 Task: Look for space in Beāwar, India from 1st June, 2023 to 9th June, 2023 for 5 adults in price range Rs.6000 to Rs.12000. Place can be entire place with 3 bedrooms having 3 beds and 3 bathrooms. Property type can be house, flat, guest house. Booking option can be shelf check-in. Required host language is English.
Action: Mouse moved to (493, 106)
Screenshot: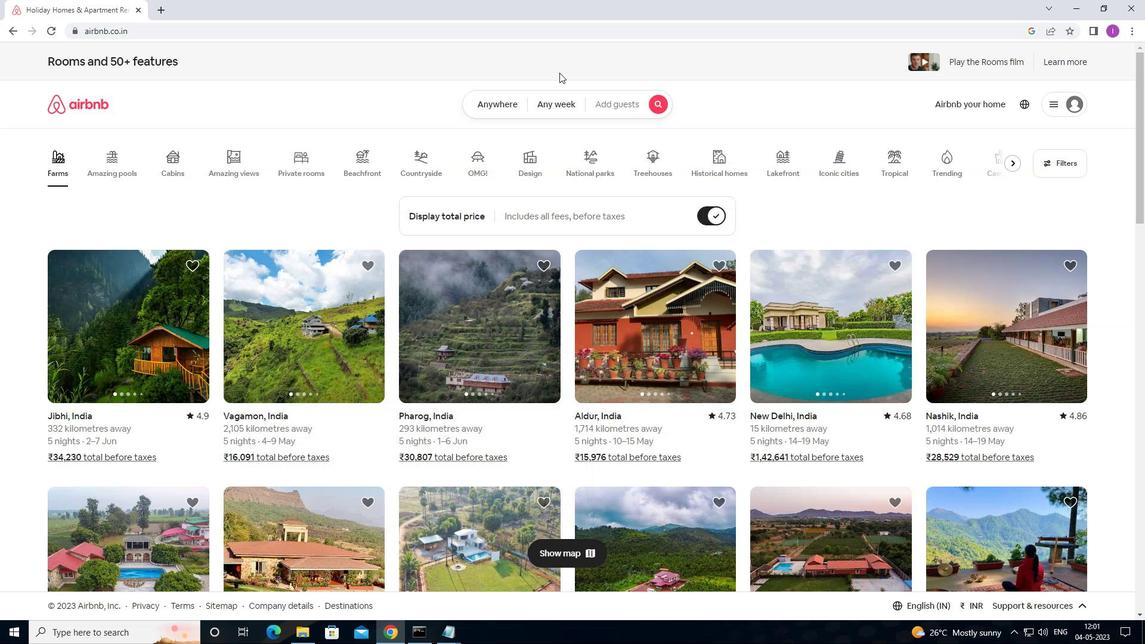 
Action: Mouse pressed left at (493, 106)
Screenshot: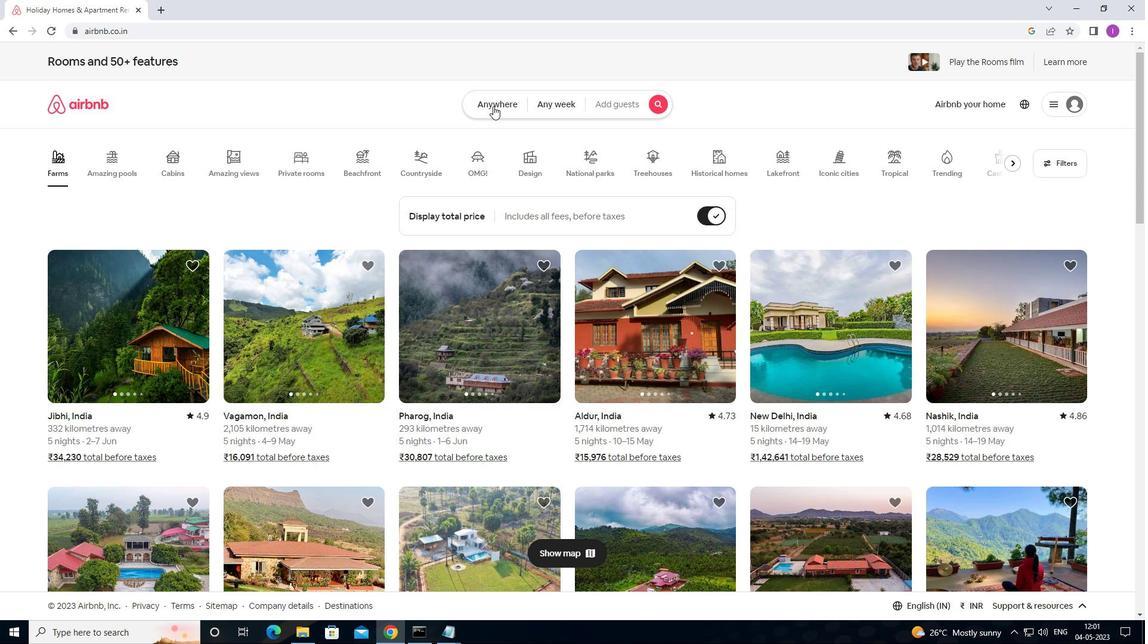 
Action: Mouse moved to (357, 155)
Screenshot: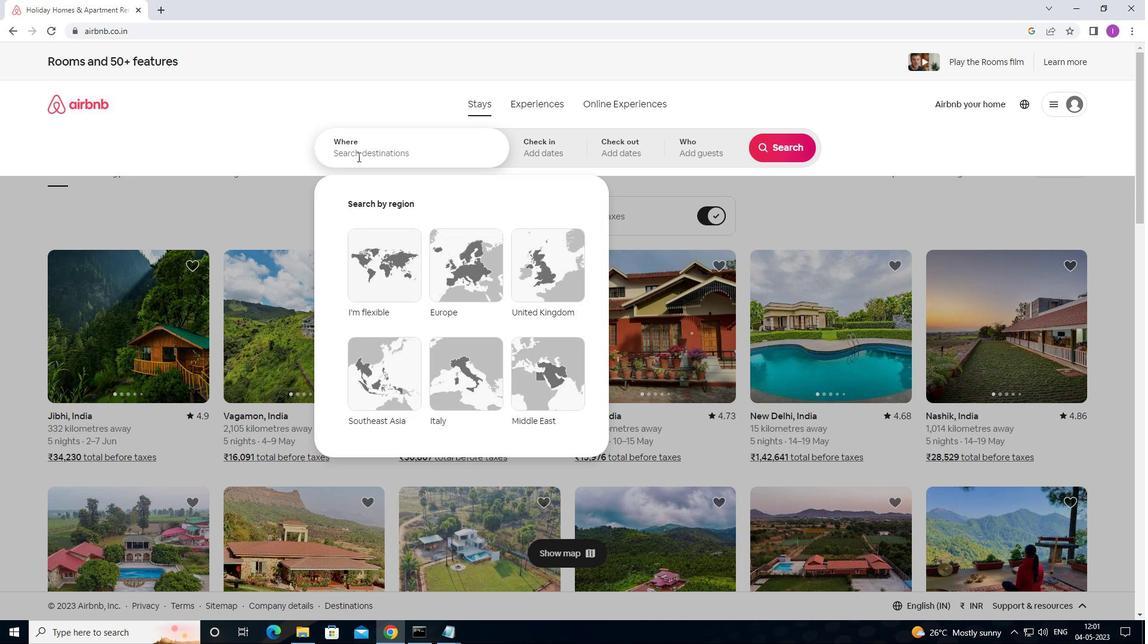 
Action: Mouse pressed left at (357, 155)
Screenshot: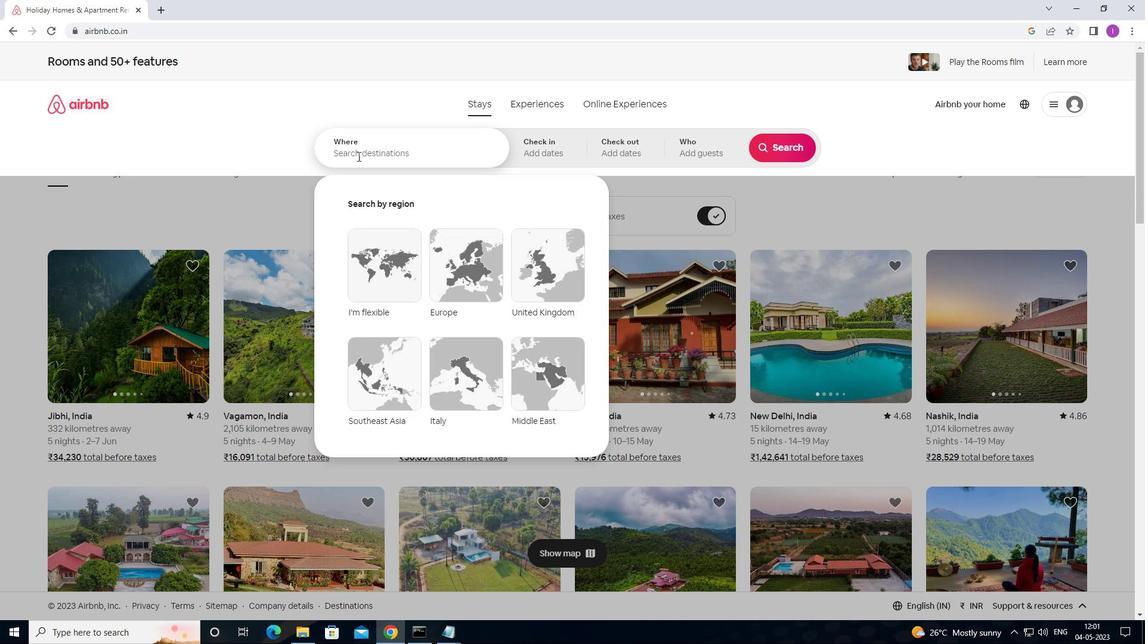 
Action: Mouse moved to (593, 132)
Screenshot: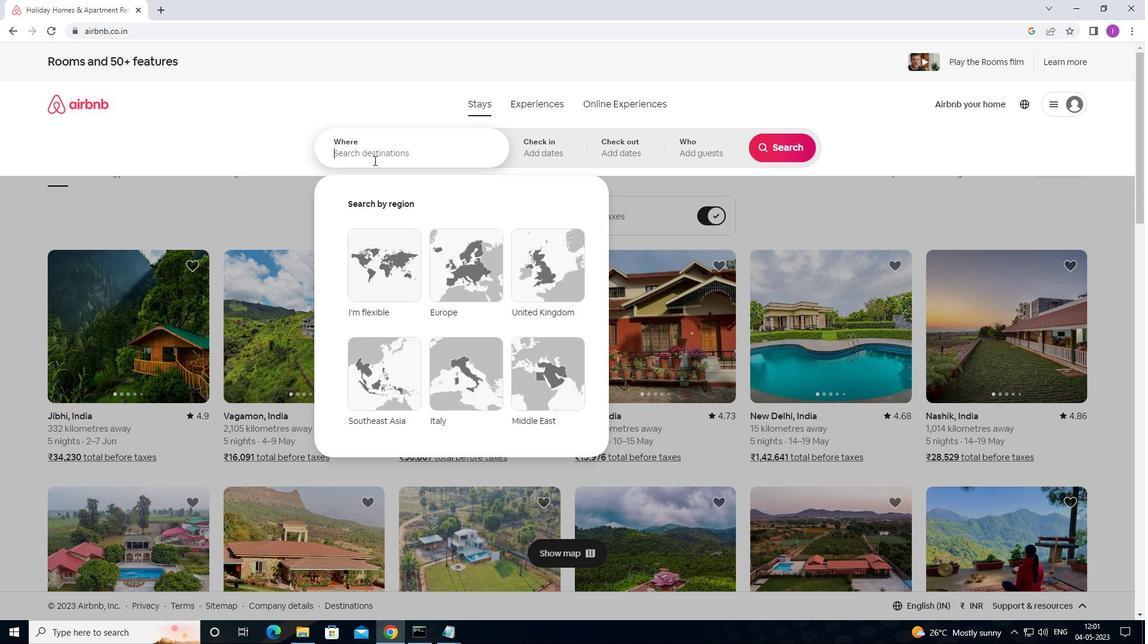 
Action: Key pressed <Key.shift>BEAWAR,<Key.shift>INDIA
Screenshot: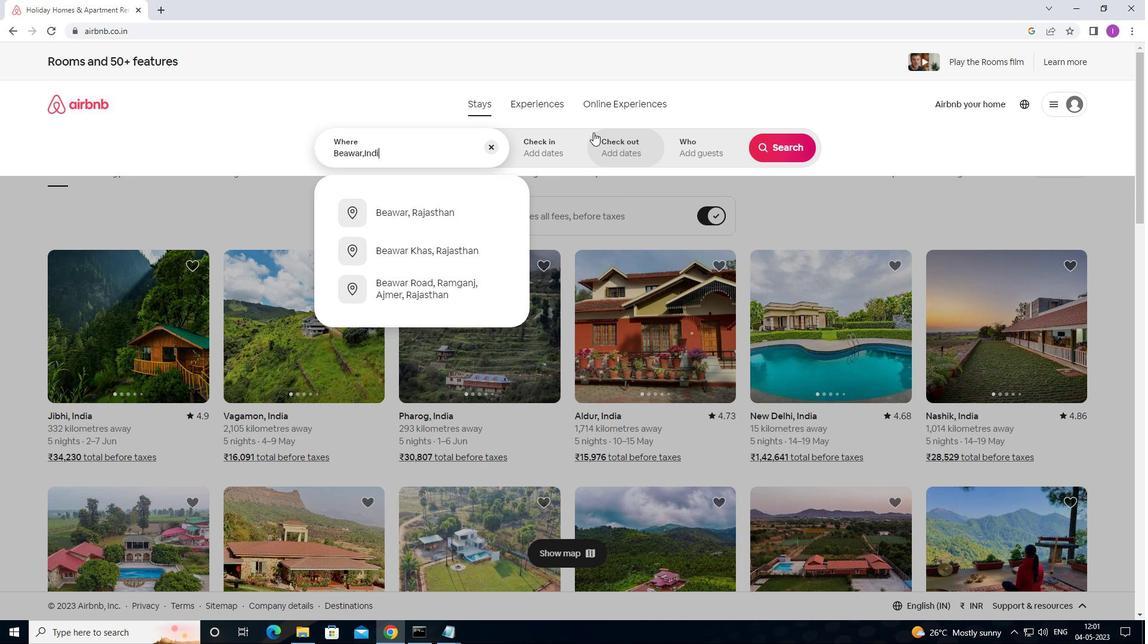 
Action: Mouse moved to (552, 149)
Screenshot: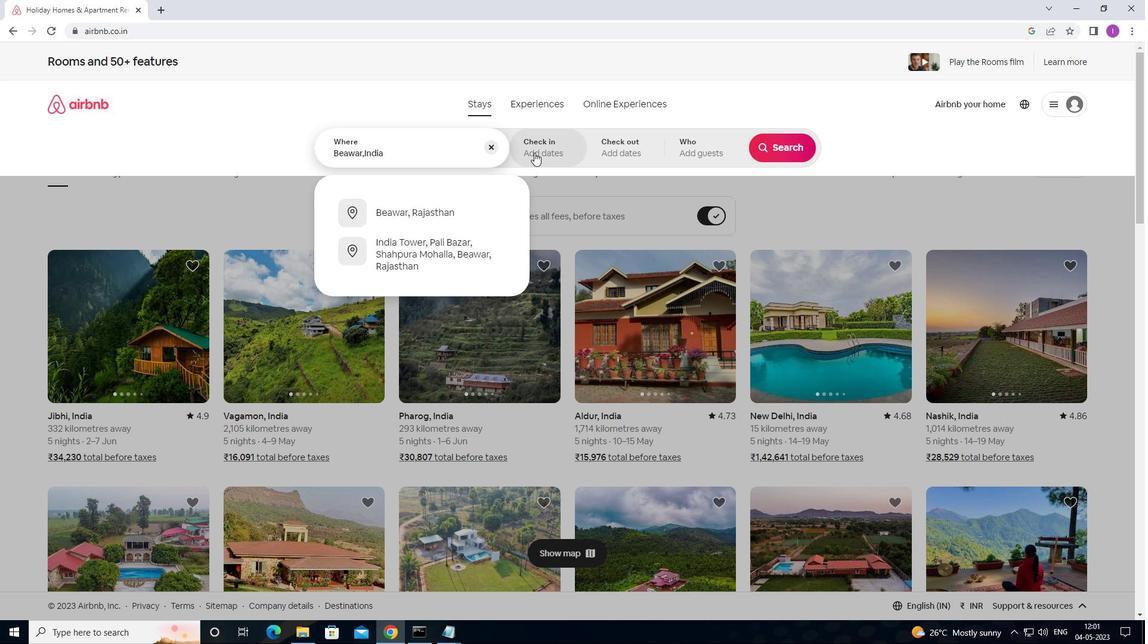 
Action: Mouse pressed left at (552, 149)
Screenshot: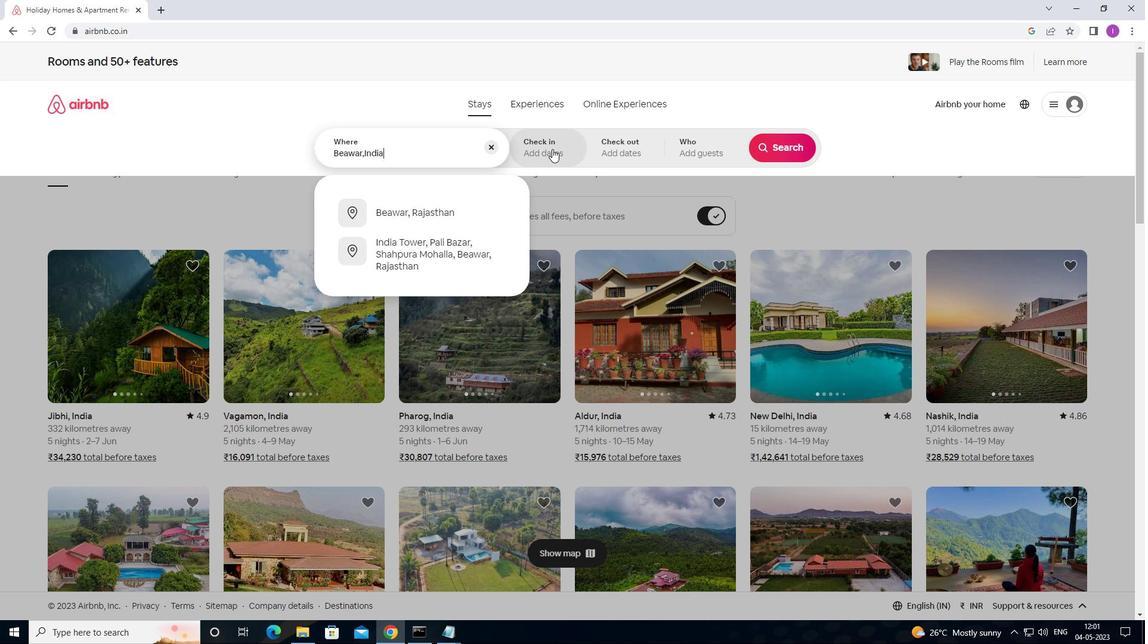 
Action: Mouse moved to (772, 241)
Screenshot: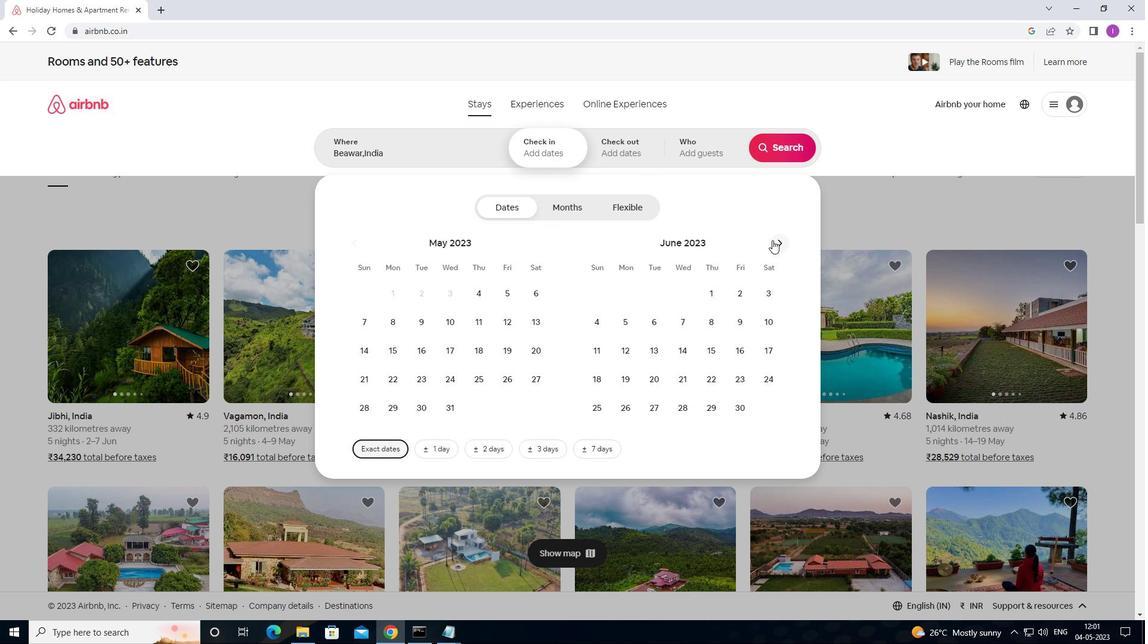 
Action: Mouse pressed left at (772, 241)
Screenshot: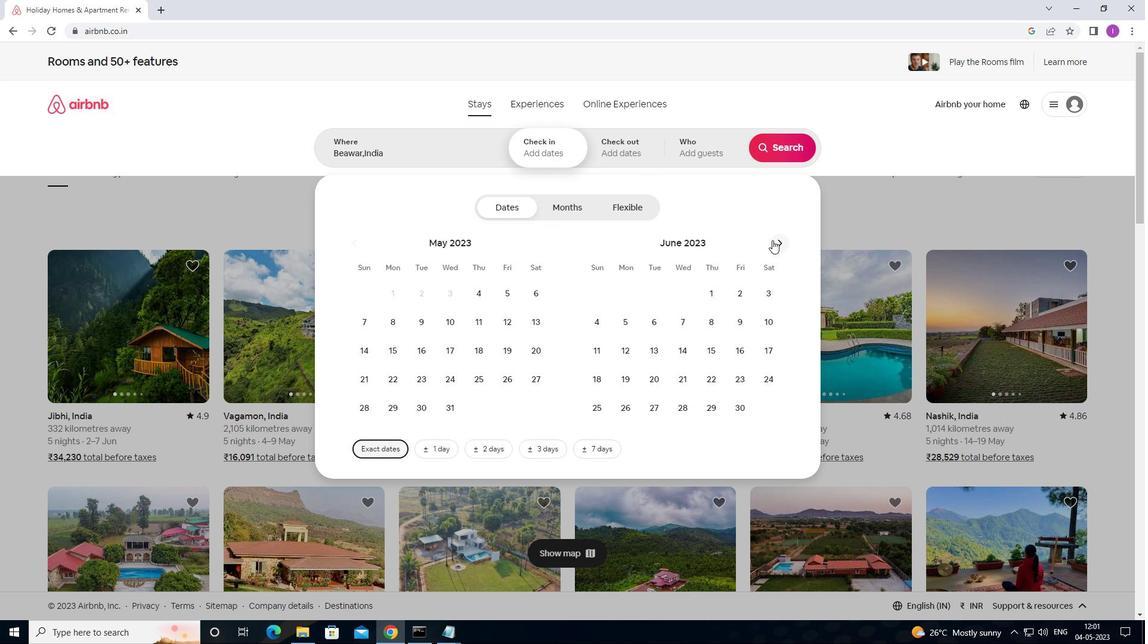
Action: Mouse moved to (475, 288)
Screenshot: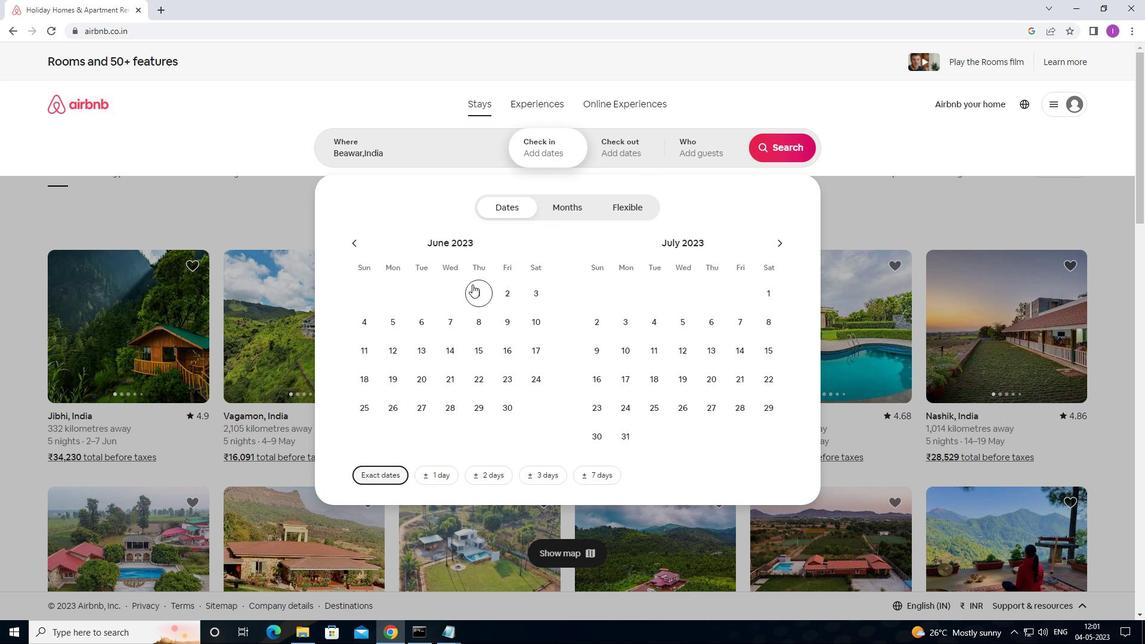 
Action: Mouse pressed left at (475, 288)
Screenshot: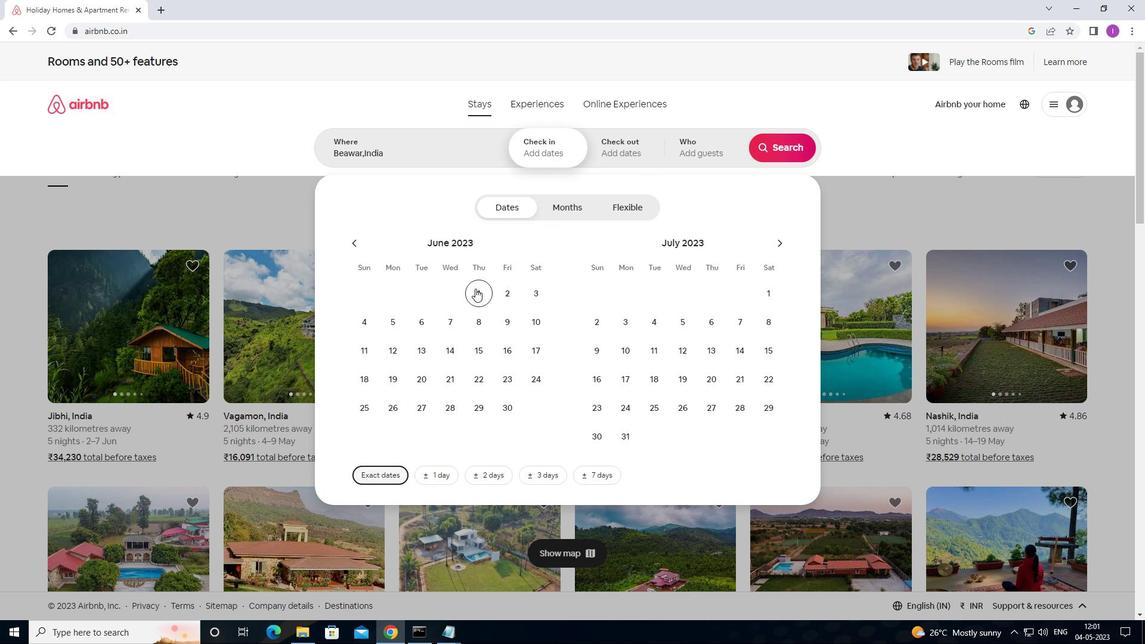 
Action: Mouse moved to (499, 328)
Screenshot: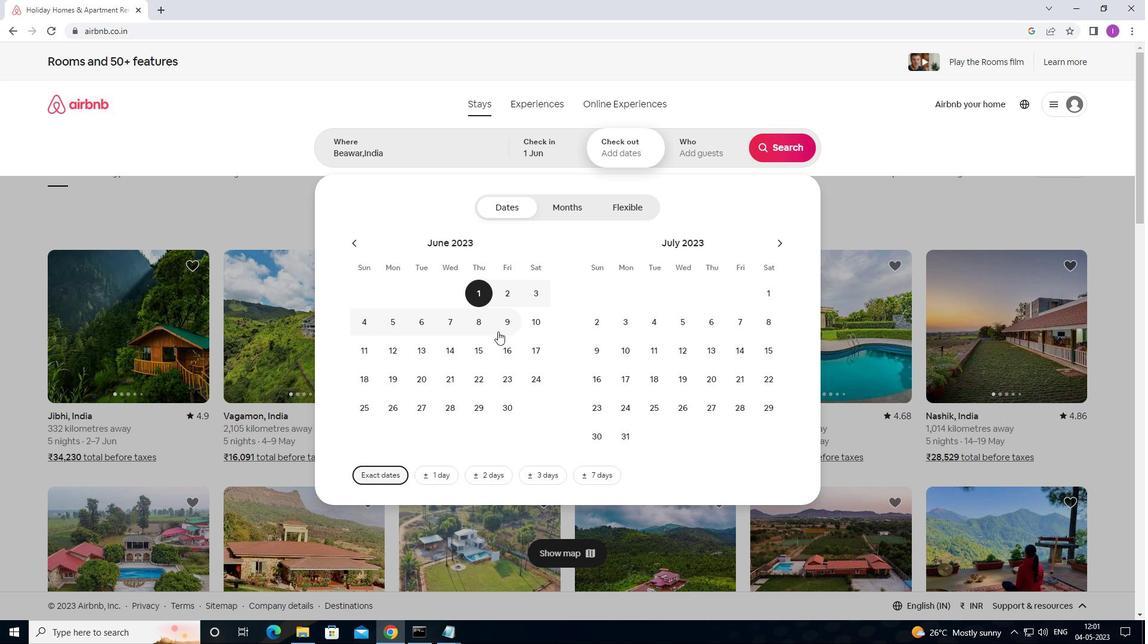 
Action: Mouse pressed left at (499, 328)
Screenshot: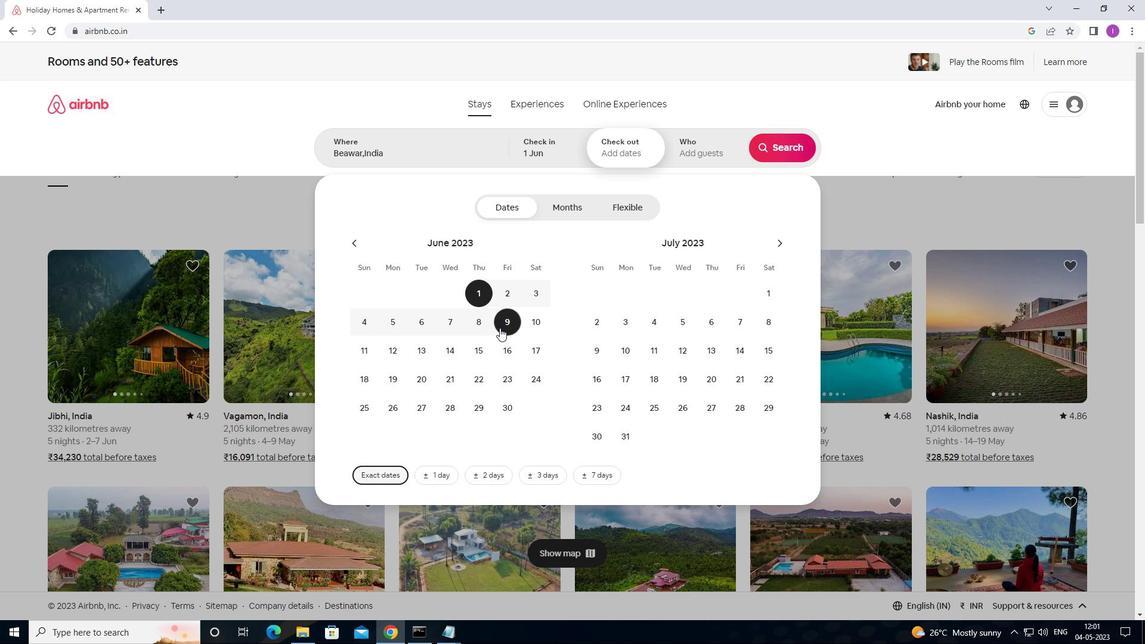 
Action: Mouse moved to (713, 157)
Screenshot: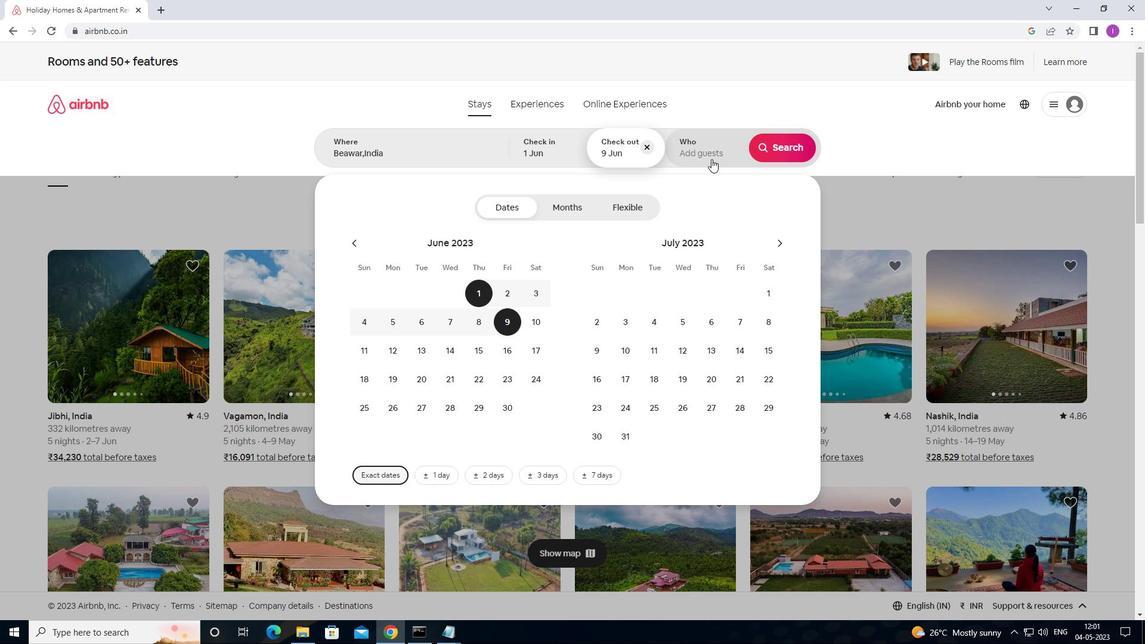 
Action: Mouse pressed left at (713, 157)
Screenshot: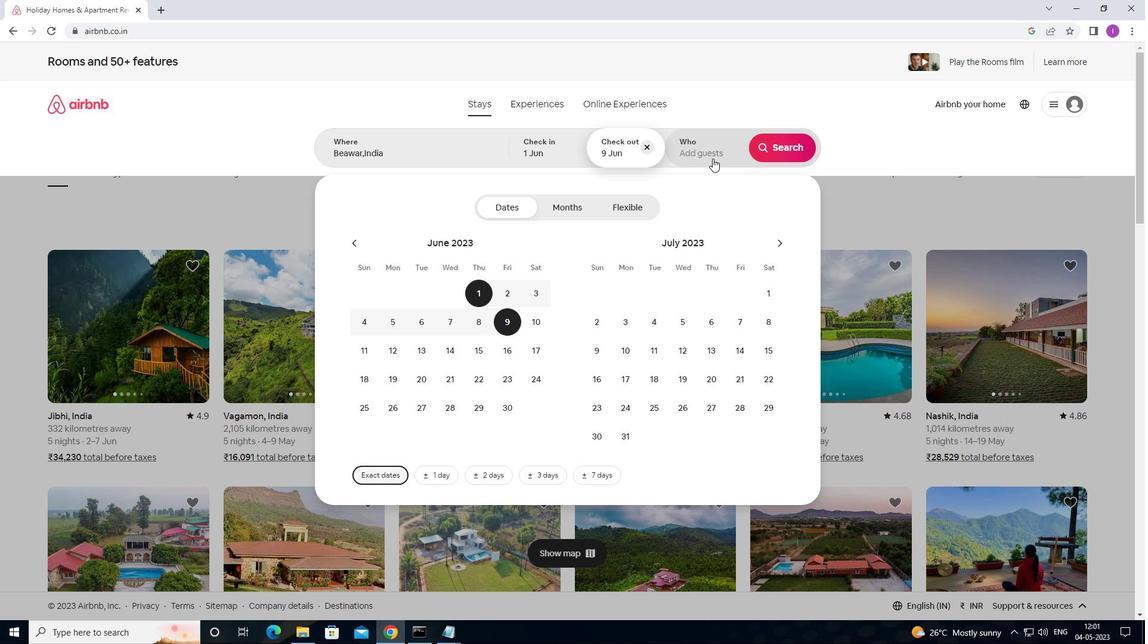 
Action: Mouse moved to (787, 209)
Screenshot: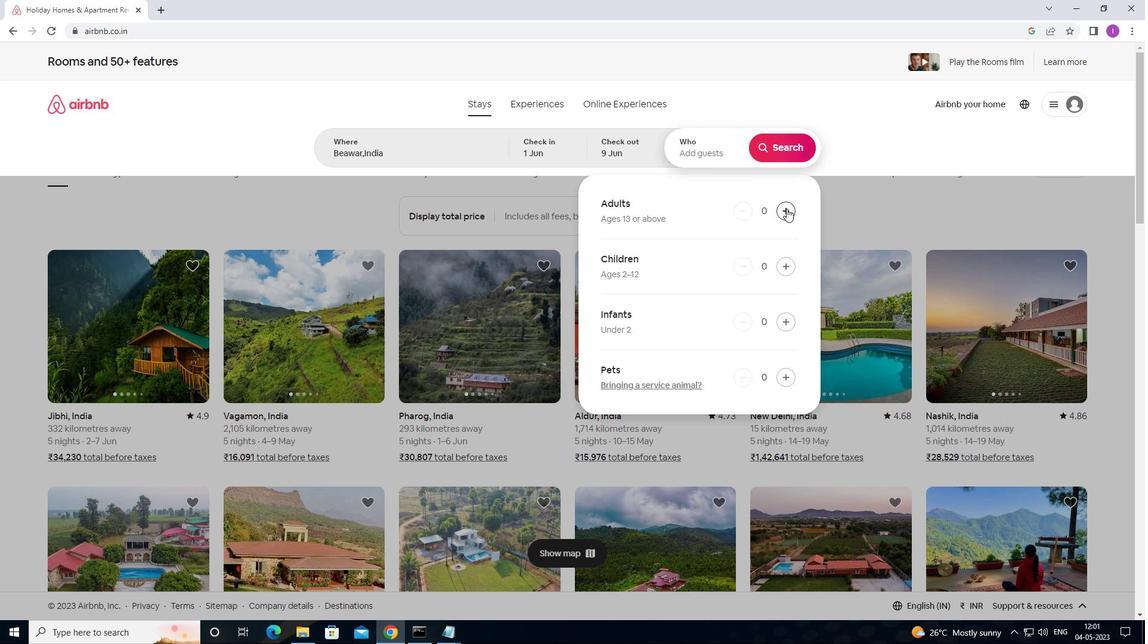 
Action: Mouse pressed left at (787, 209)
Screenshot: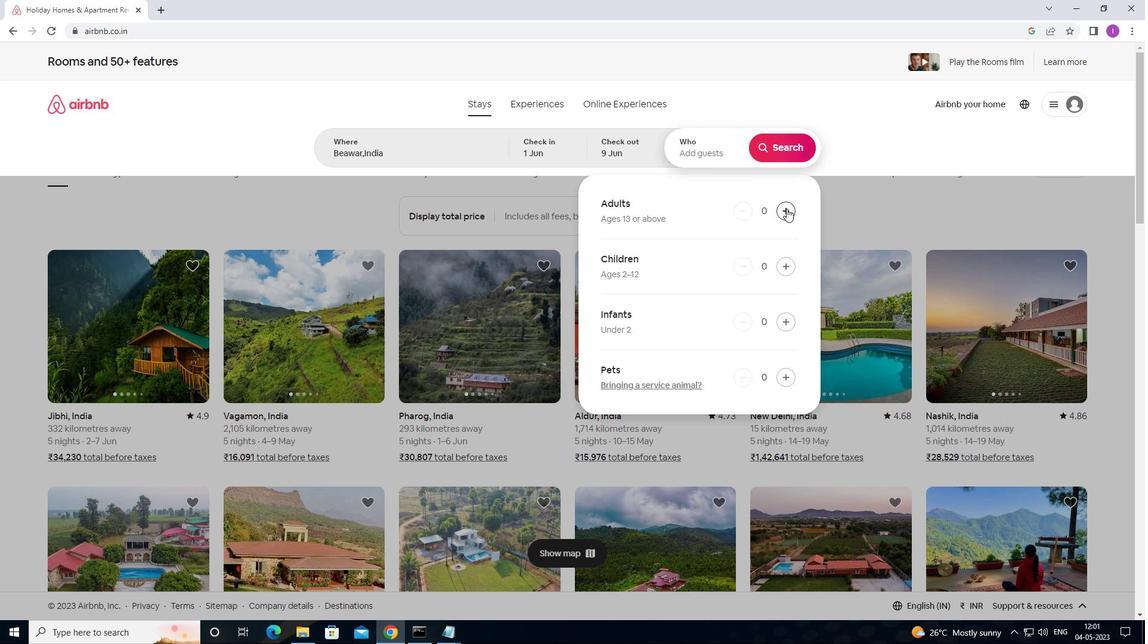 
Action: Mouse pressed left at (787, 209)
Screenshot: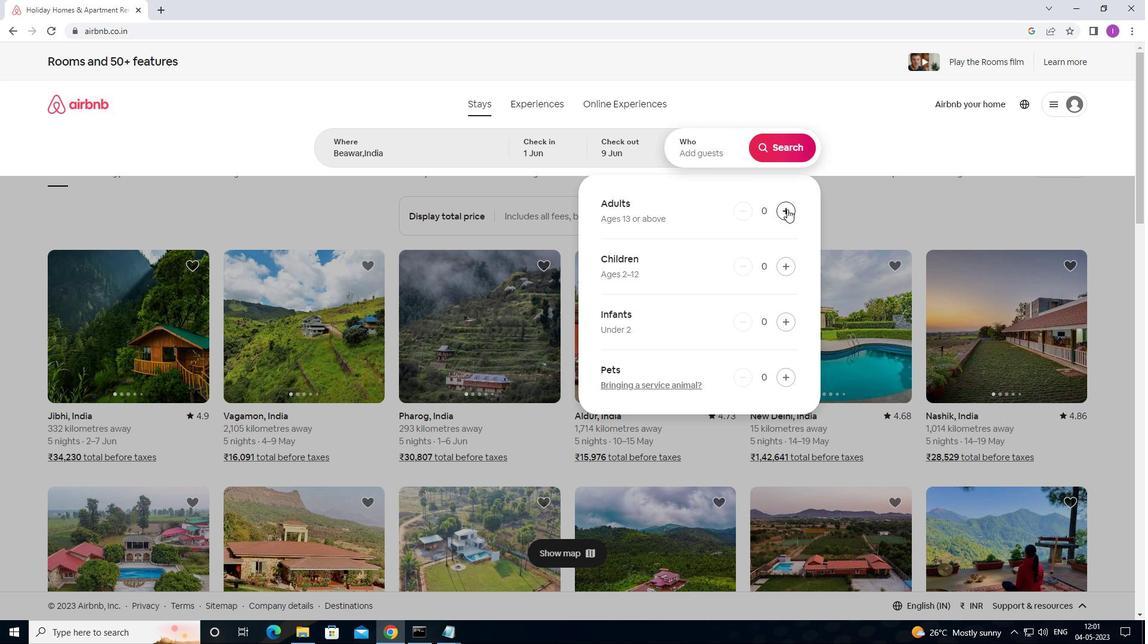 
Action: Mouse moved to (788, 209)
Screenshot: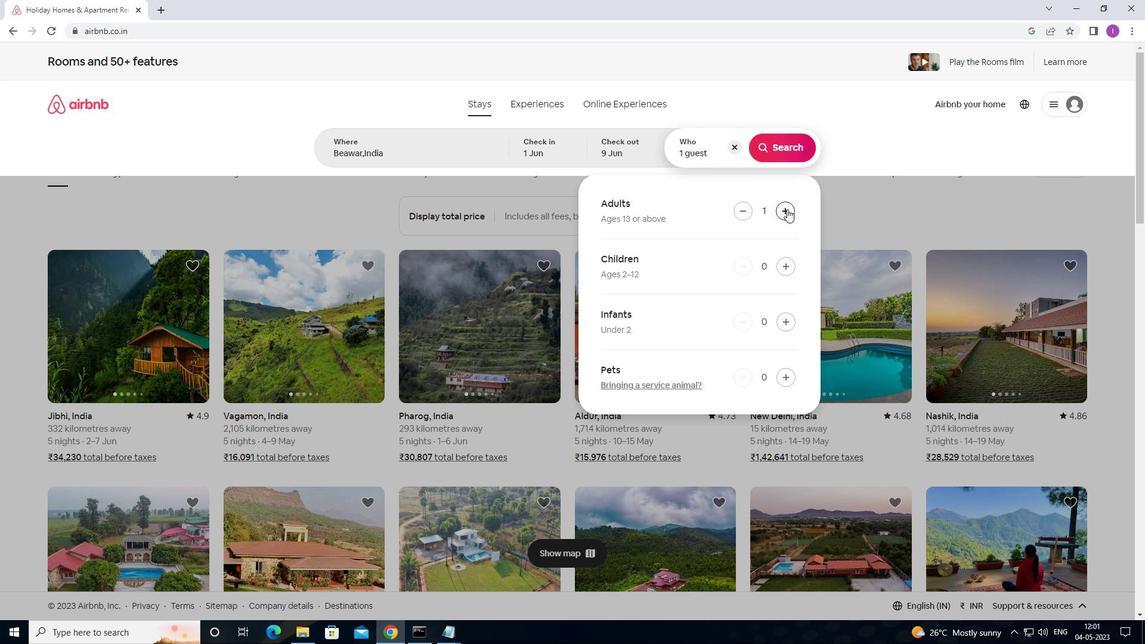 
Action: Mouse pressed left at (788, 209)
Screenshot: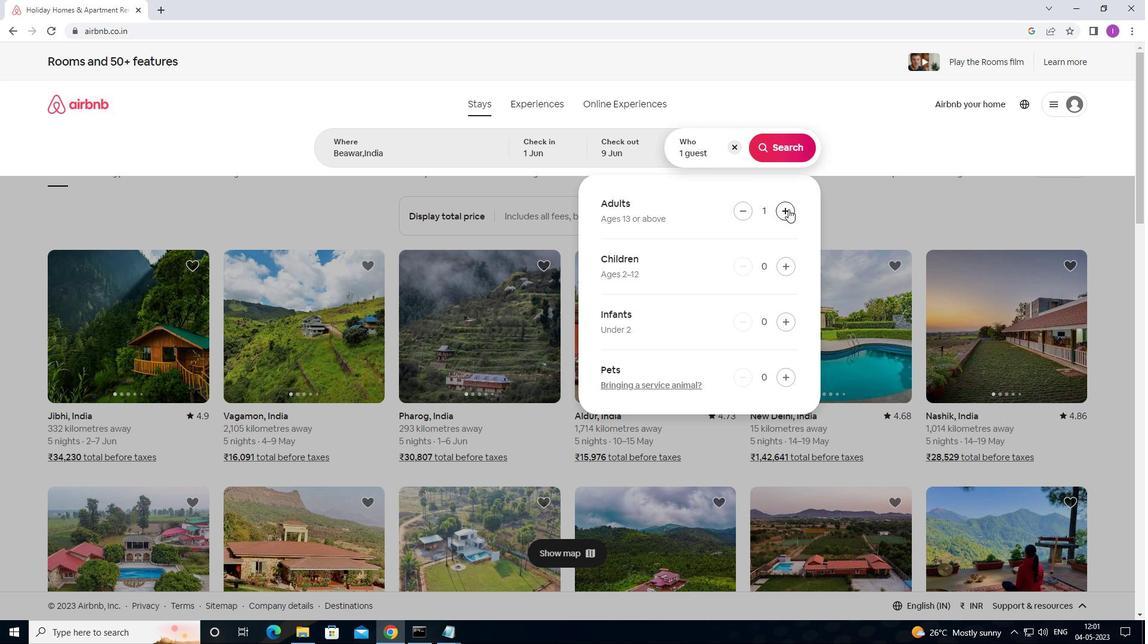 
Action: Mouse moved to (789, 209)
Screenshot: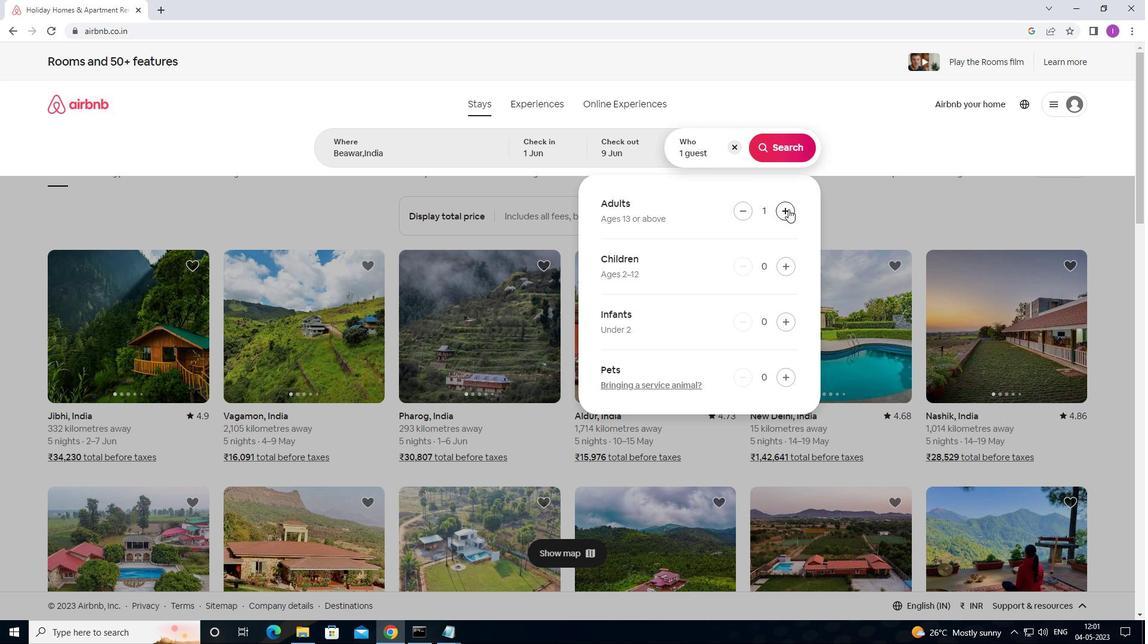 
Action: Mouse pressed left at (789, 209)
Screenshot: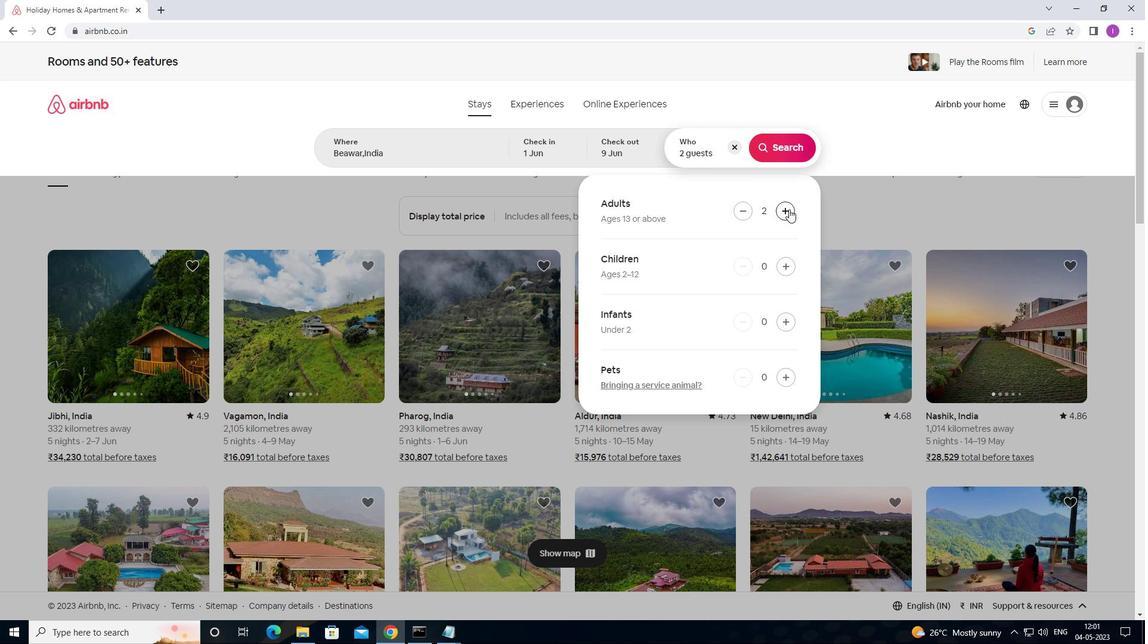 
Action: Mouse moved to (789, 207)
Screenshot: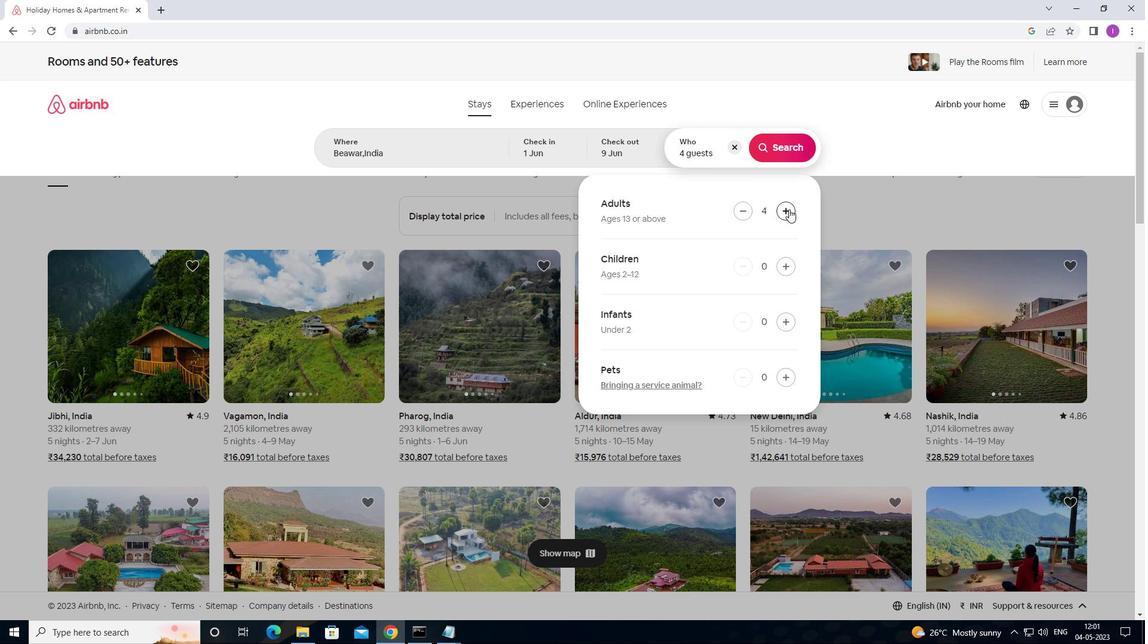 
Action: Mouse pressed left at (789, 207)
Screenshot: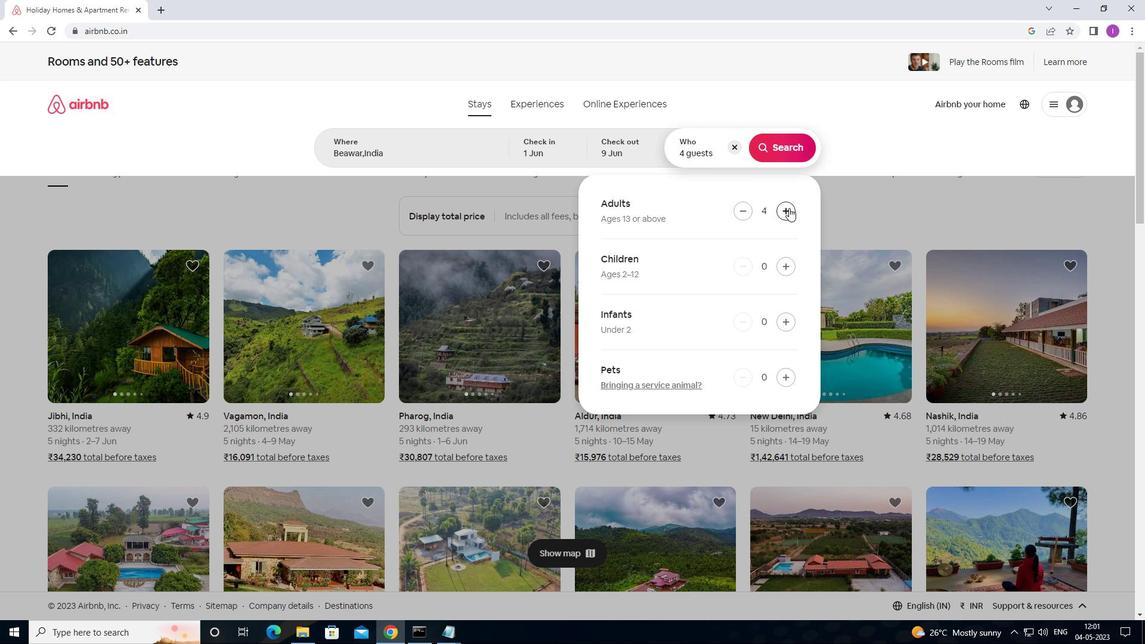 
Action: Mouse moved to (782, 156)
Screenshot: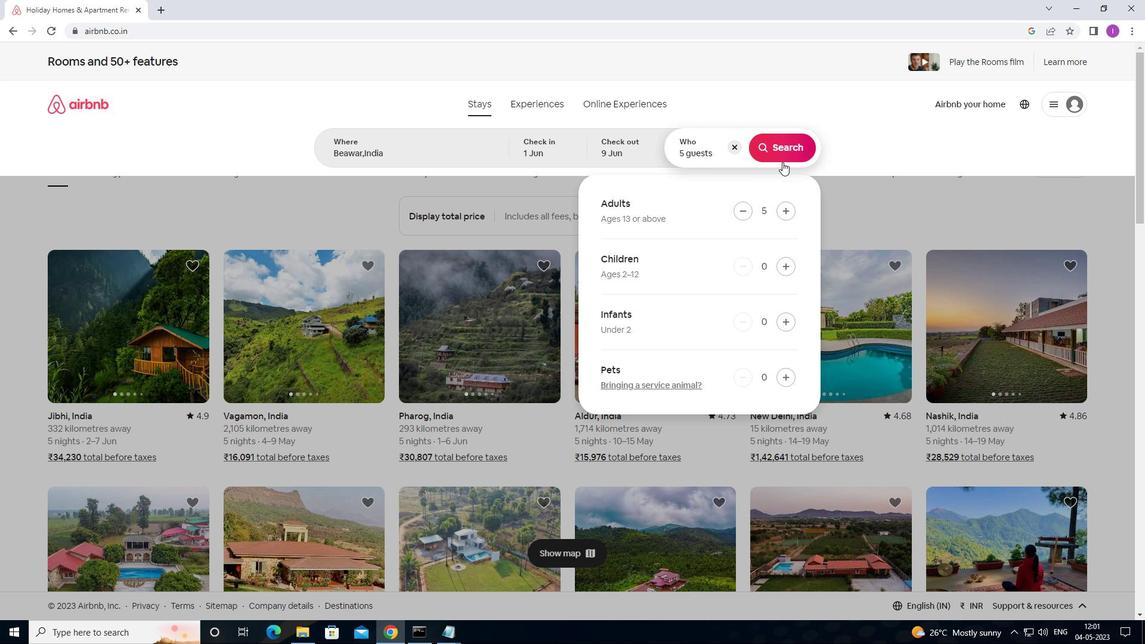 
Action: Mouse pressed left at (782, 156)
Screenshot: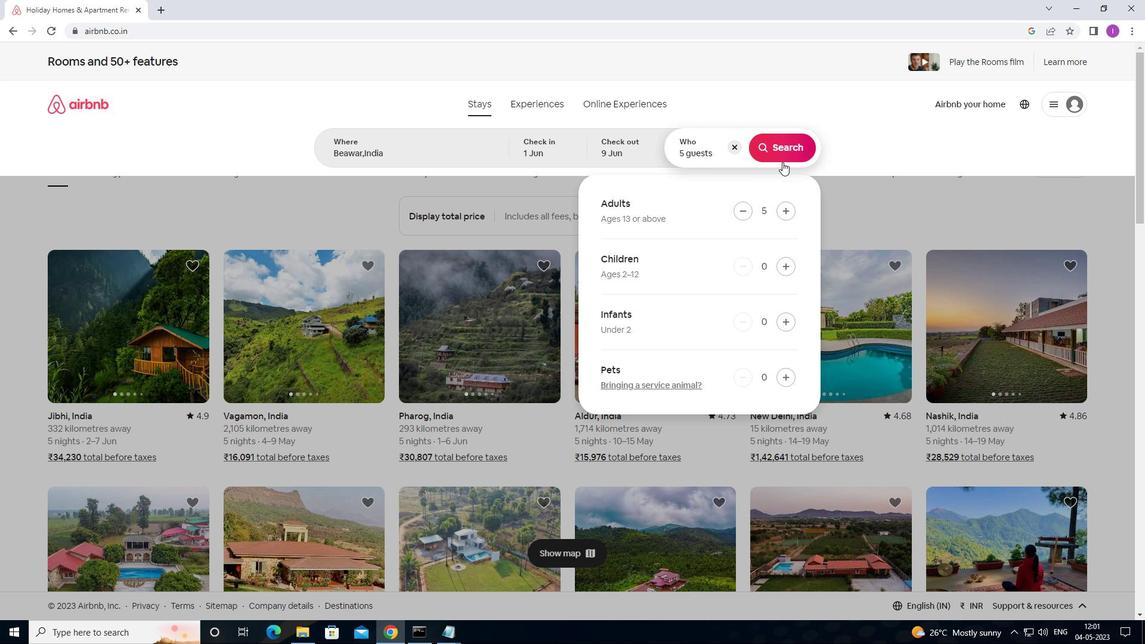 
Action: Mouse moved to (1089, 125)
Screenshot: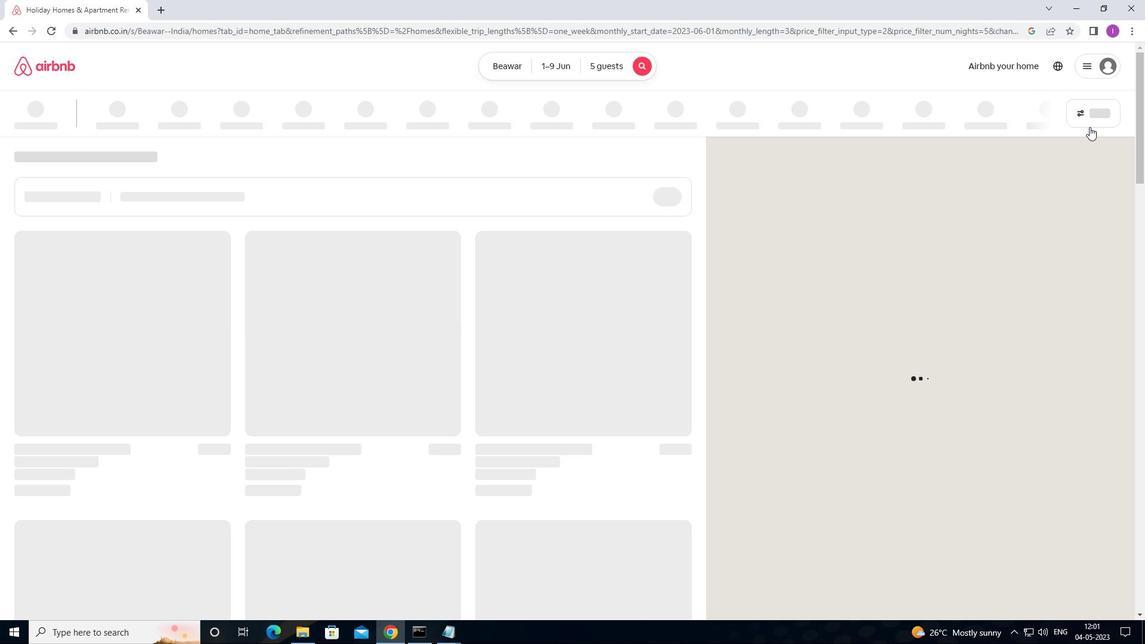 
Action: Mouse pressed left at (1089, 125)
Screenshot: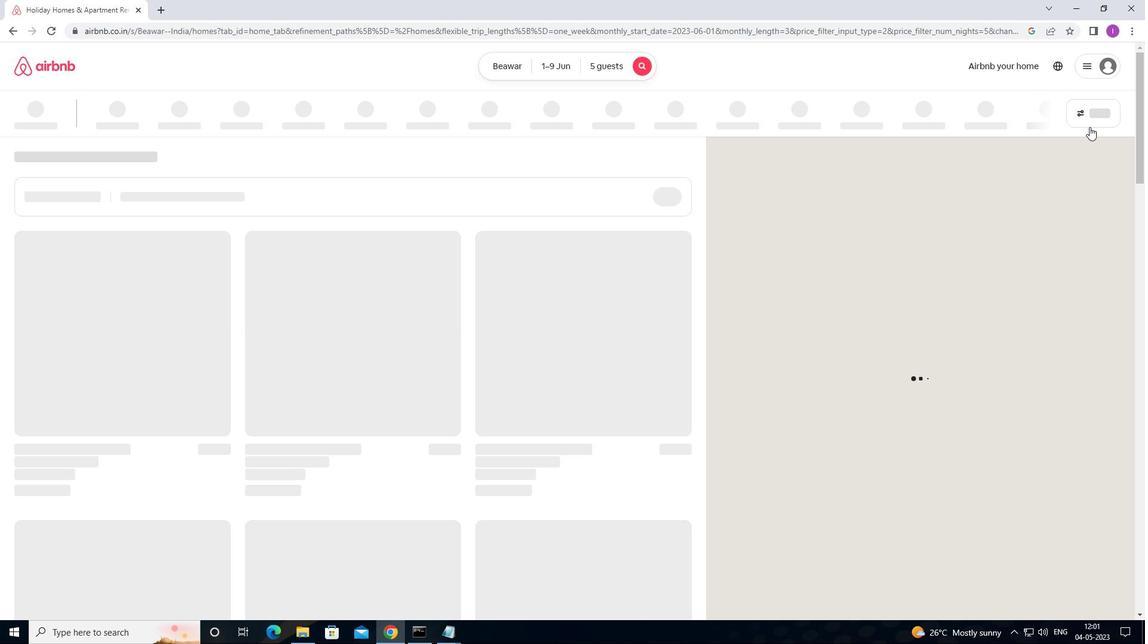 
Action: Mouse moved to (442, 265)
Screenshot: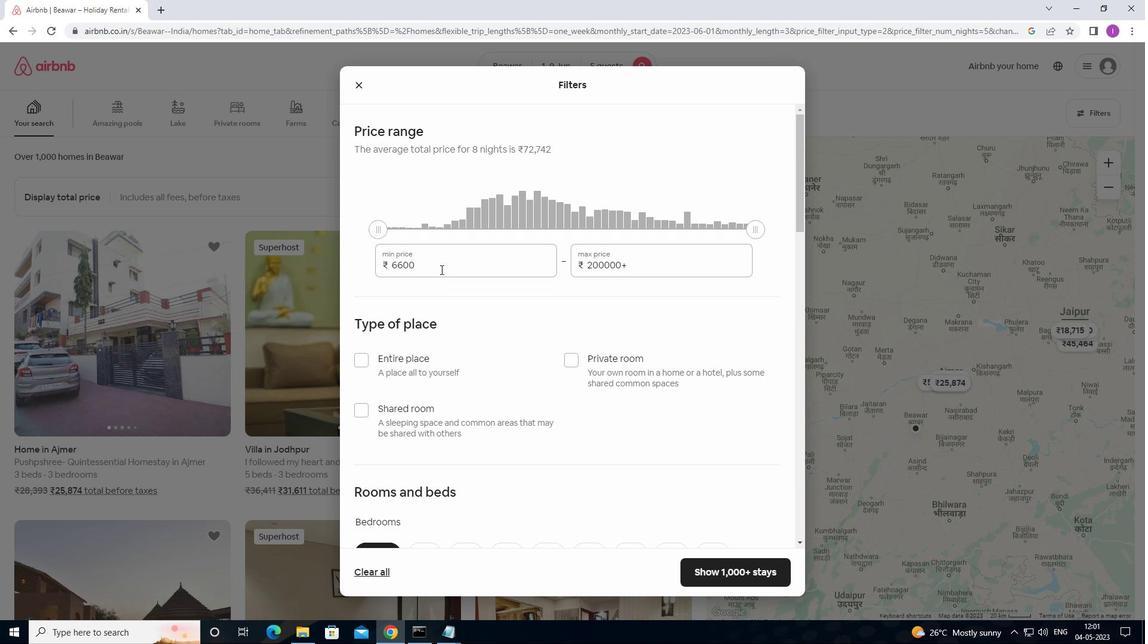 
Action: Mouse pressed left at (442, 265)
Screenshot: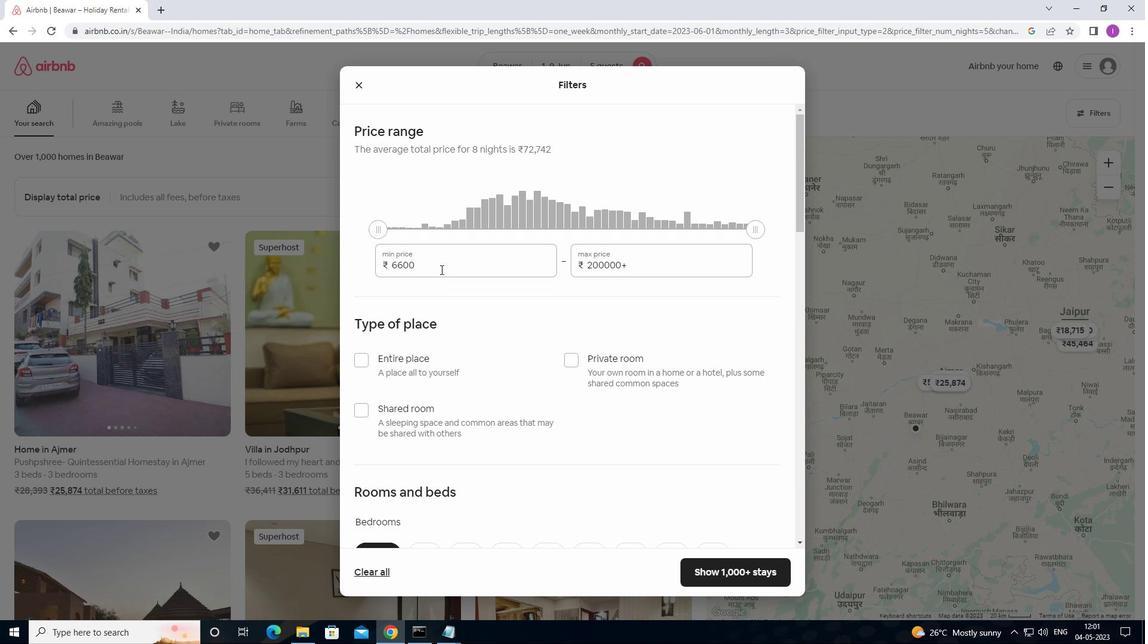 
Action: Mouse moved to (496, 261)
Screenshot: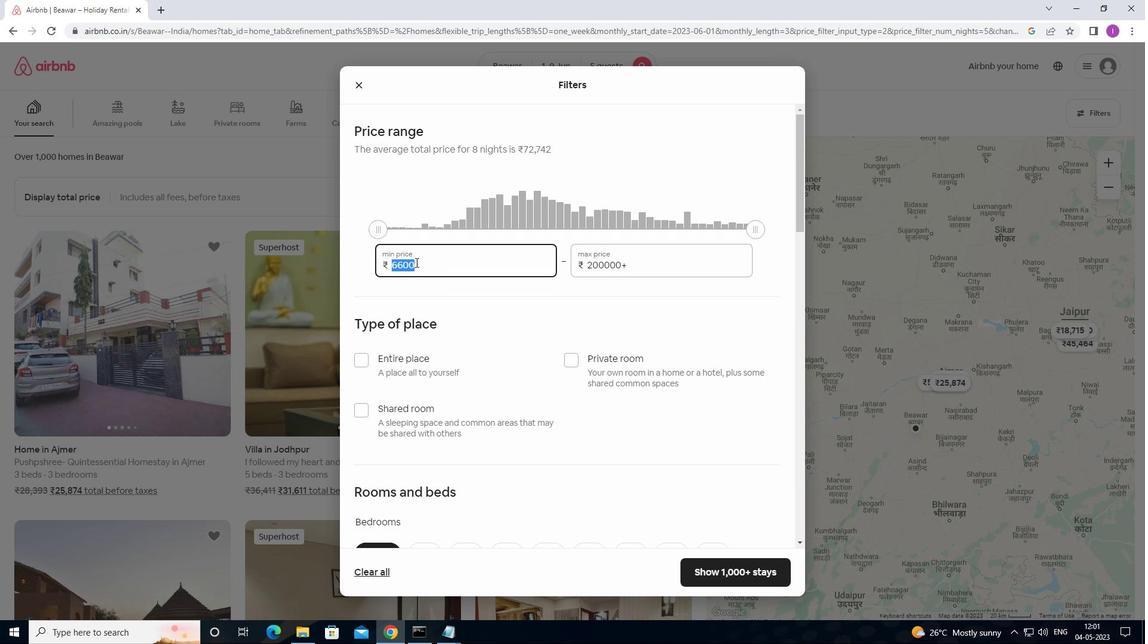 
Action: Key pressed 6000
Screenshot: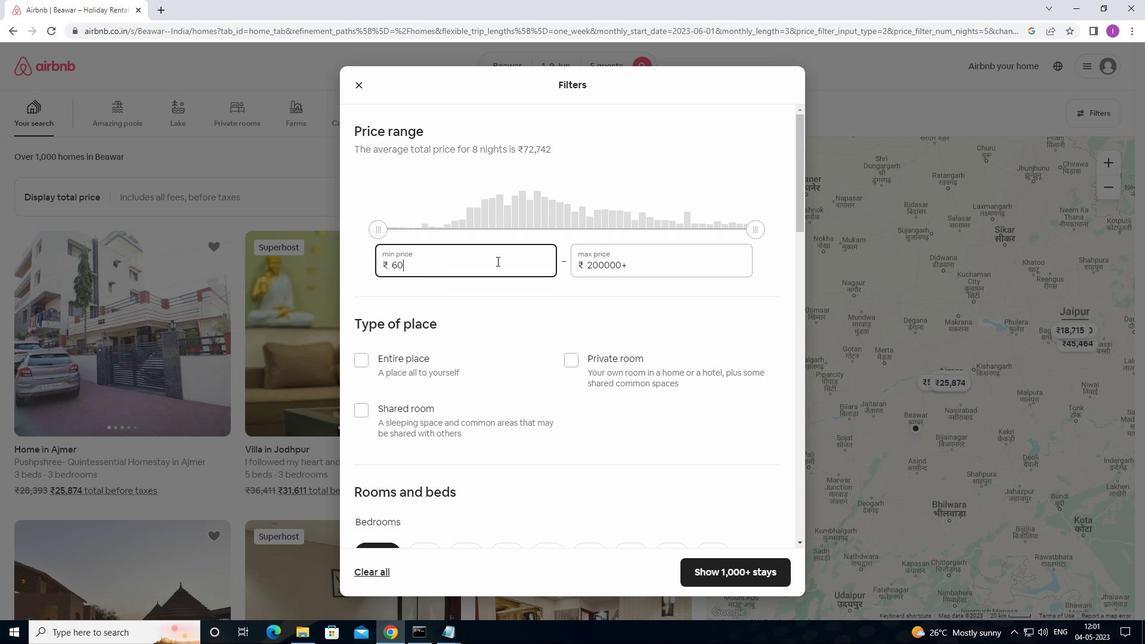 
Action: Mouse moved to (632, 263)
Screenshot: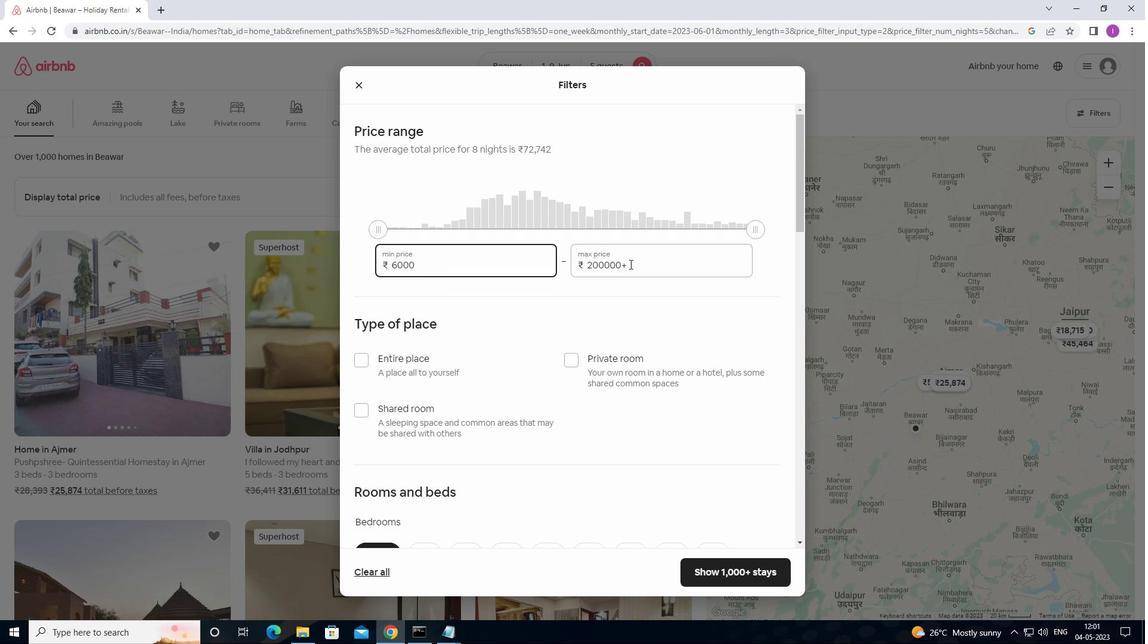 
Action: Mouse pressed left at (632, 263)
Screenshot: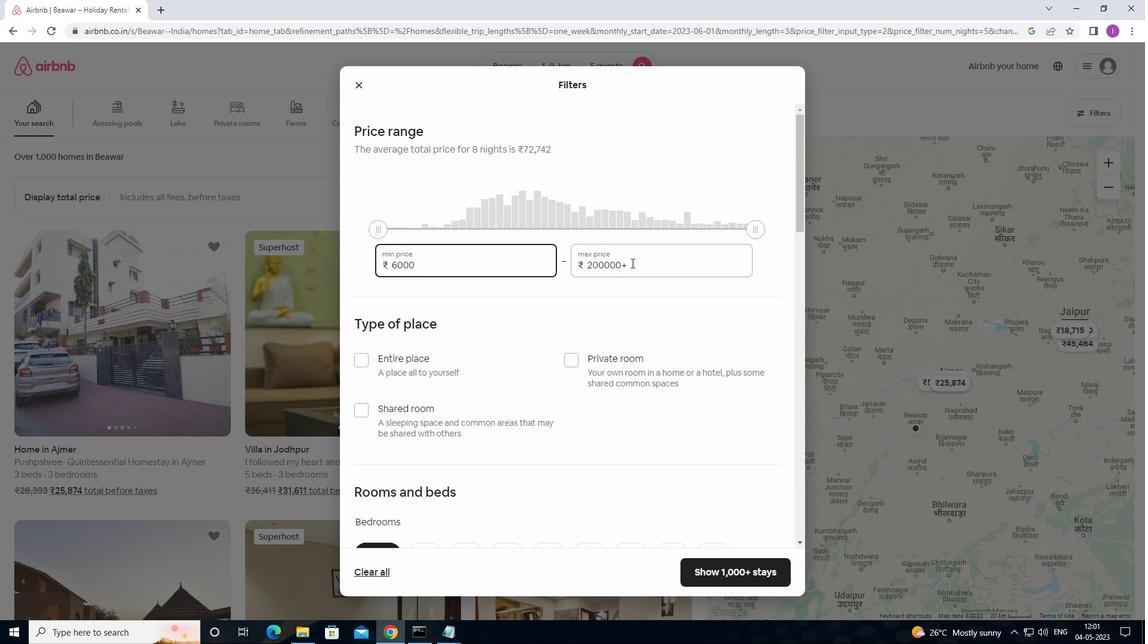 
Action: Mouse moved to (573, 261)
Screenshot: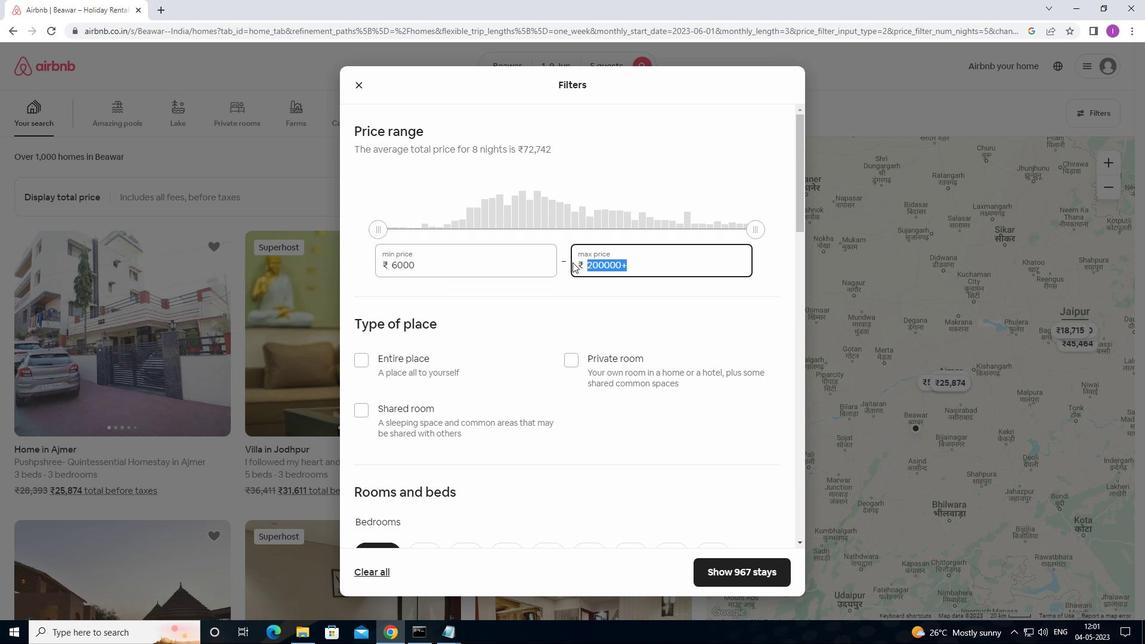 
Action: Key pressed 12000
Screenshot: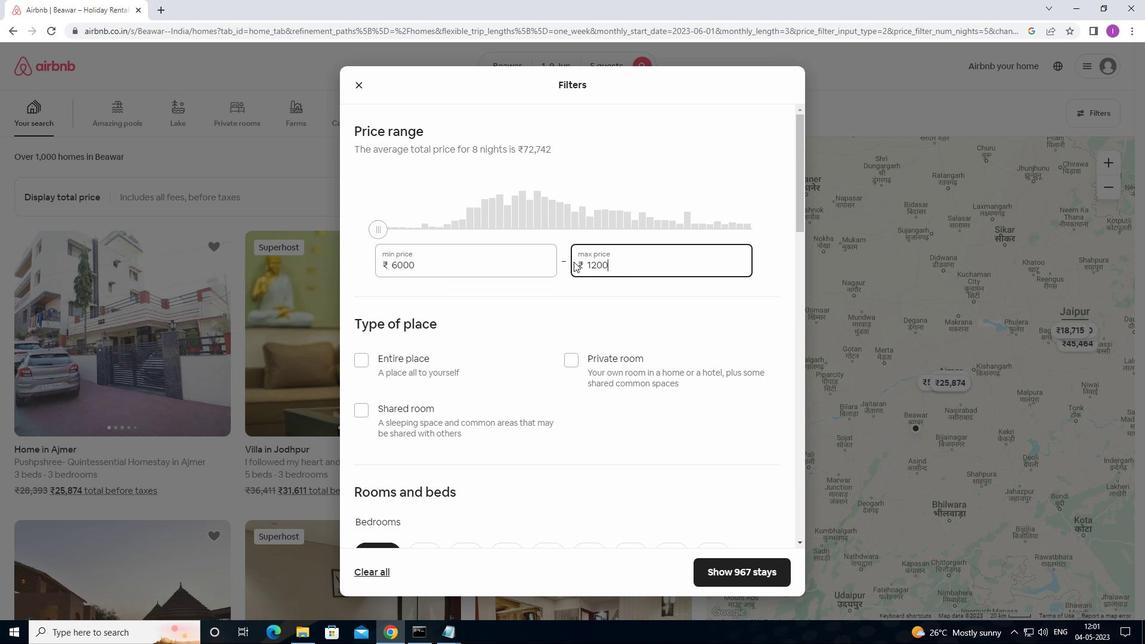 
Action: Mouse moved to (644, 290)
Screenshot: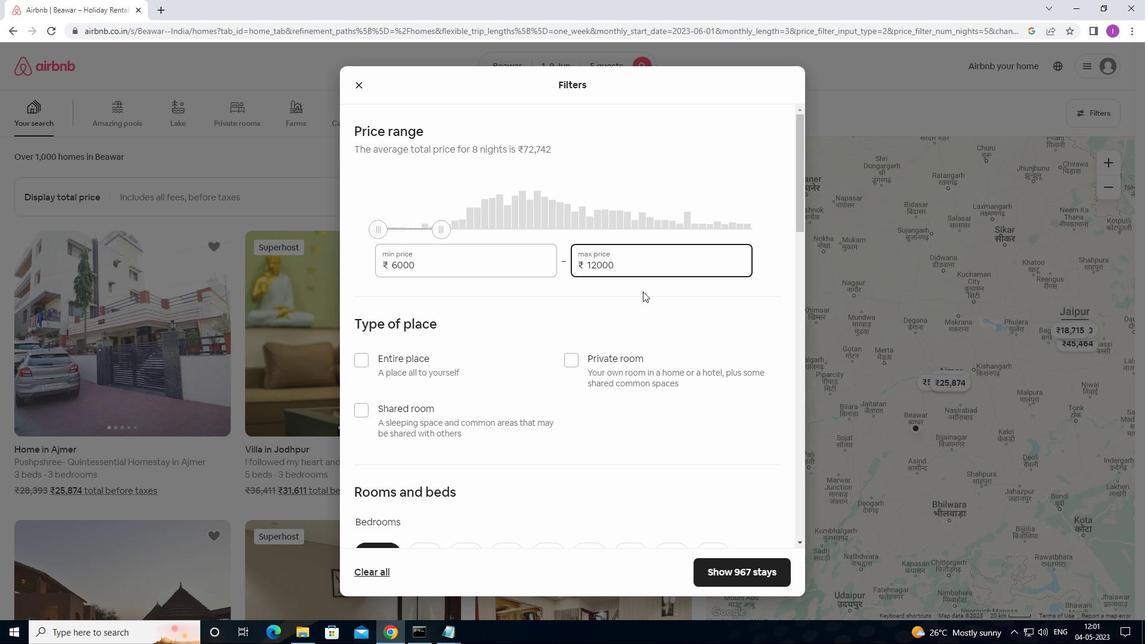 
Action: Mouse scrolled (644, 289) with delta (0, 0)
Screenshot: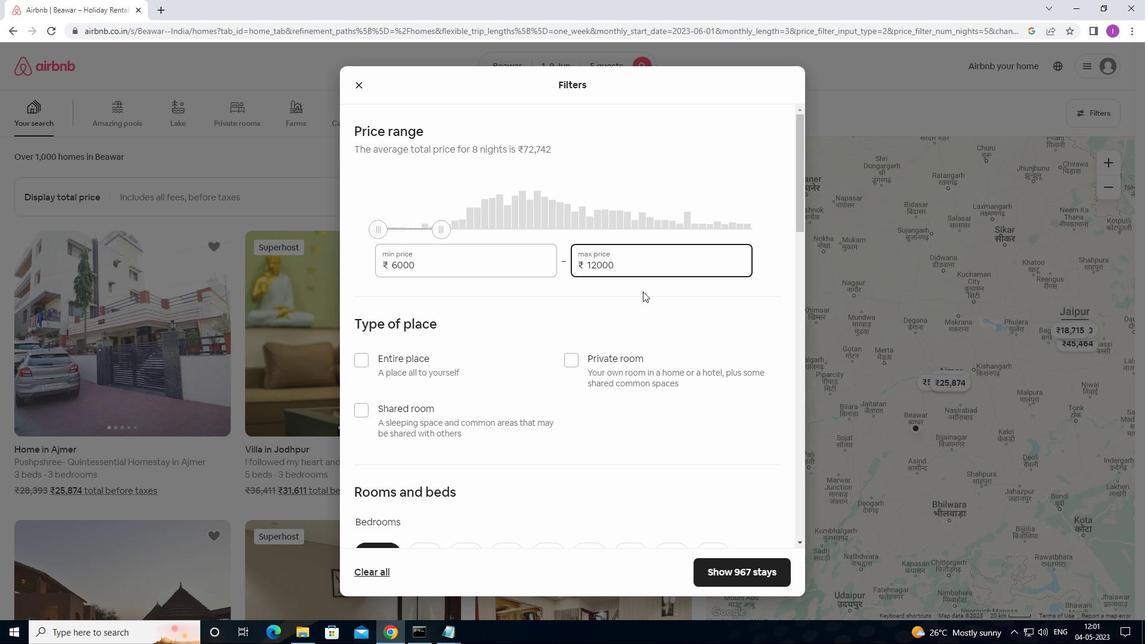 
Action: Mouse moved to (365, 298)
Screenshot: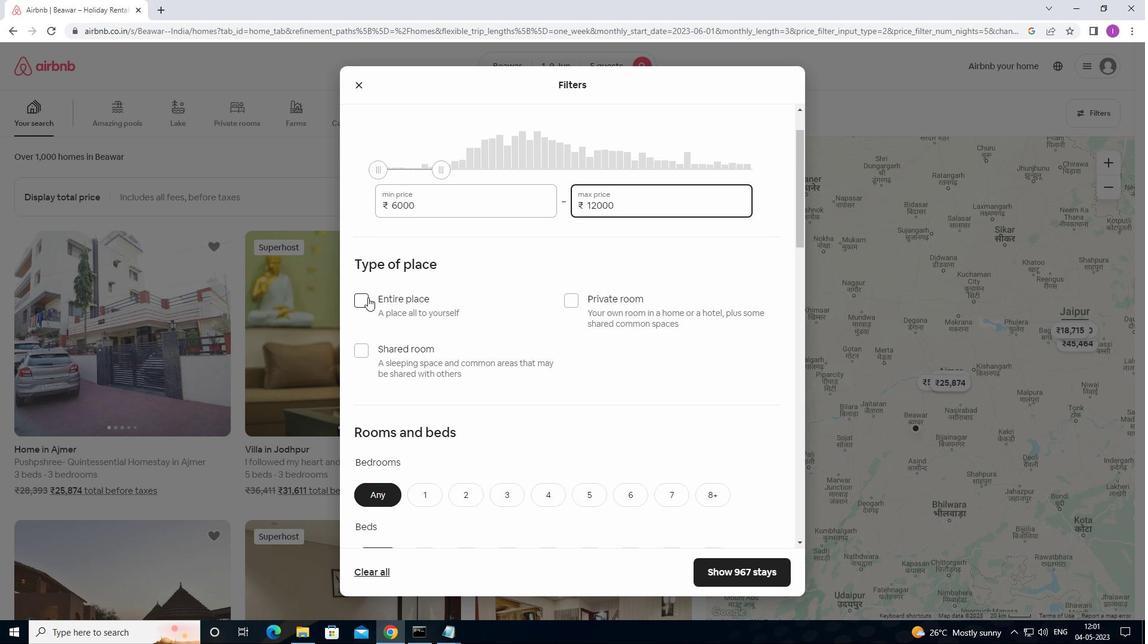 
Action: Mouse pressed left at (365, 298)
Screenshot: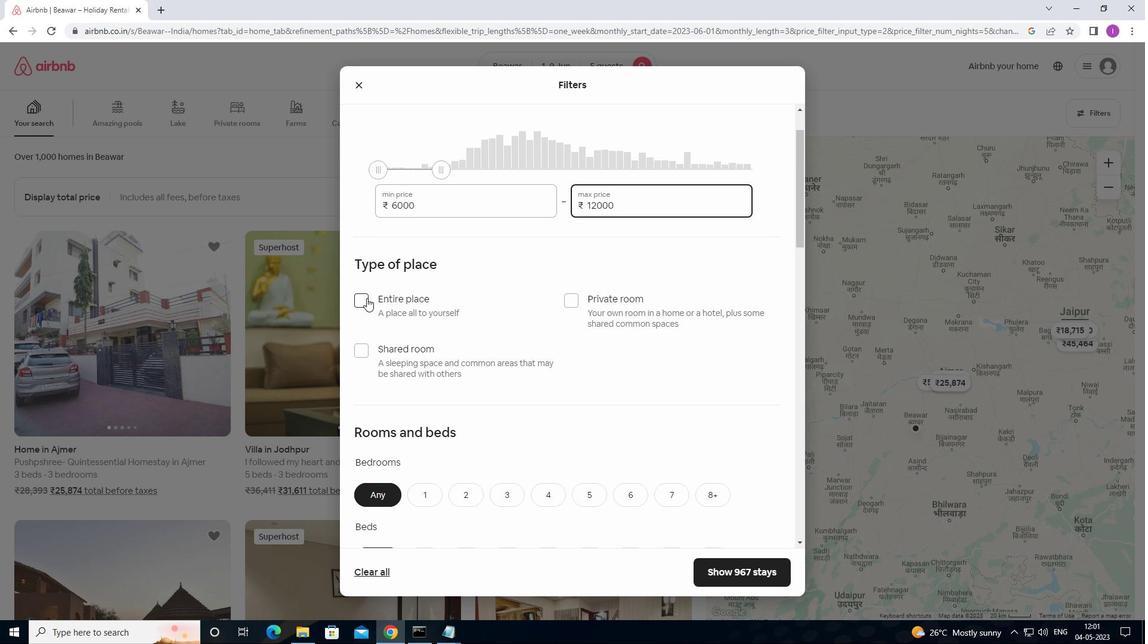 
Action: Mouse moved to (550, 344)
Screenshot: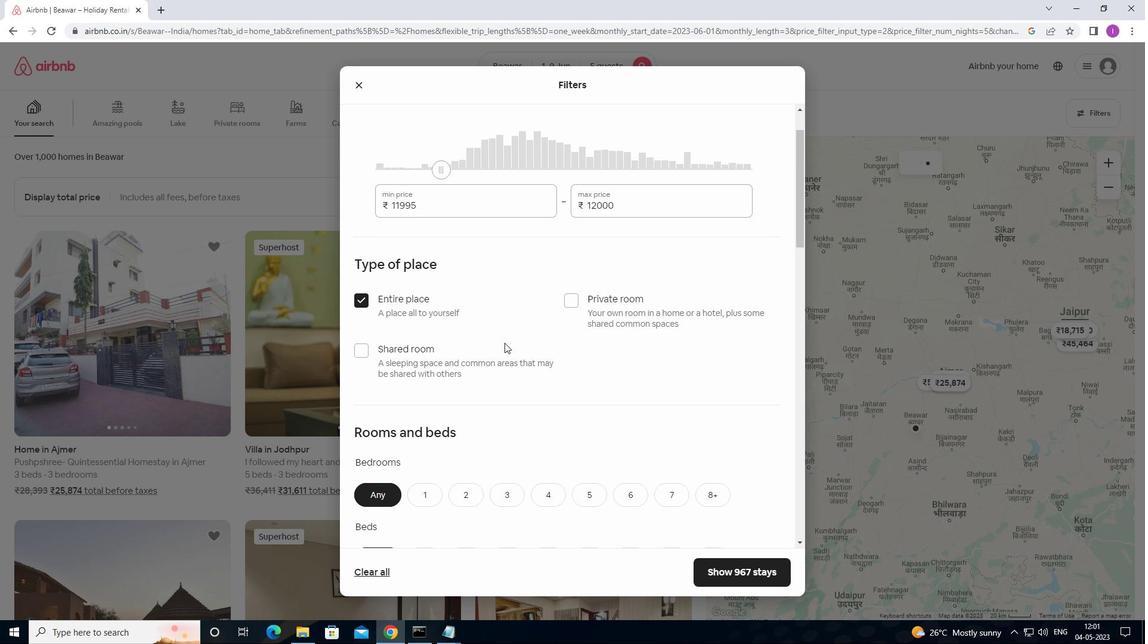 
Action: Mouse scrolled (550, 343) with delta (0, 0)
Screenshot: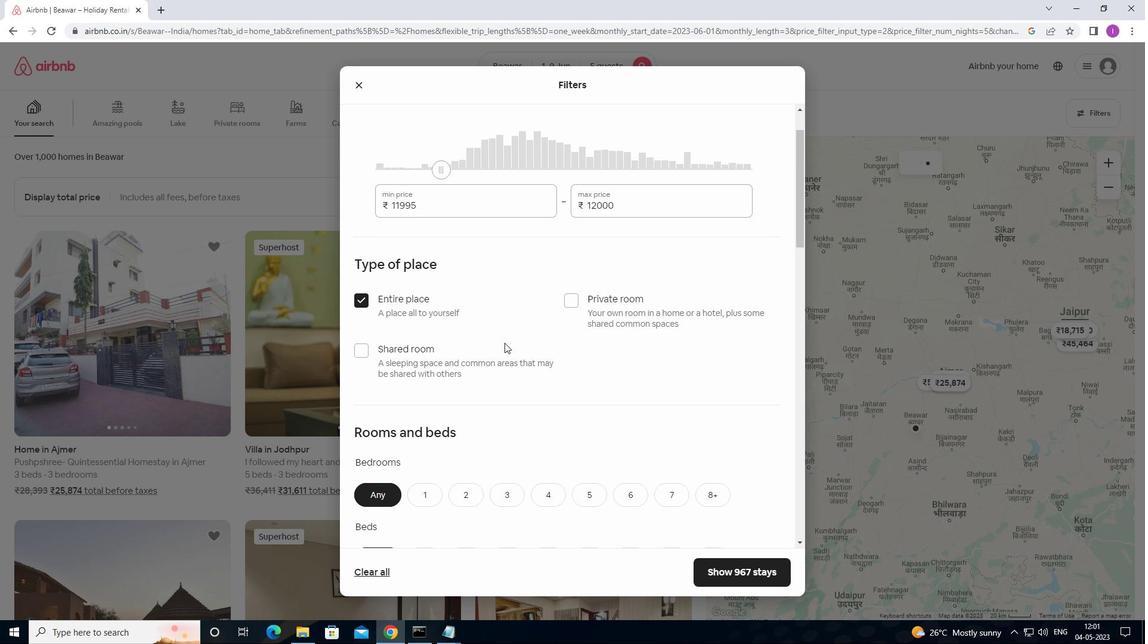 
Action: Mouse moved to (563, 349)
Screenshot: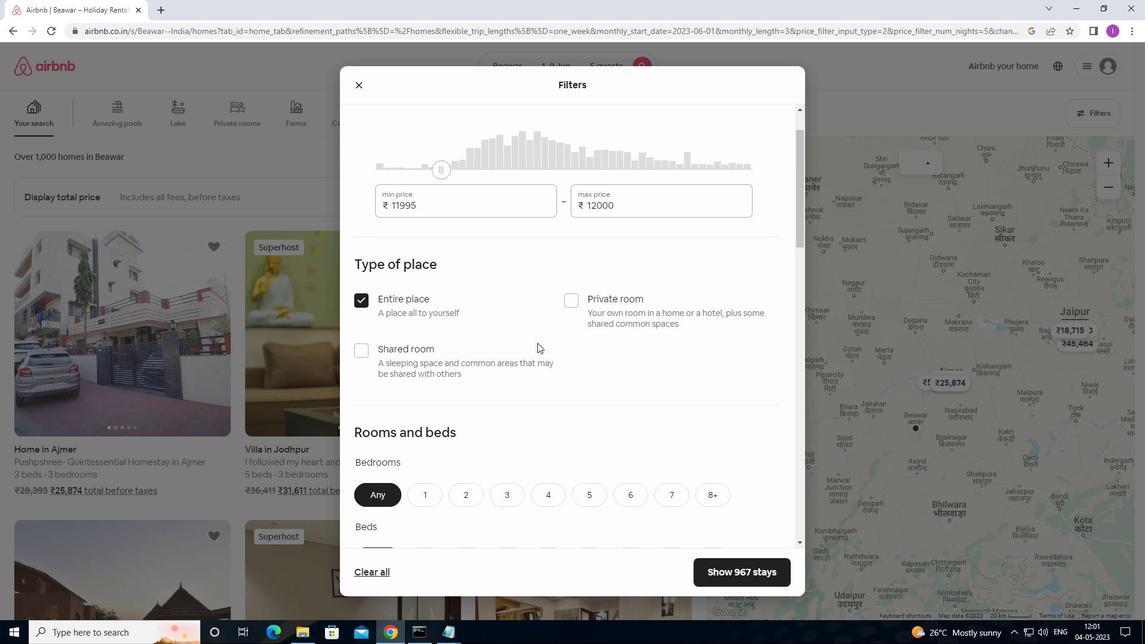 
Action: Mouse scrolled (563, 348) with delta (0, 0)
Screenshot: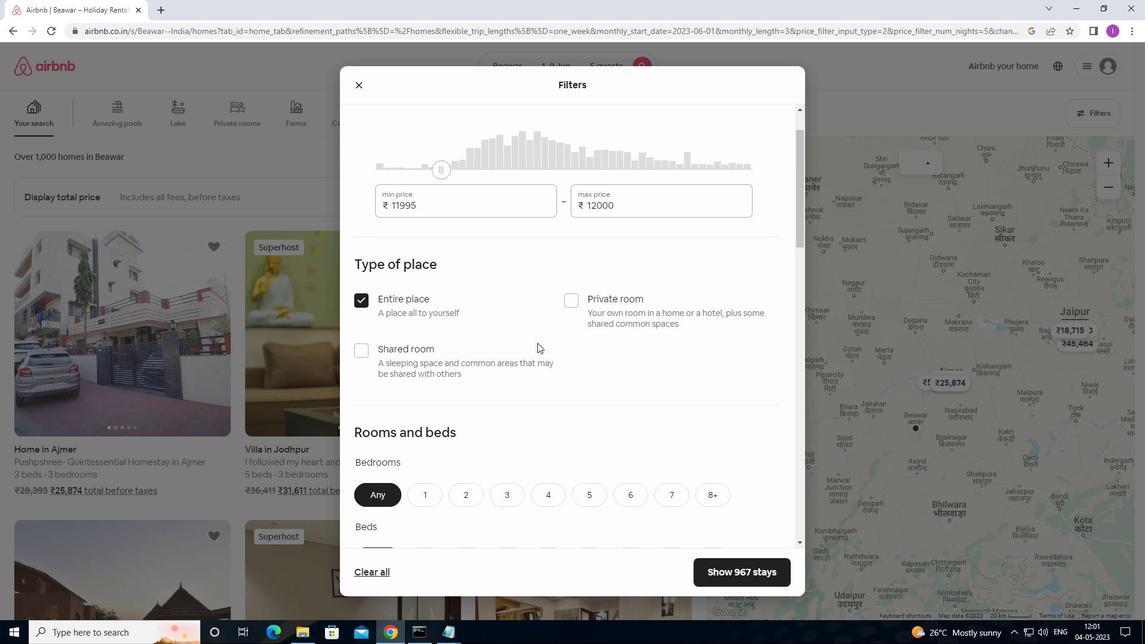 
Action: Mouse moved to (569, 350)
Screenshot: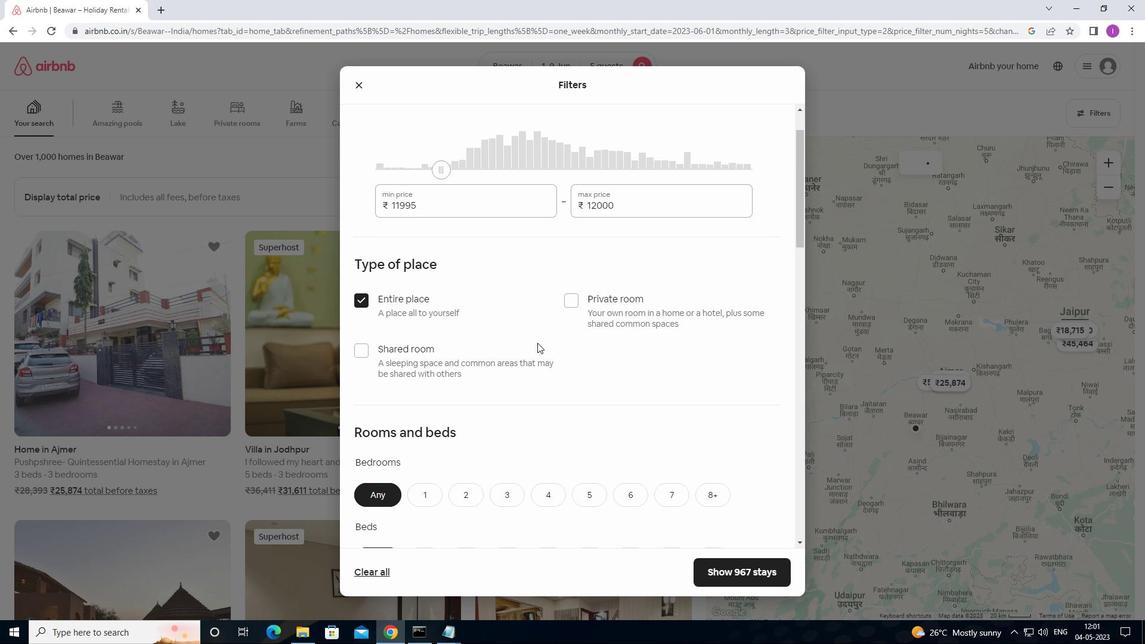 
Action: Mouse scrolled (569, 350) with delta (0, 0)
Screenshot: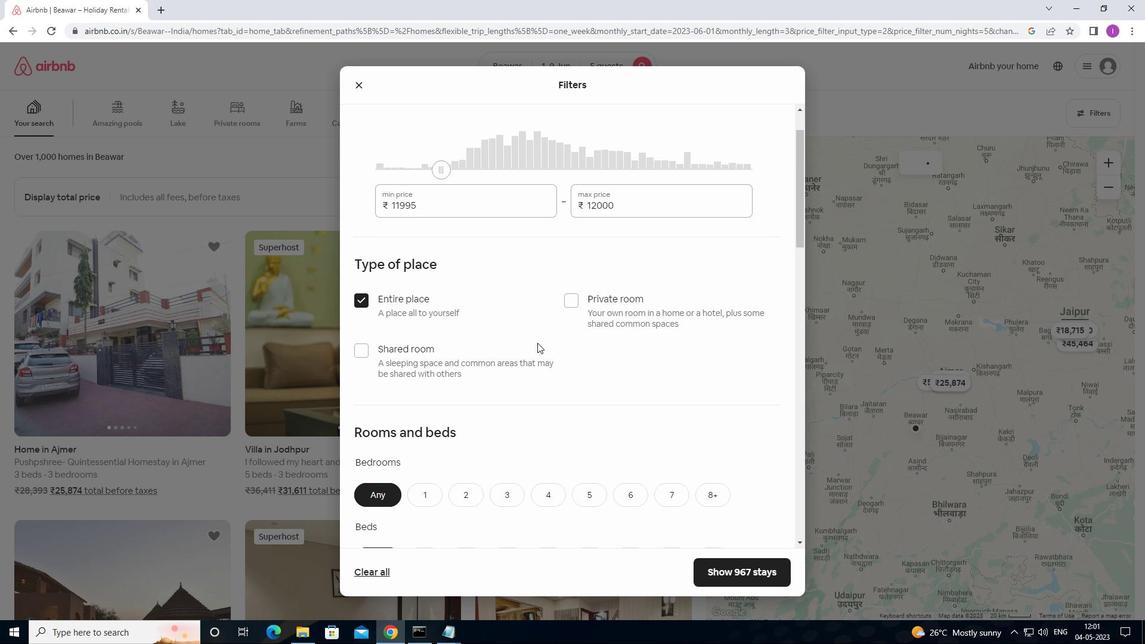 
Action: Mouse moved to (510, 321)
Screenshot: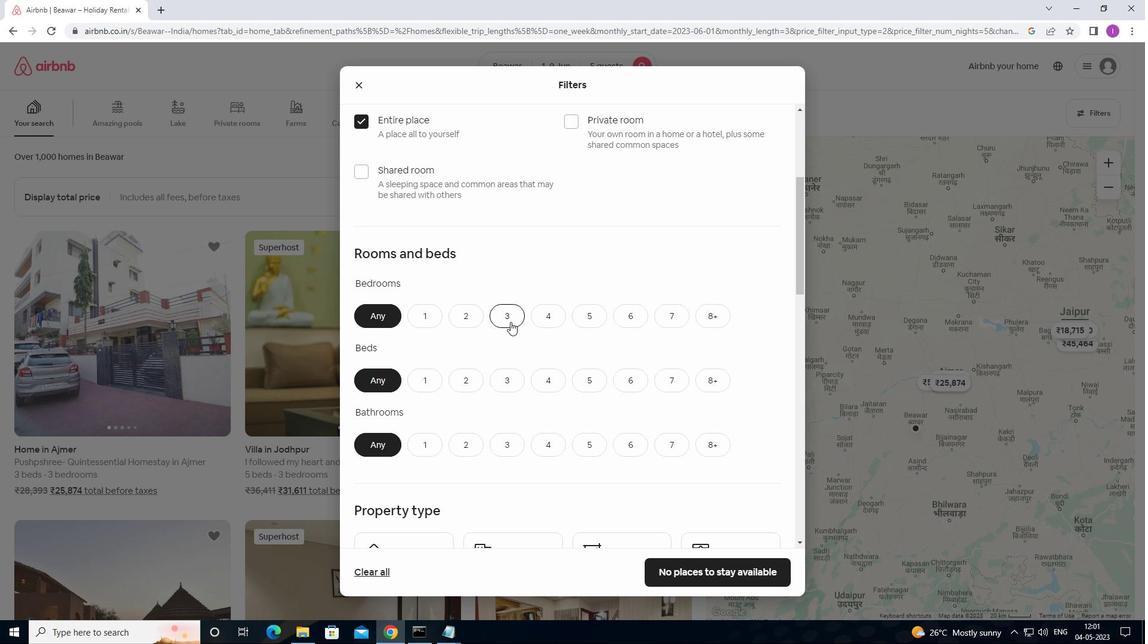 
Action: Mouse pressed left at (510, 321)
Screenshot: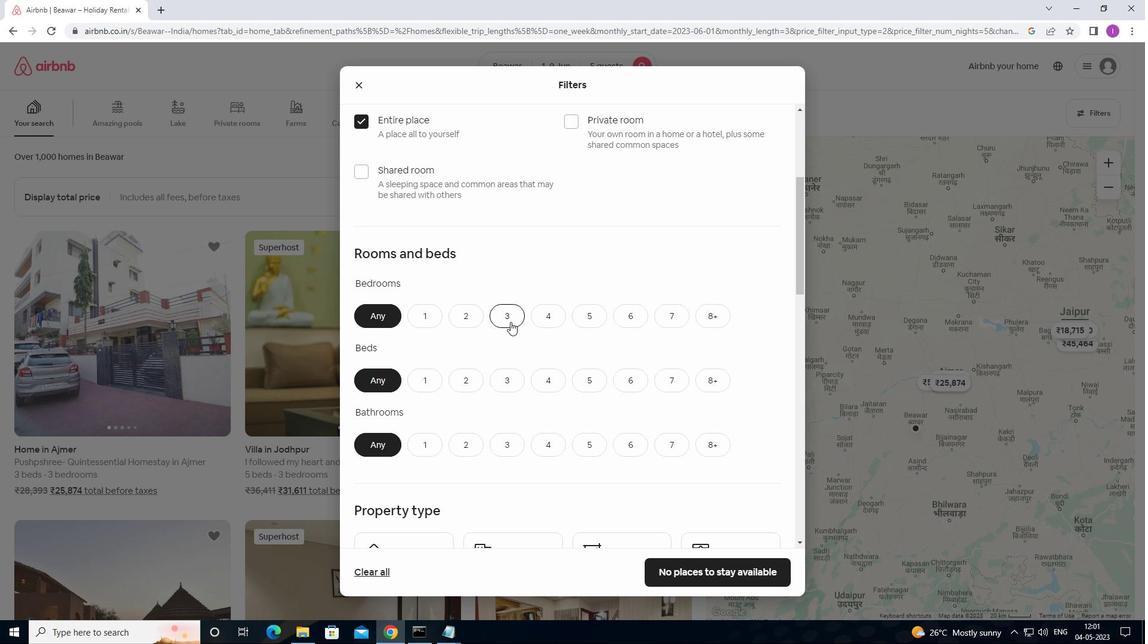 
Action: Mouse moved to (516, 382)
Screenshot: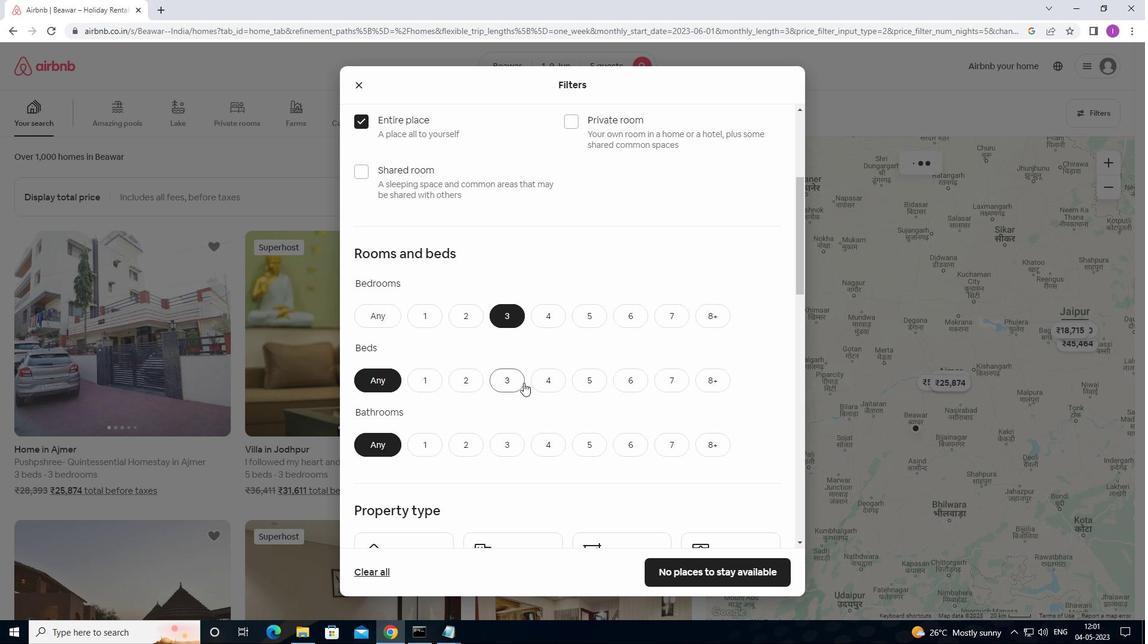 
Action: Mouse pressed left at (516, 382)
Screenshot: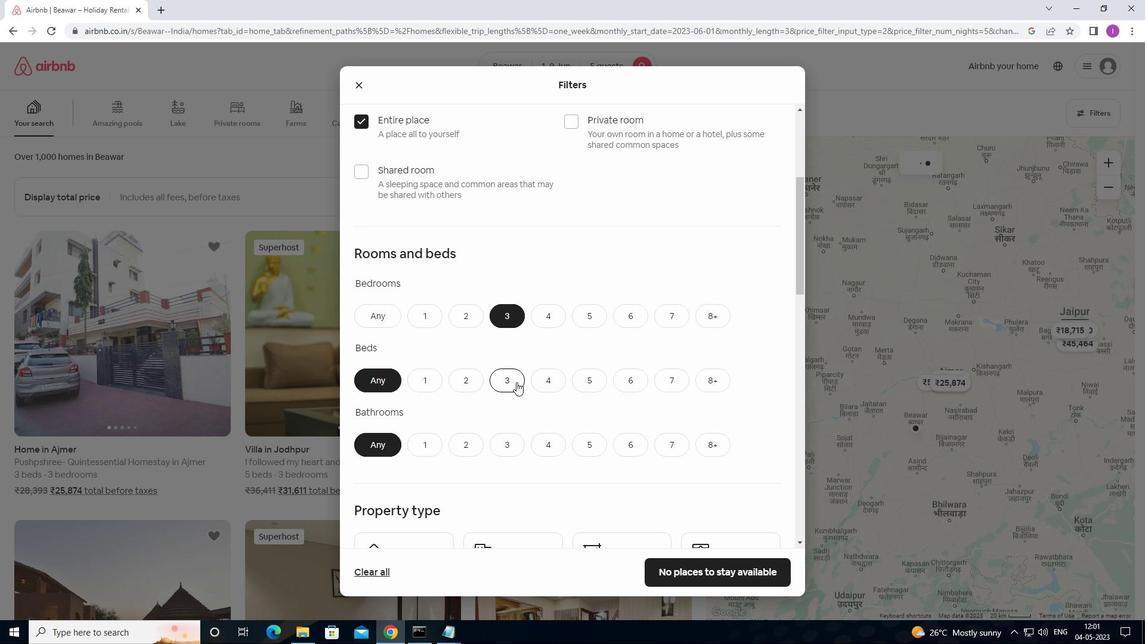 
Action: Mouse moved to (514, 444)
Screenshot: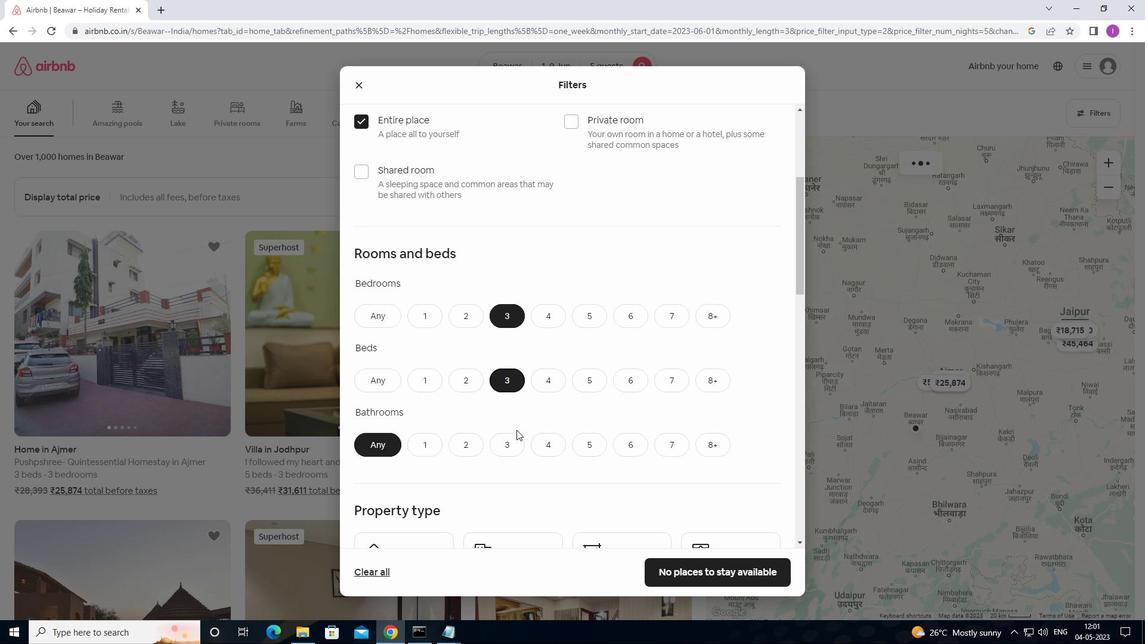 
Action: Mouse pressed left at (514, 444)
Screenshot: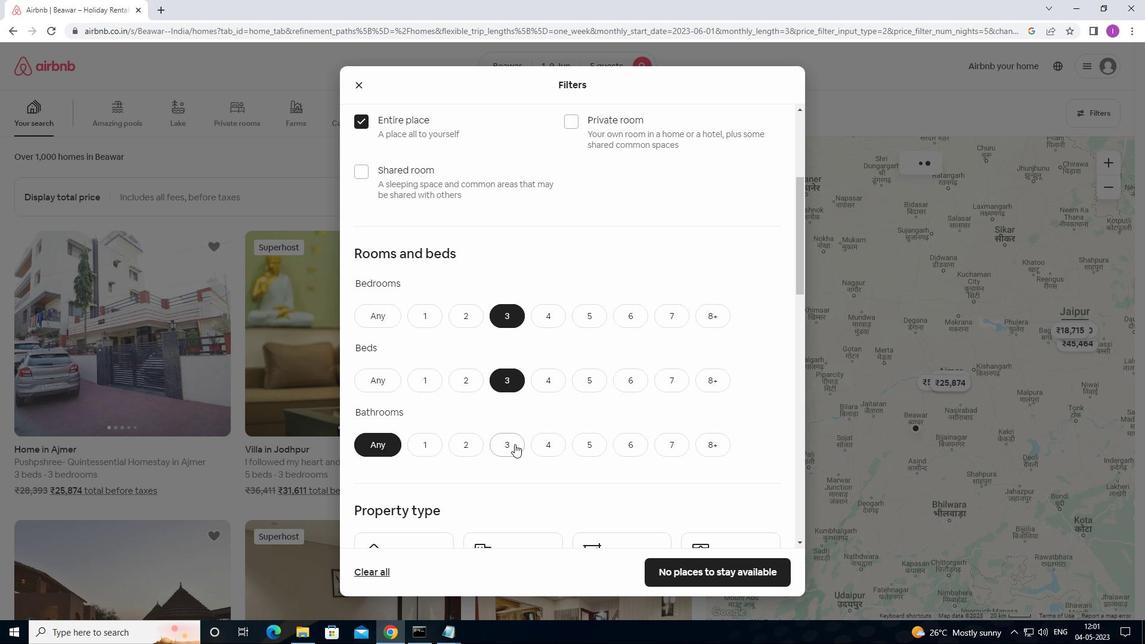 
Action: Mouse moved to (584, 411)
Screenshot: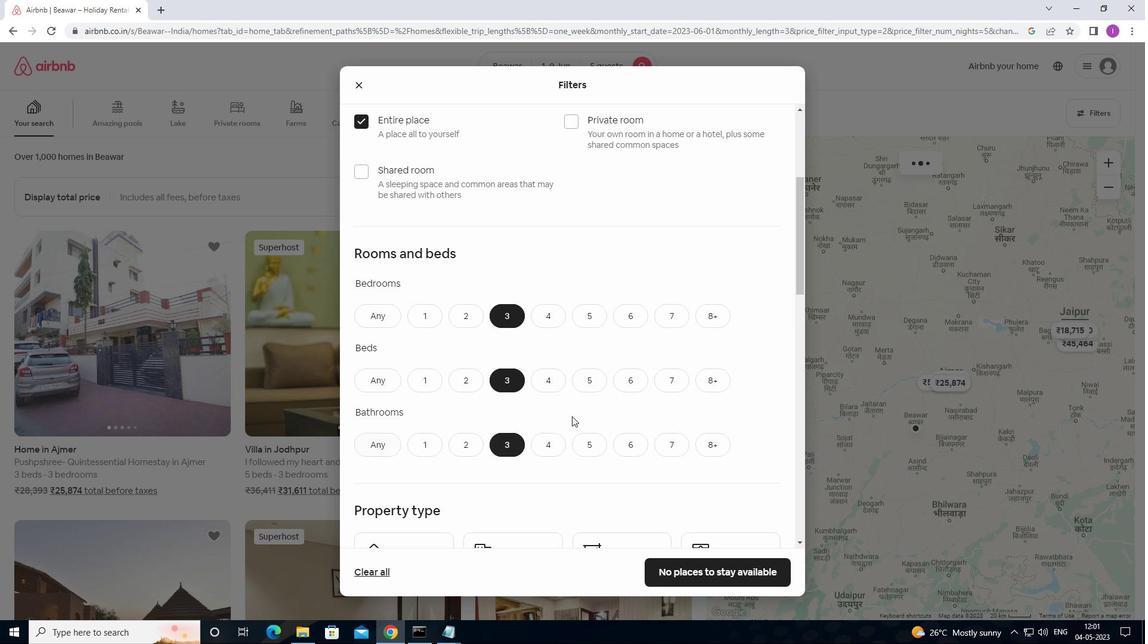 
Action: Mouse scrolled (584, 411) with delta (0, 0)
Screenshot: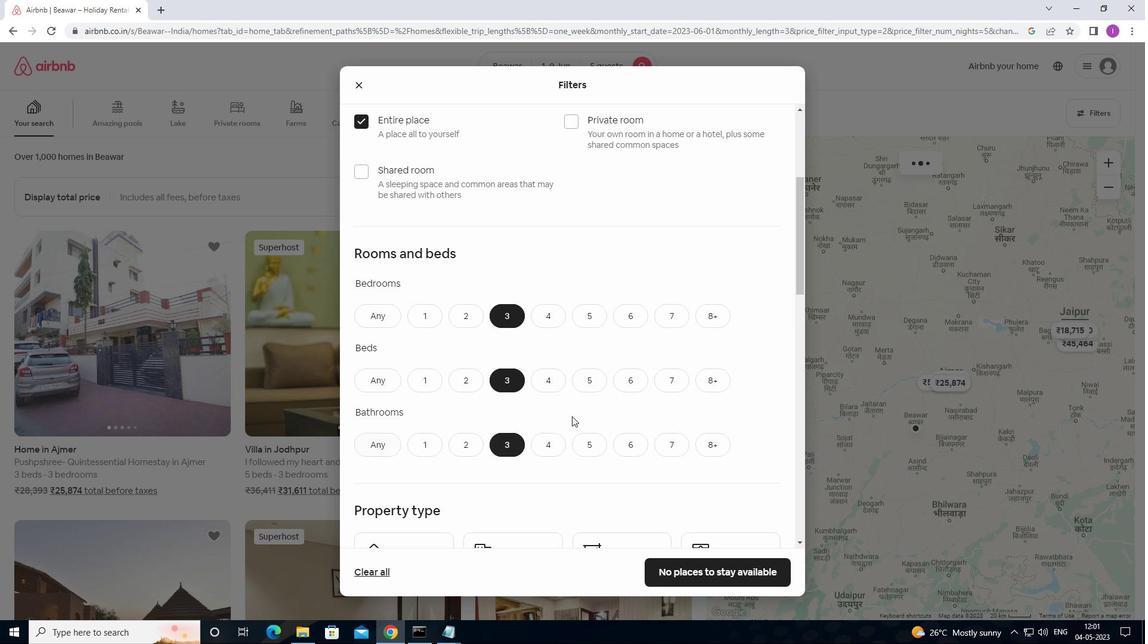 
Action: Mouse moved to (586, 411)
Screenshot: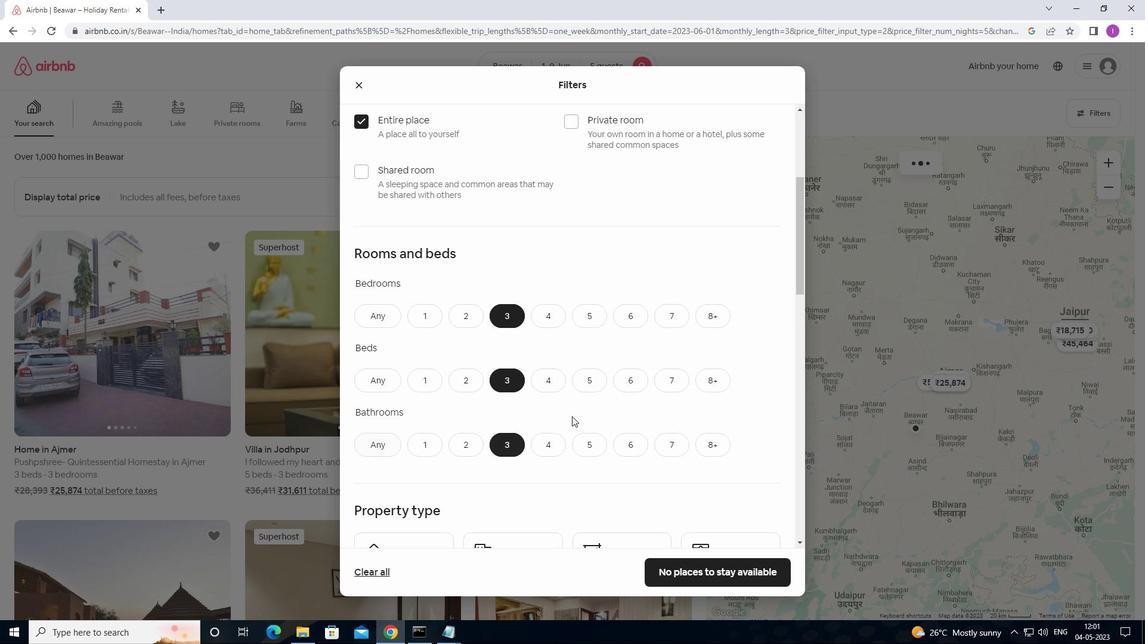 
Action: Mouse scrolled (586, 411) with delta (0, 0)
Screenshot: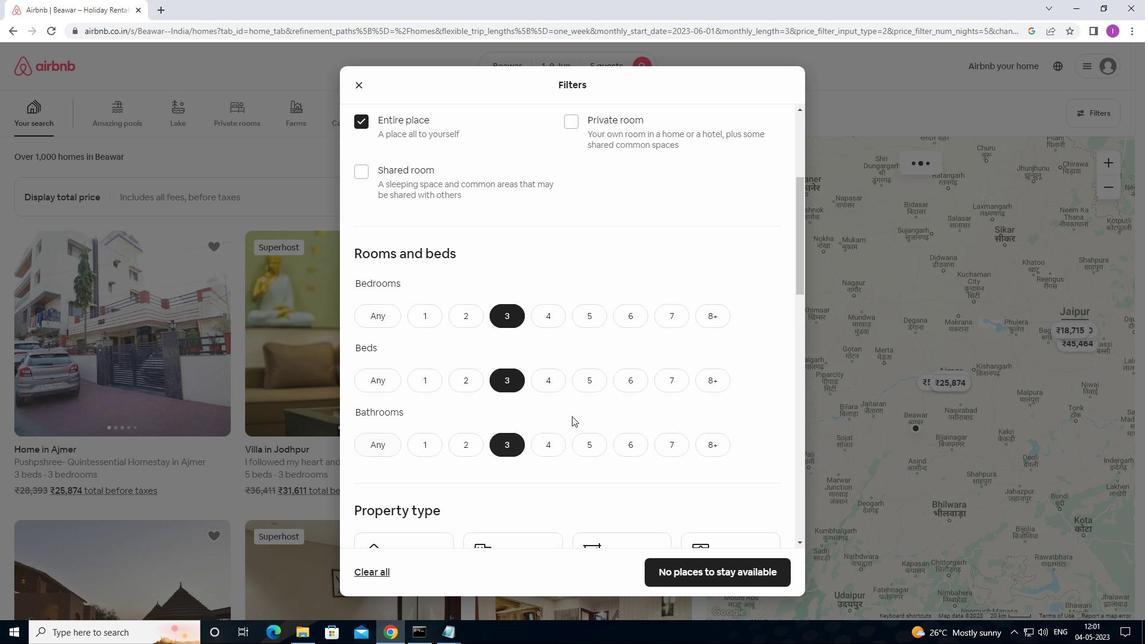 
Action: Mouse moved to (587, 411)
Screenshot: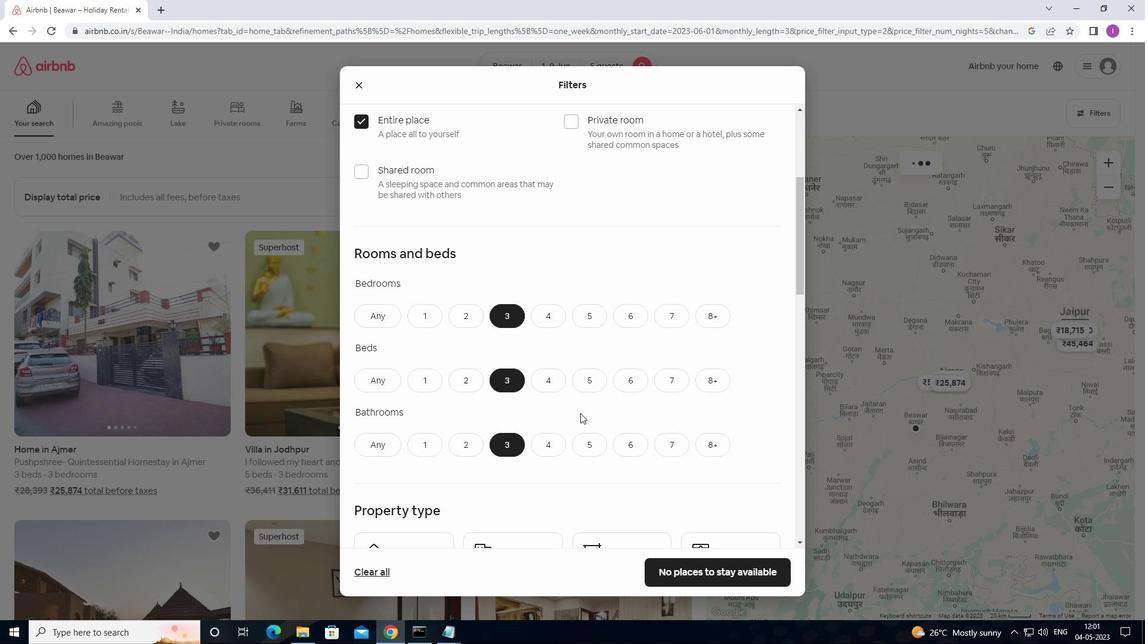 
Action: Mouse scrolled (587, 411) with delta (0, 0)
Screenshot: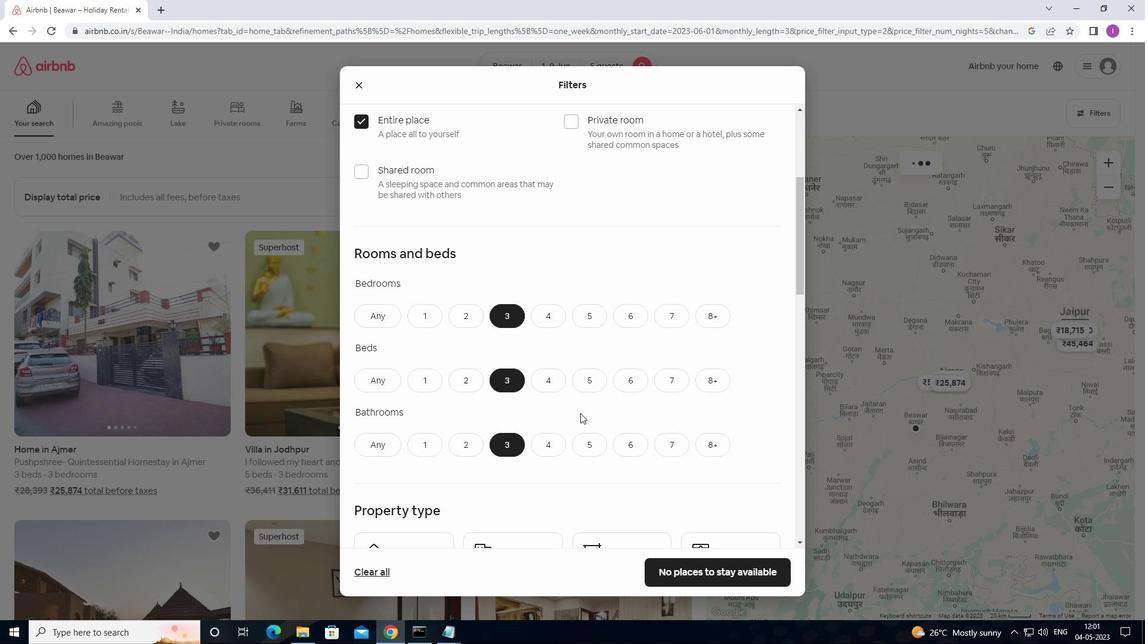 
Action: Mouse moved to (416, 394)
Screenshot: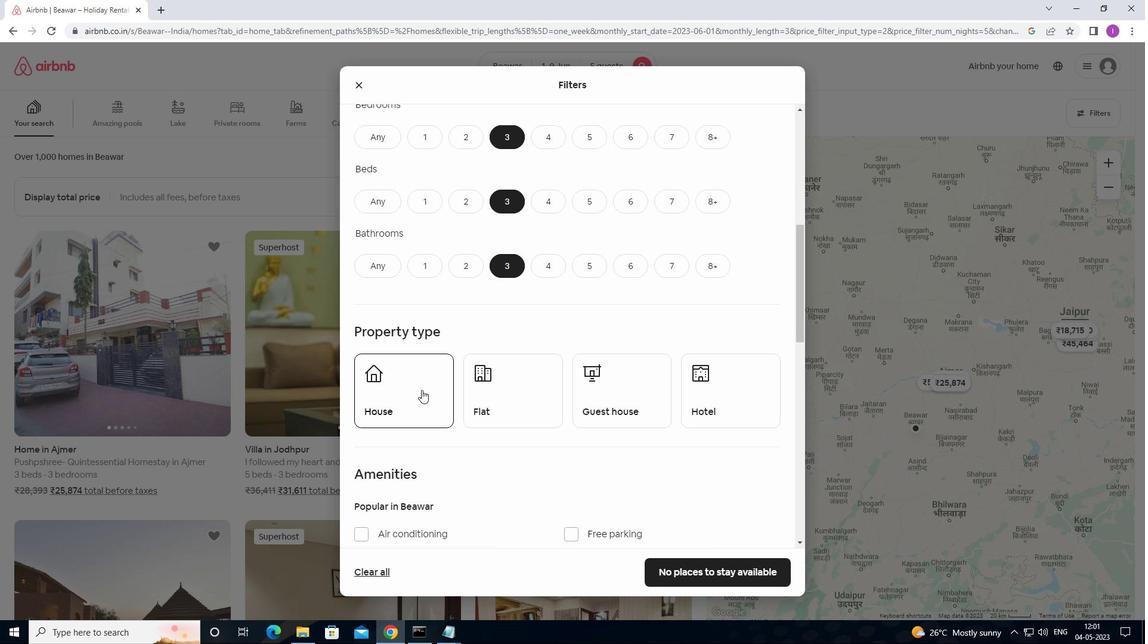 
Action: Mouse pressed left at (416, 394)
Screenshot: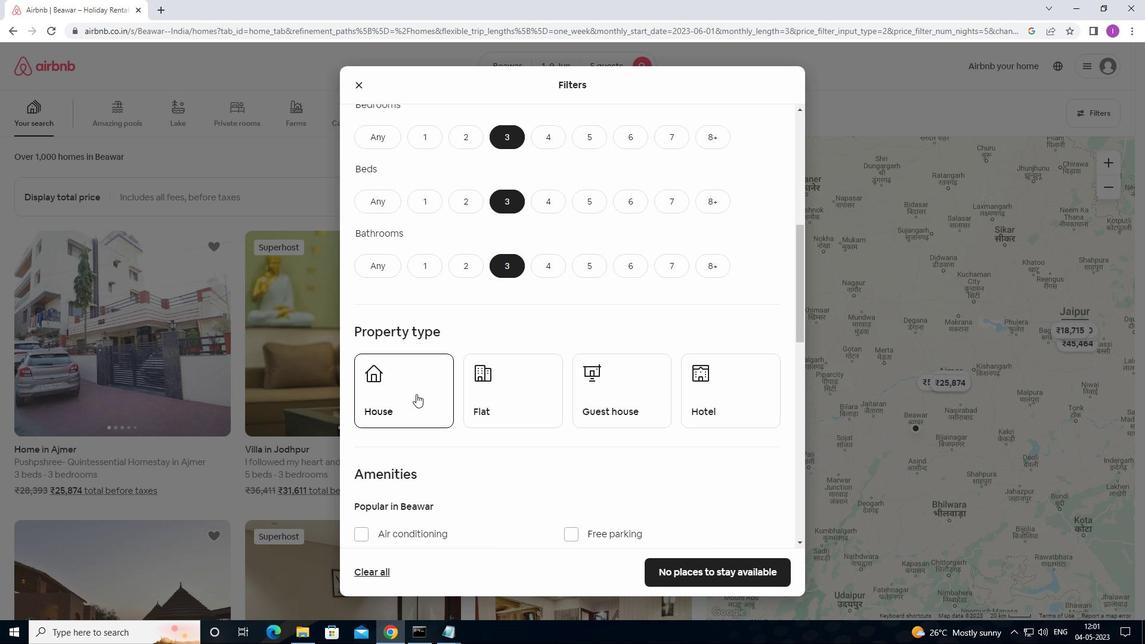 
Action: Mouse moved to (499, 386)
Screenshot: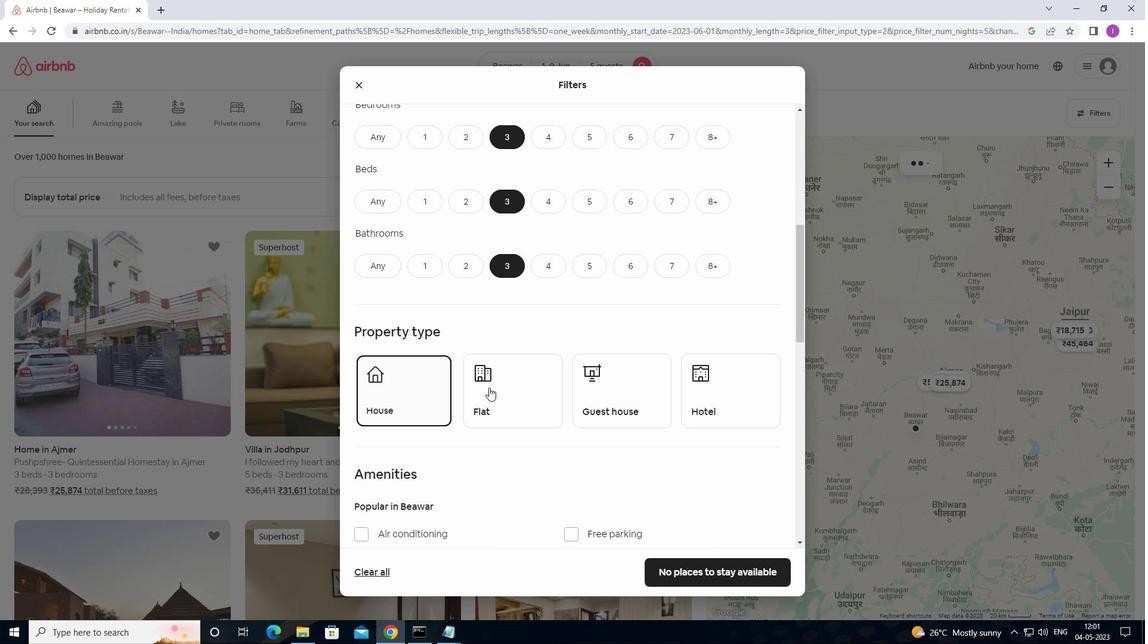 
Action: Mouse pressed left at (499, 386)
Screenshot: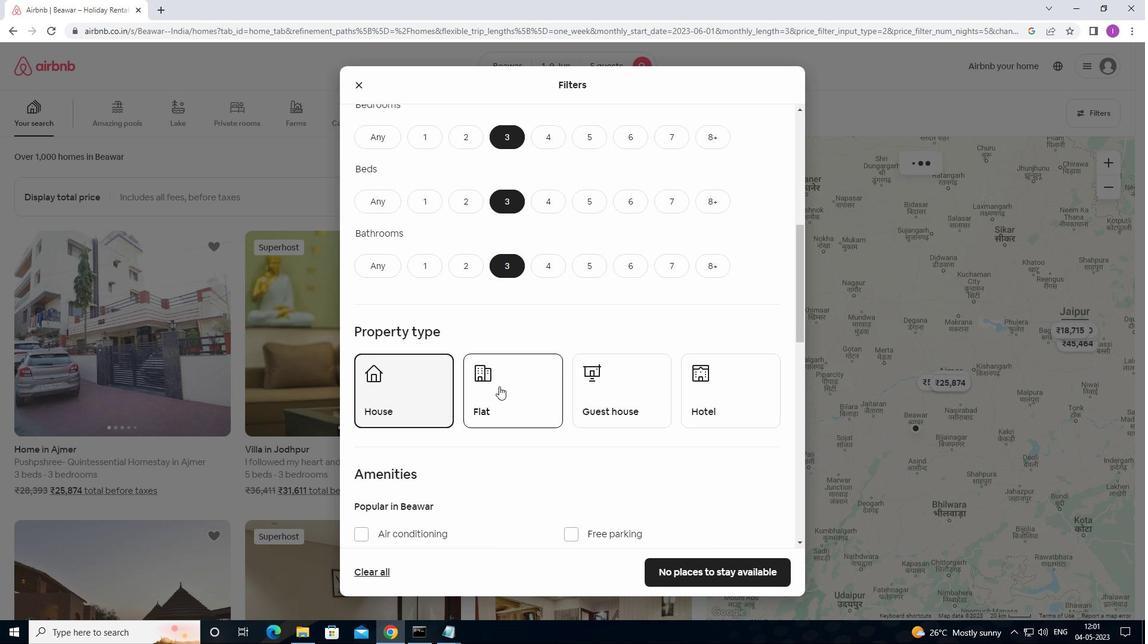 
Action: Mouse moved to (602, 386)
Screenshot: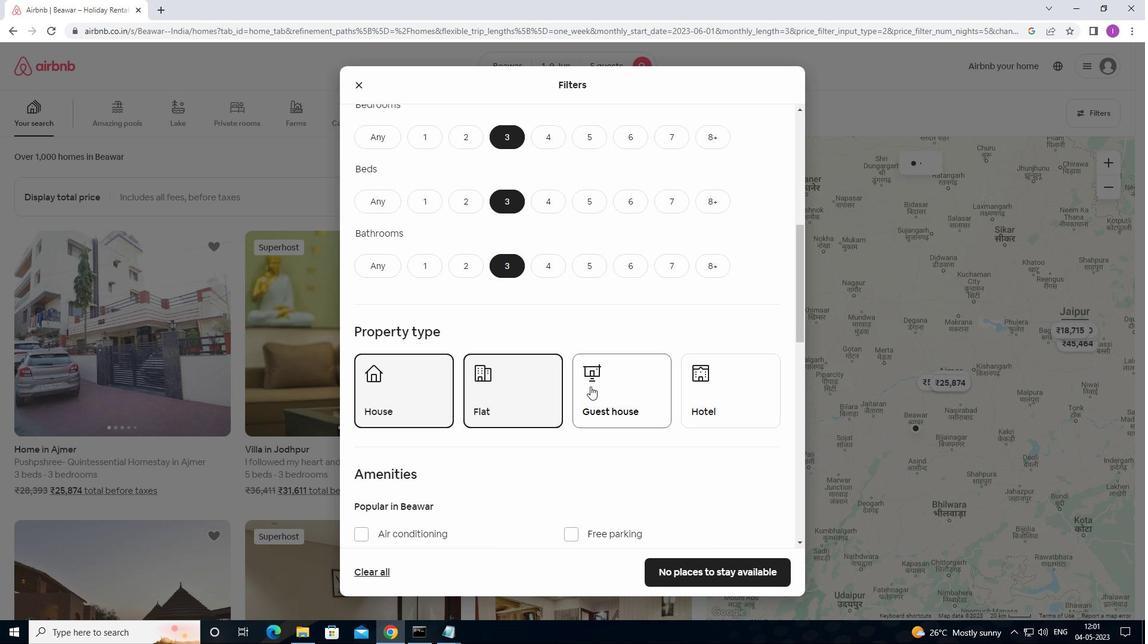 
Action: Mouse pressed left at (602, 386)
Screenshot: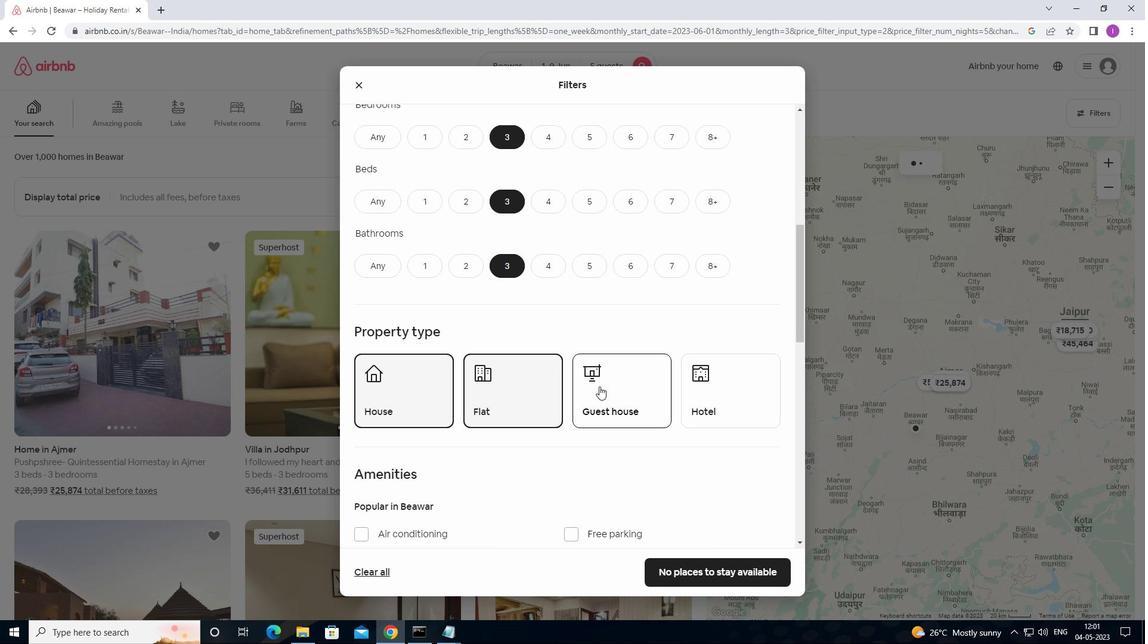 
Action: Mouse moved to (737, 389)
Screenshot: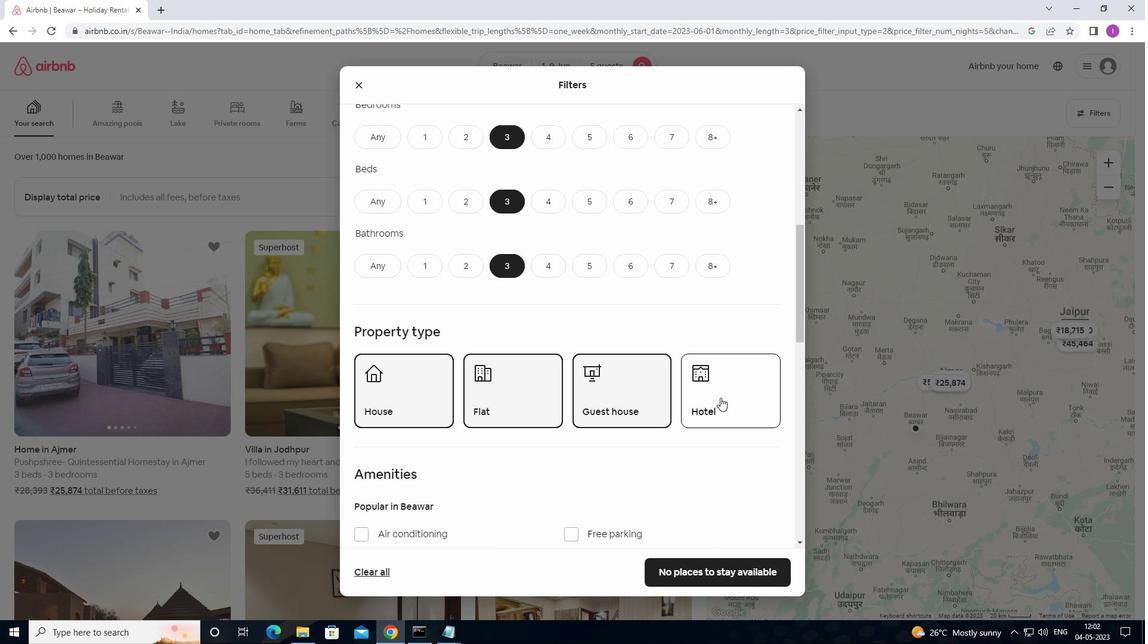 
Action: Mouse scrolled (737, 388) with delta (0, 0)
Screenshot: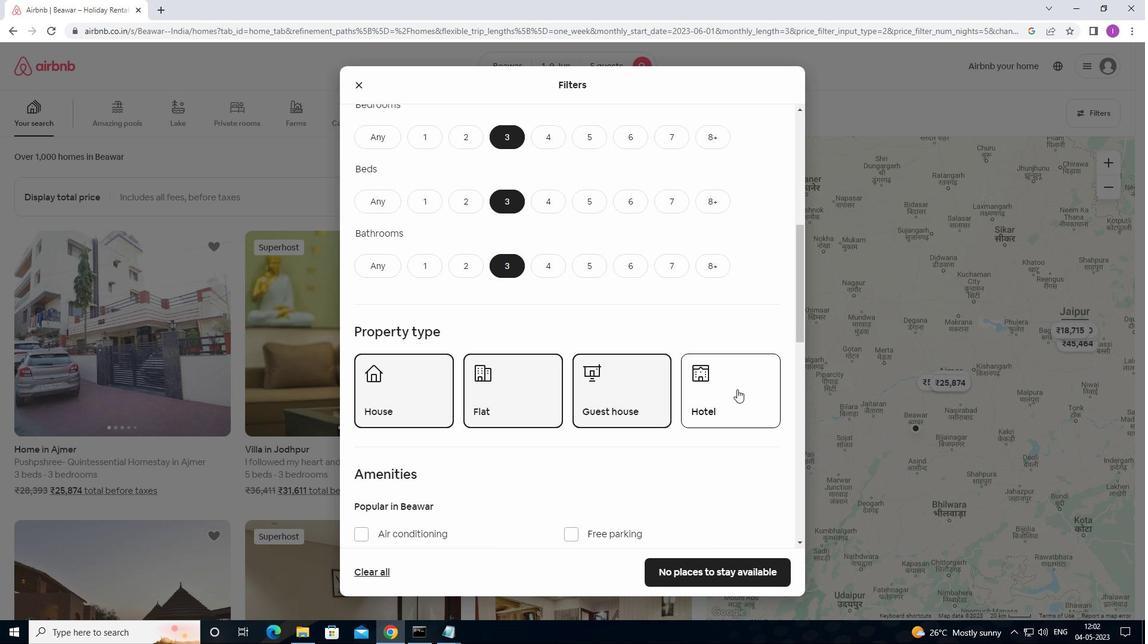 
Action: Mouse scrolled (737, 388) with delta (0, 0)
Screenshot: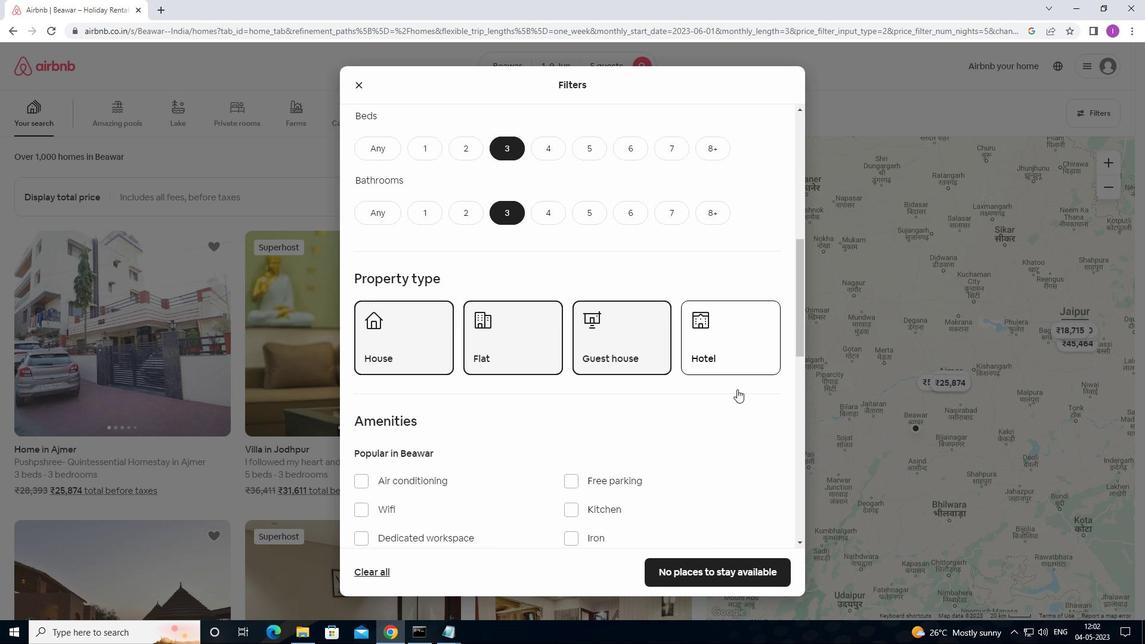 
Action: Mouse scrolled (737, 388) with delta (0, 0)
Screenshot: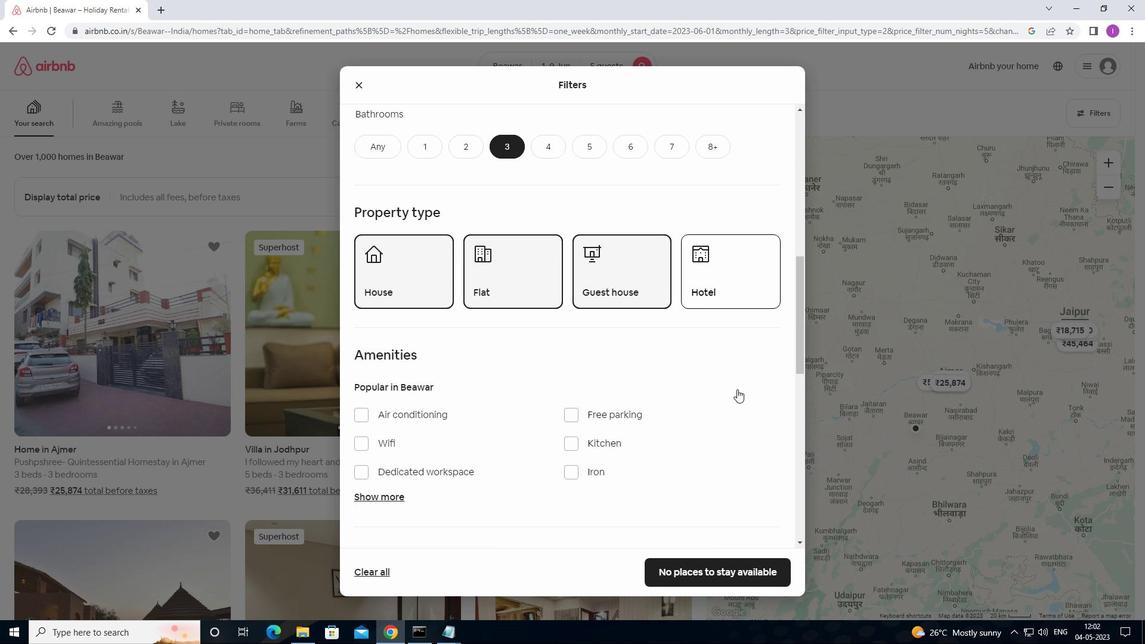 
Action: Mouse scrolled (737, 388) with delta (0, 0)
Screenshot: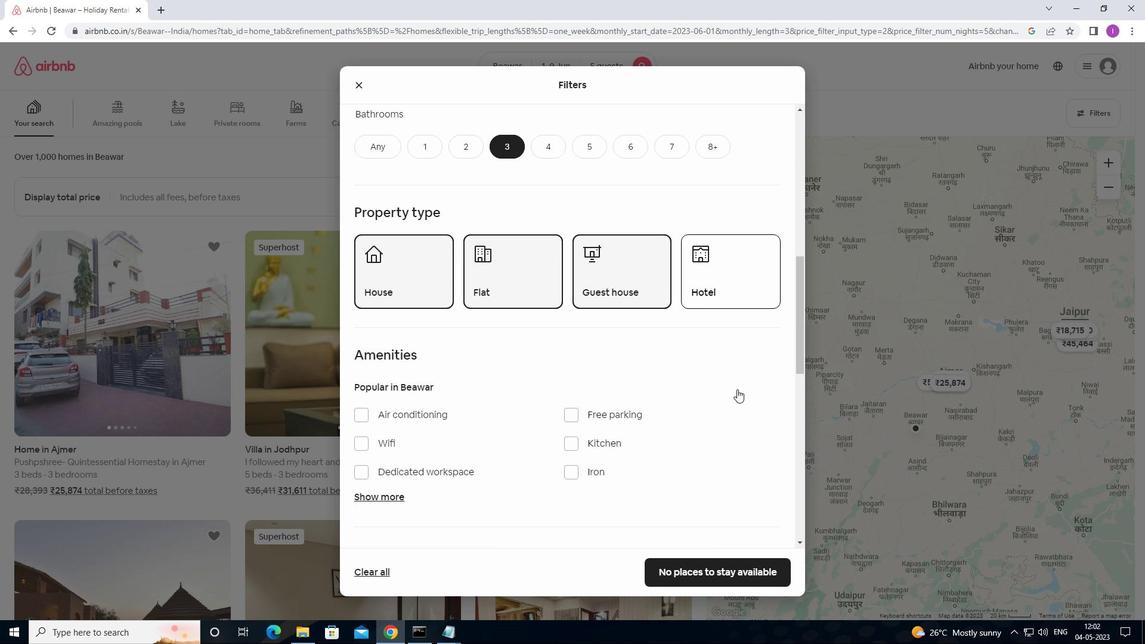 
Action: Mouse moved to (763, 499)
Screenshot: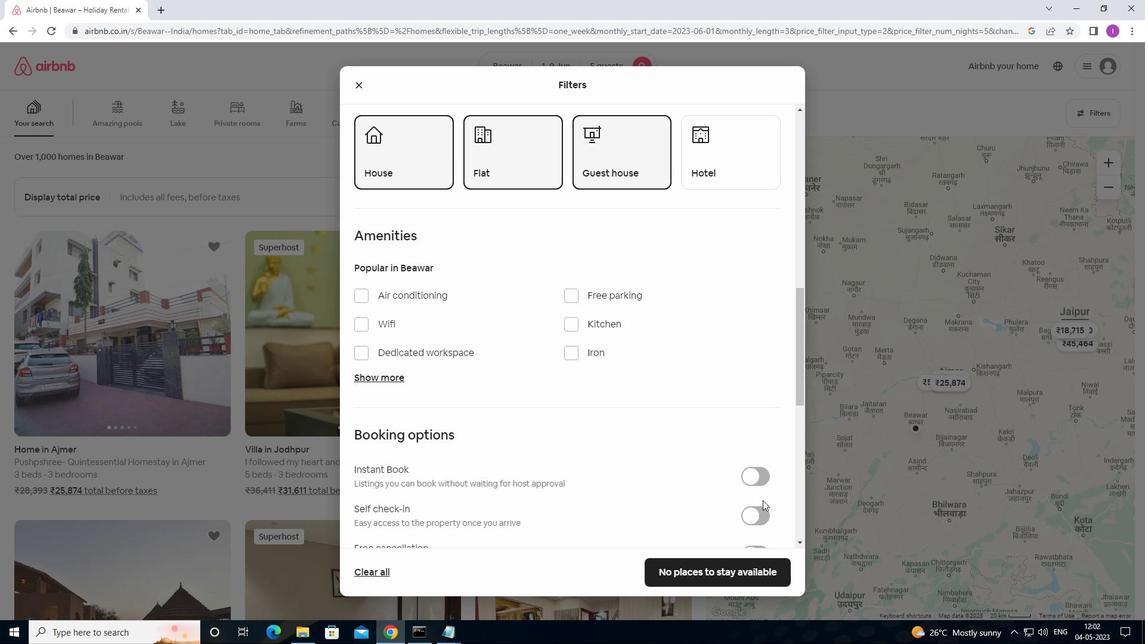 
Action: Mouse scrolled (763, 498) with delta (0, 0)
Screenshot: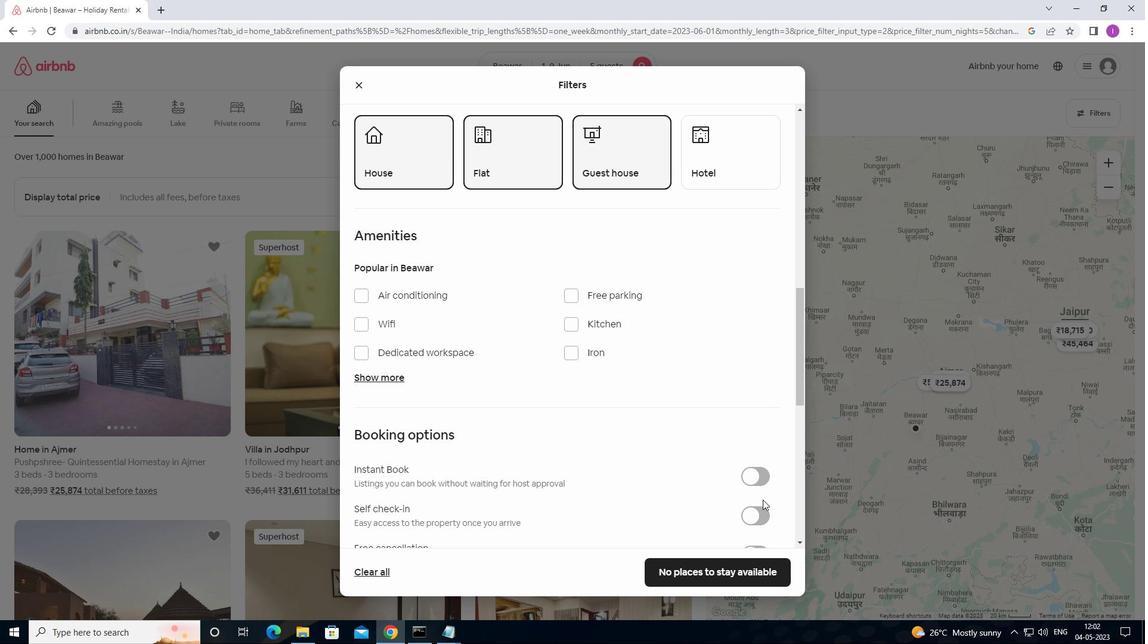 
Action: Mouse scrolled (763, 498) with delta (0, 0)
Screenshot: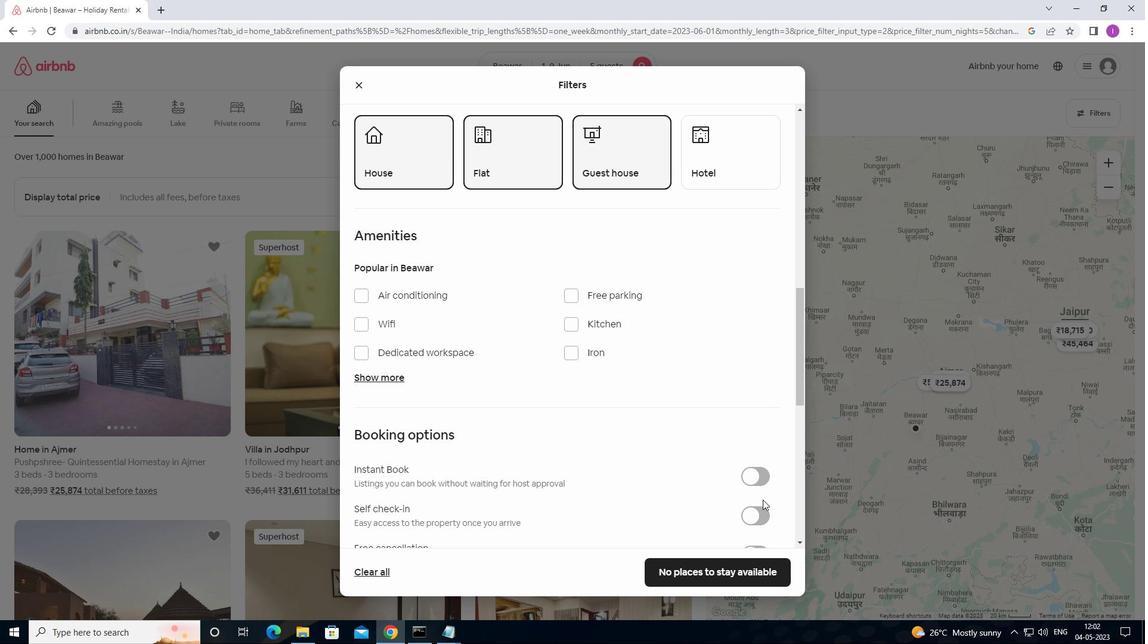 
Action: Mouse scrolled (763, 498) with delta (0, 0)
Screenshot: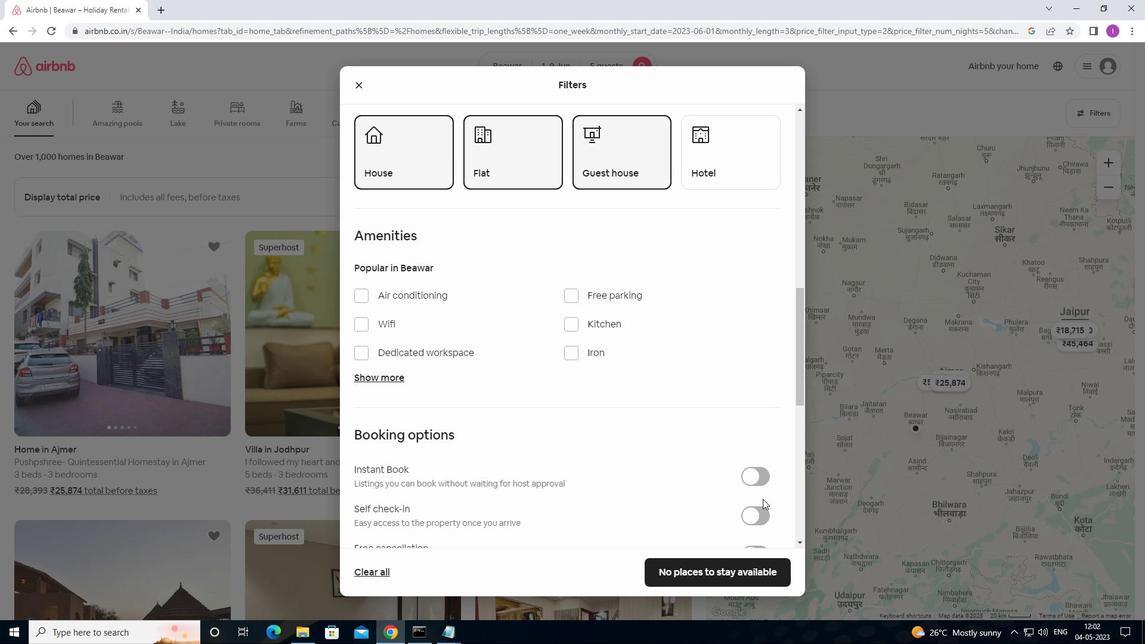 
Action: Mouse scrolled (763, 498) with delta (0, 0)
Screenshot: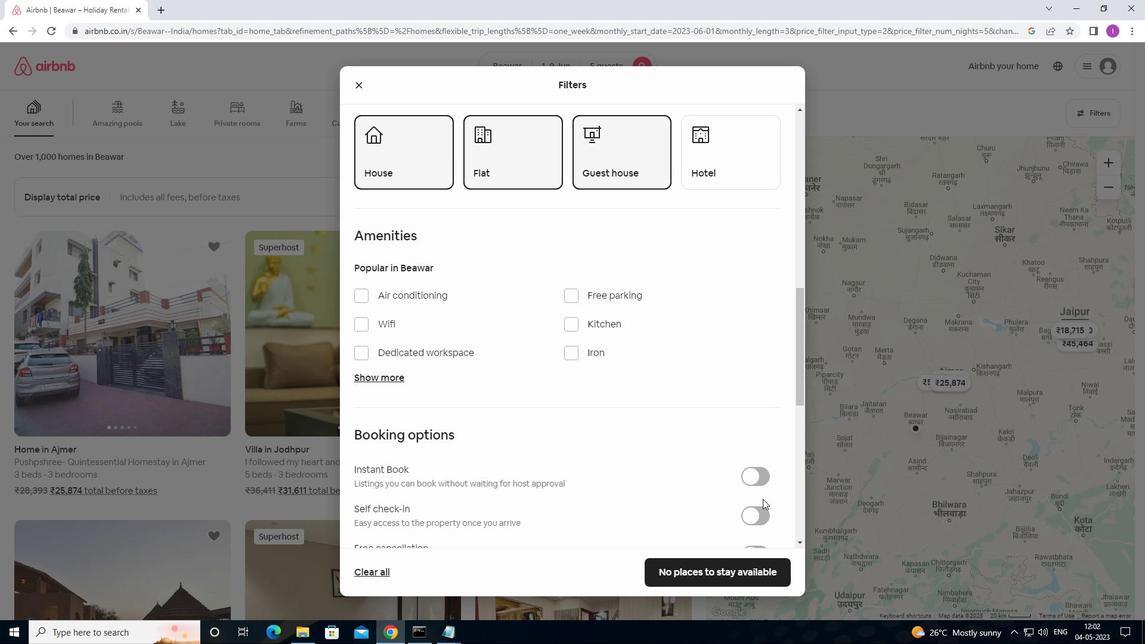 
Action: Mouse moved to (761, 287)
Screenshot: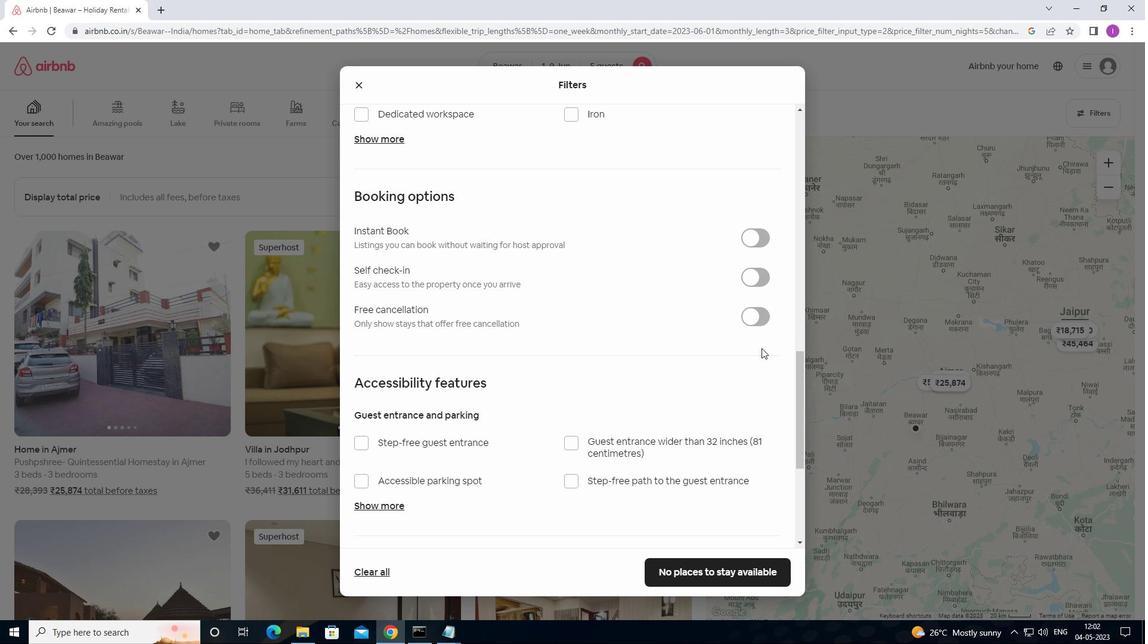 
Action: Mouse pressed left at (761, 287)
Screenshot: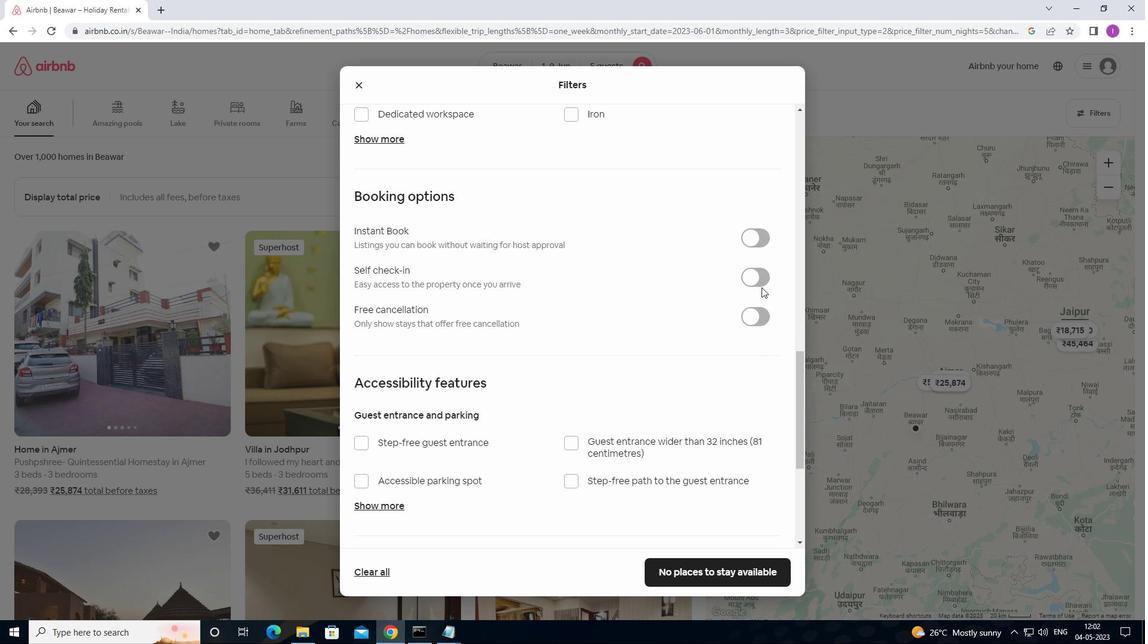 
Action: Mouse moved to (761, 279)
Screenshot: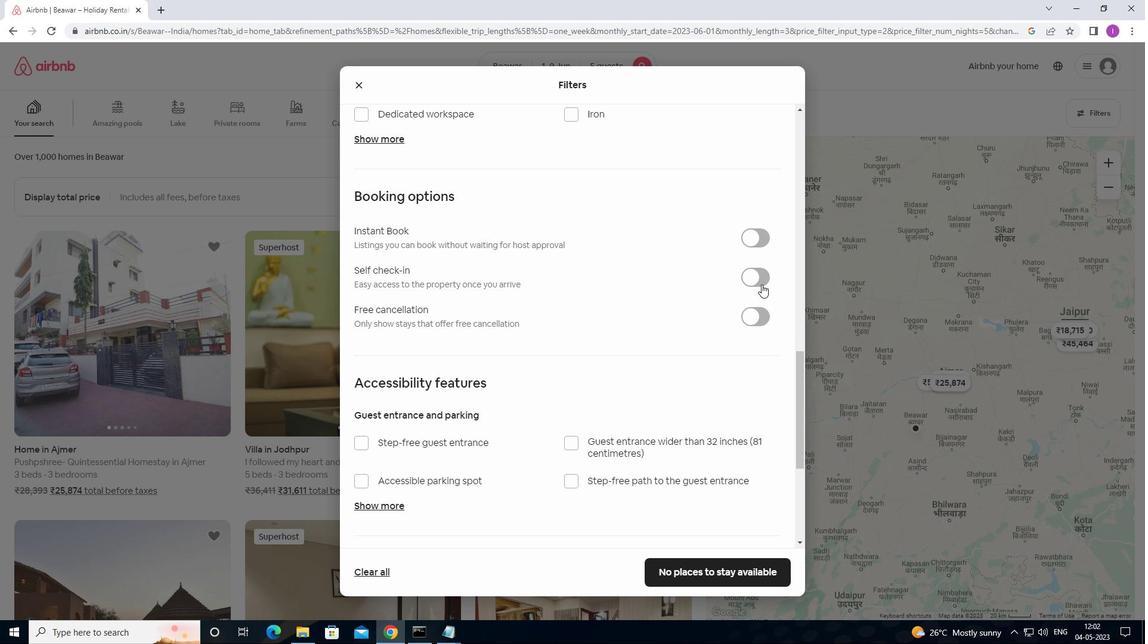 
Action: Mouse pressed left at (761, 279)
Screenshot: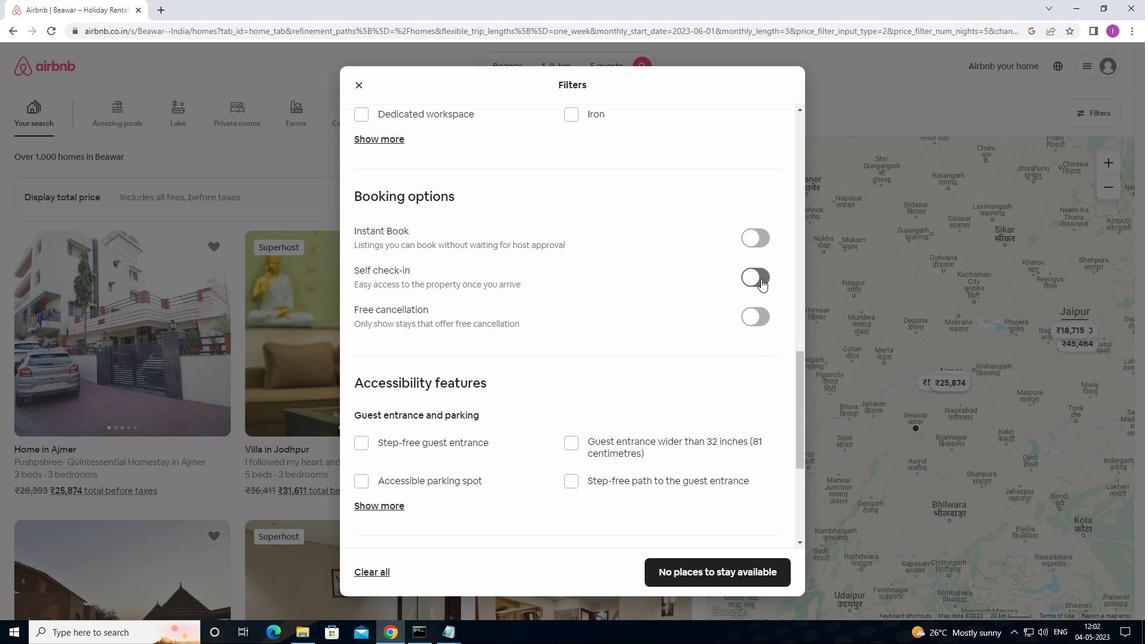 
Action: Mouse moved to (529, 405)
Screenshot: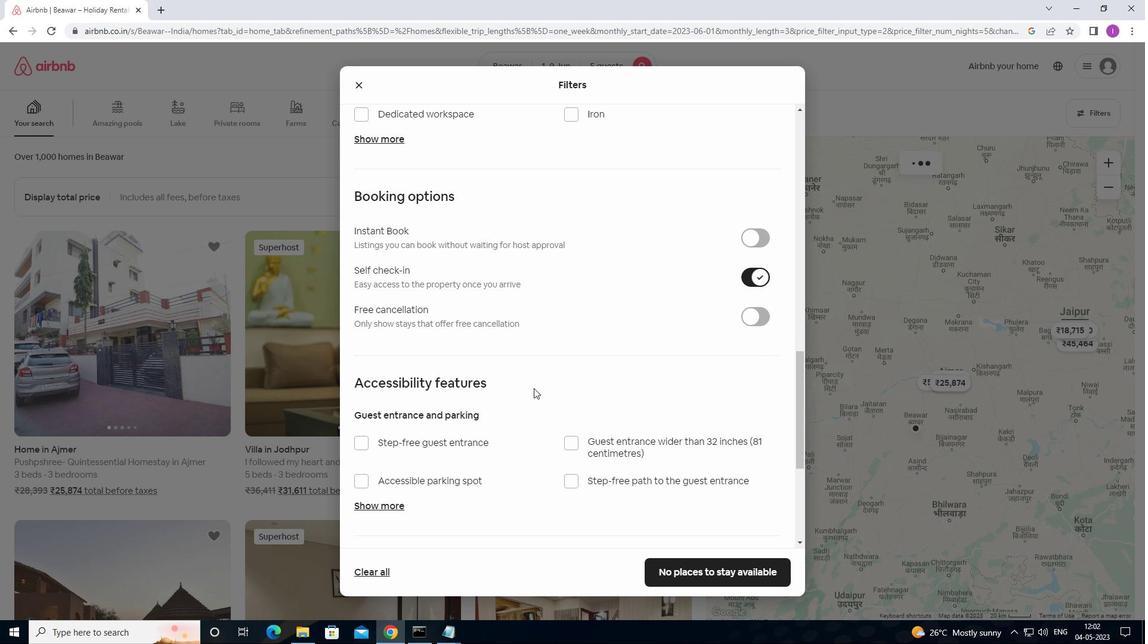 
Action: Mouse scrolled (529, 405) with delta (0, 0)
Screenshot: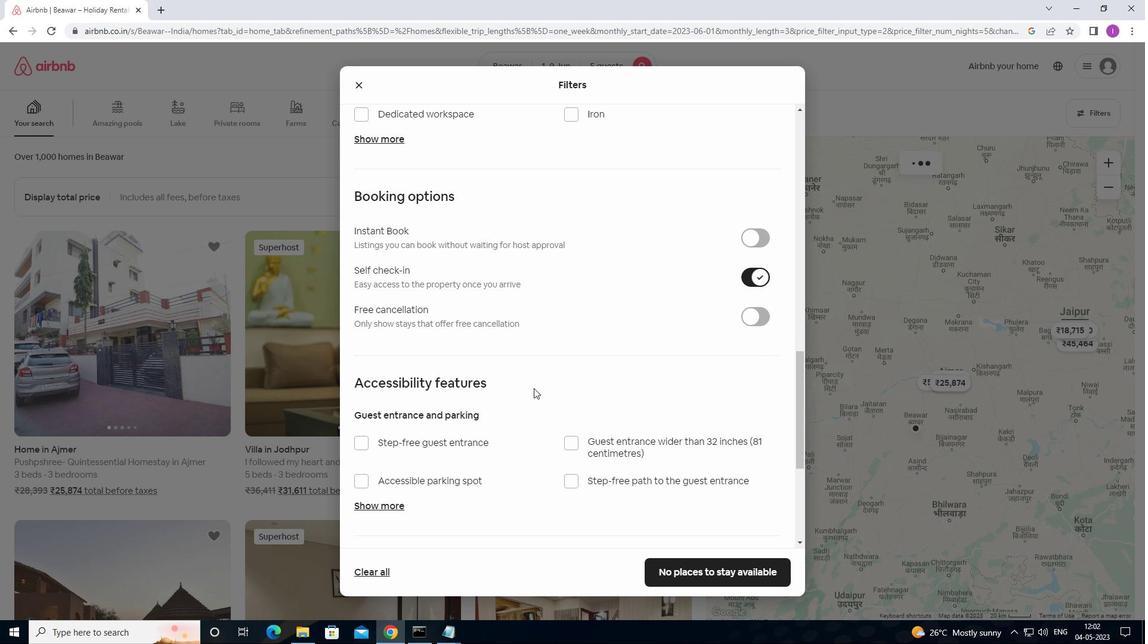 
Action: Mouse moved to (530, 409)
Screenshot: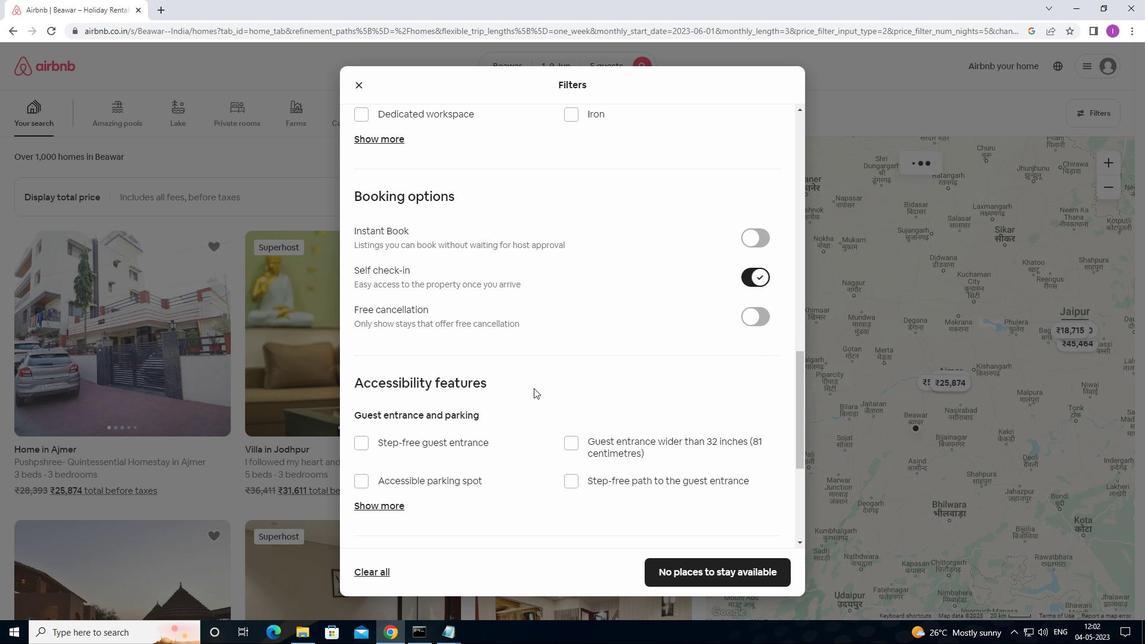 
Action: Mouse scrolled (530, 408) with delta (0, 0)
Screenshot: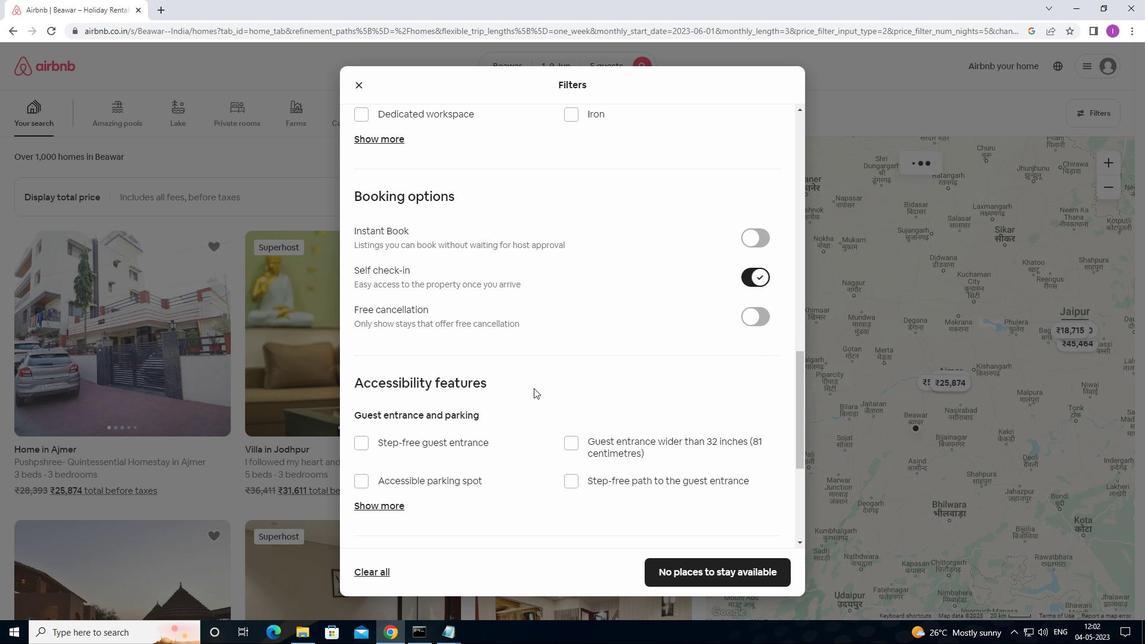 
Action: Mouse moved to (533, 412)
Screenshot: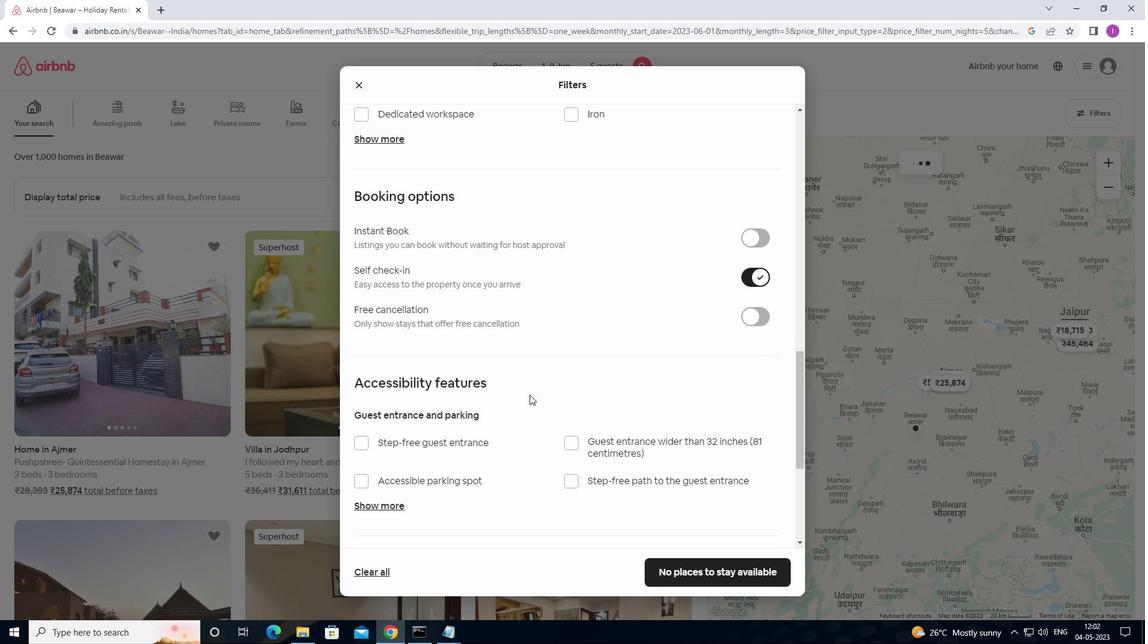 
Action: Mouse scrolled (533, 411) with delta (0, 0)
Screenshot: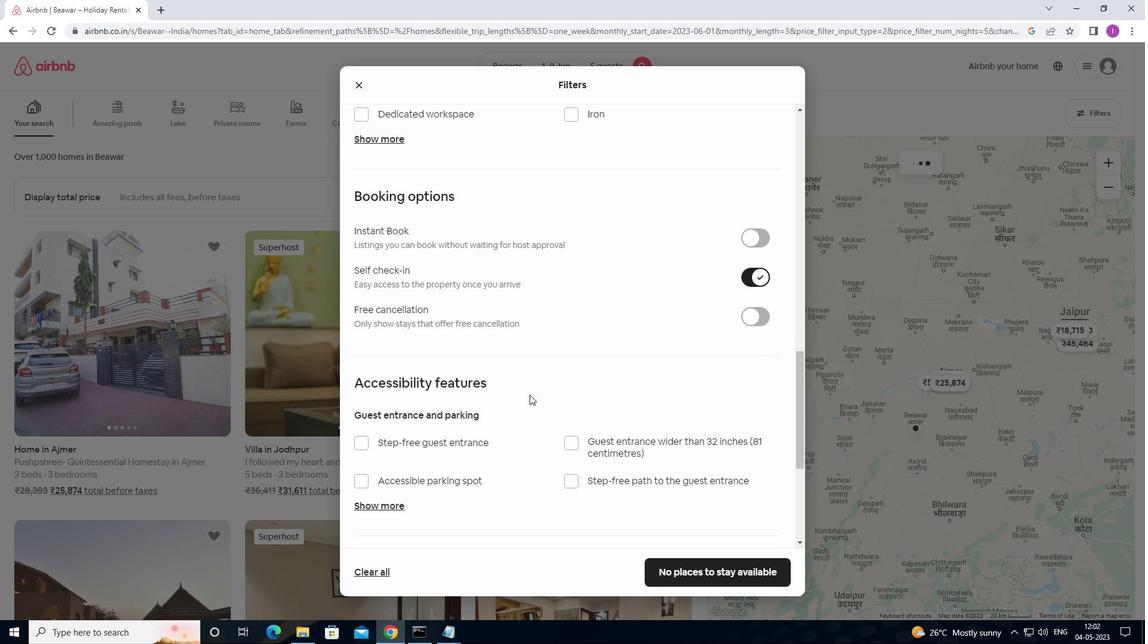 
Action: Mouse scrolled (533, 411) with delta (0, 0)
Screenshot: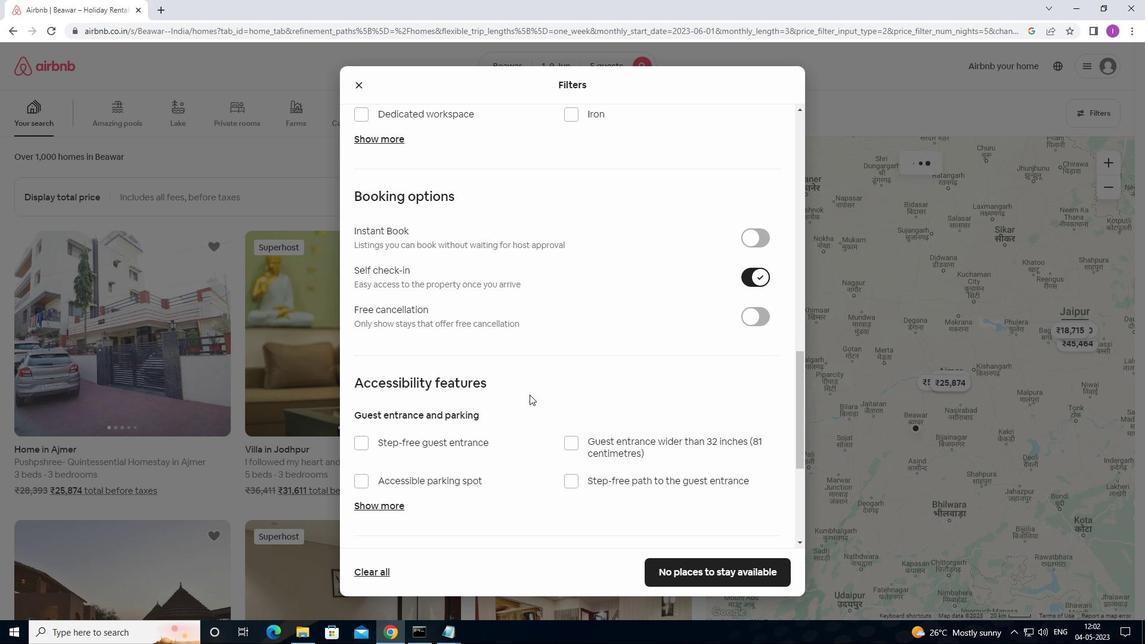 
Action: Mouse moved to (545, 415)
Screenshot: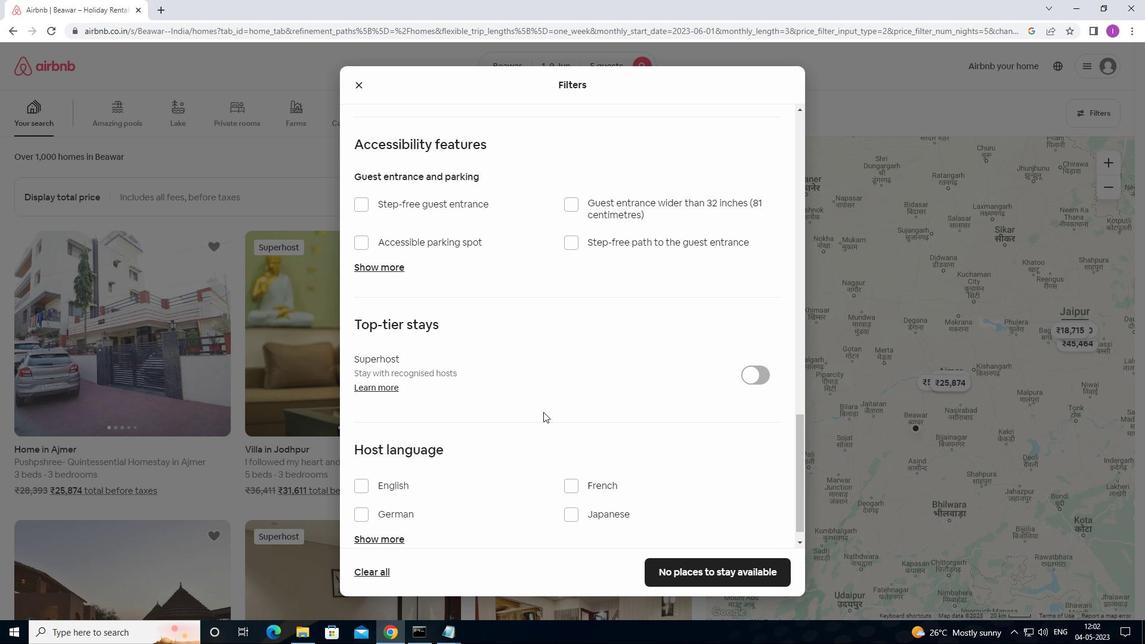 
Action: Mouse scrolled (545, 415) with delta (0, 0)
Screenshot: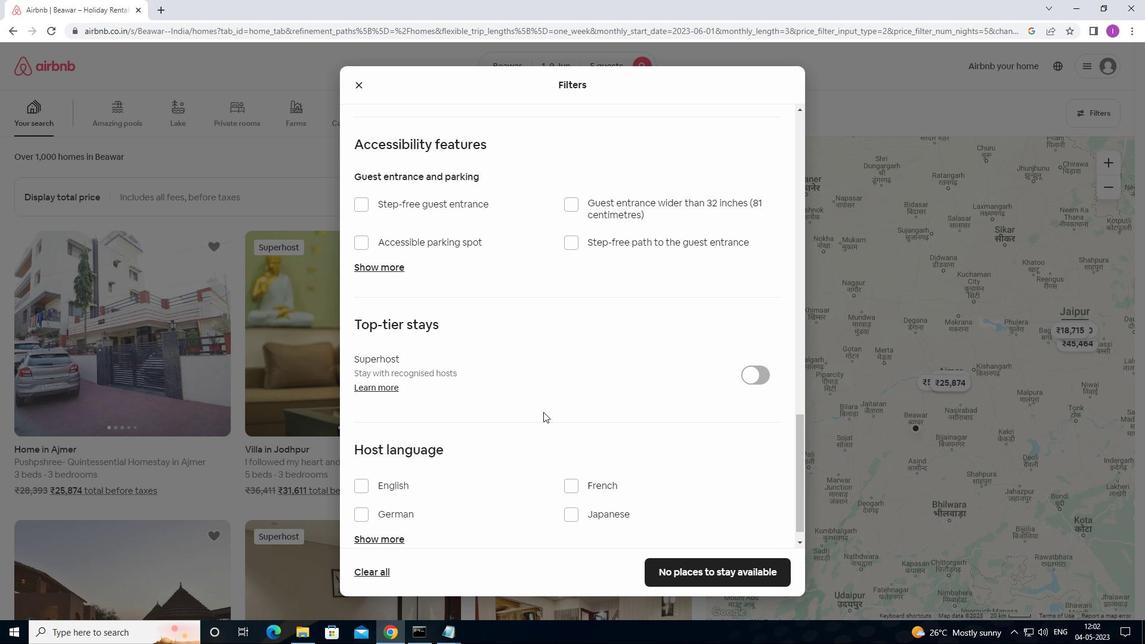 
Action: Mouse moved to (550, 421)
Screenshot: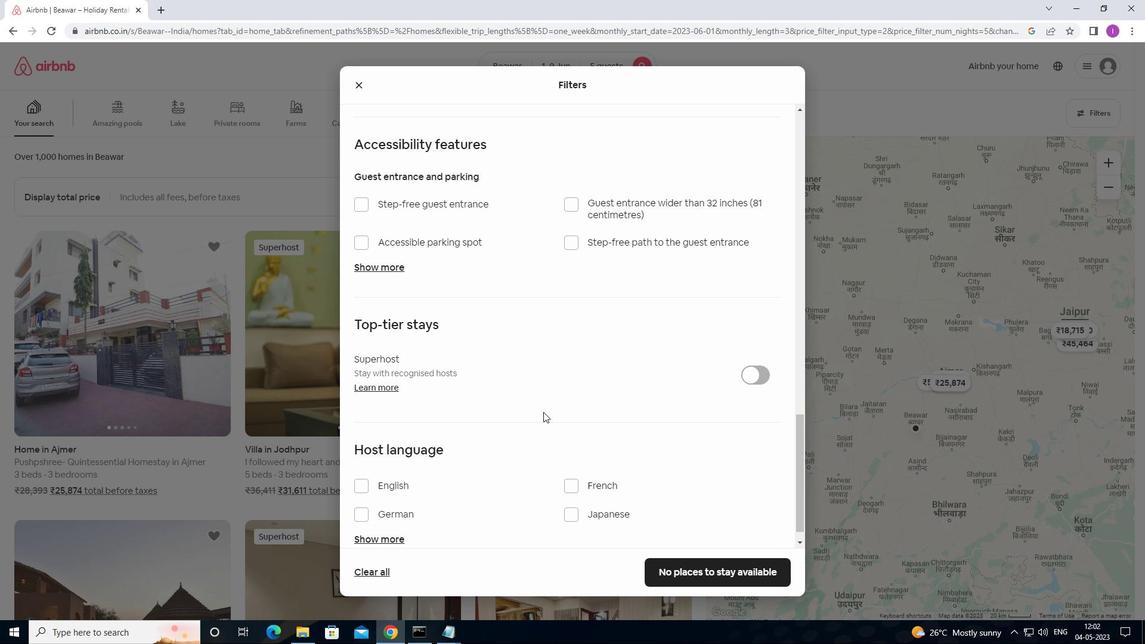 
Action: Mouse scrolled (550, 420) with delta (0, 0)
Screenshot: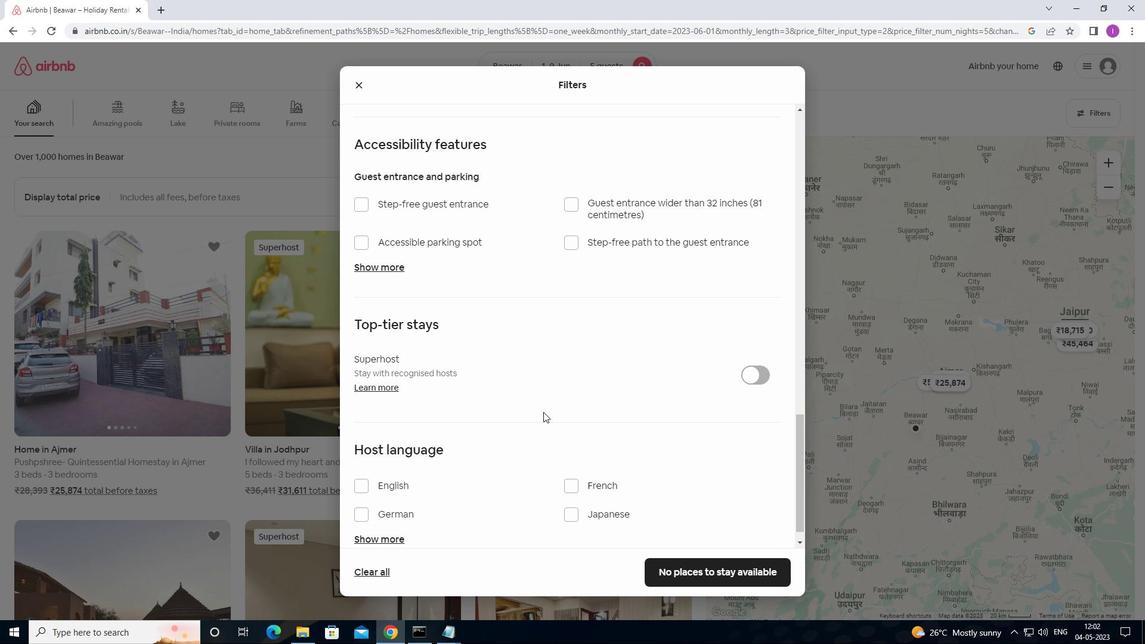 
Action: Mouse moved to (553, 423)
Screenshot: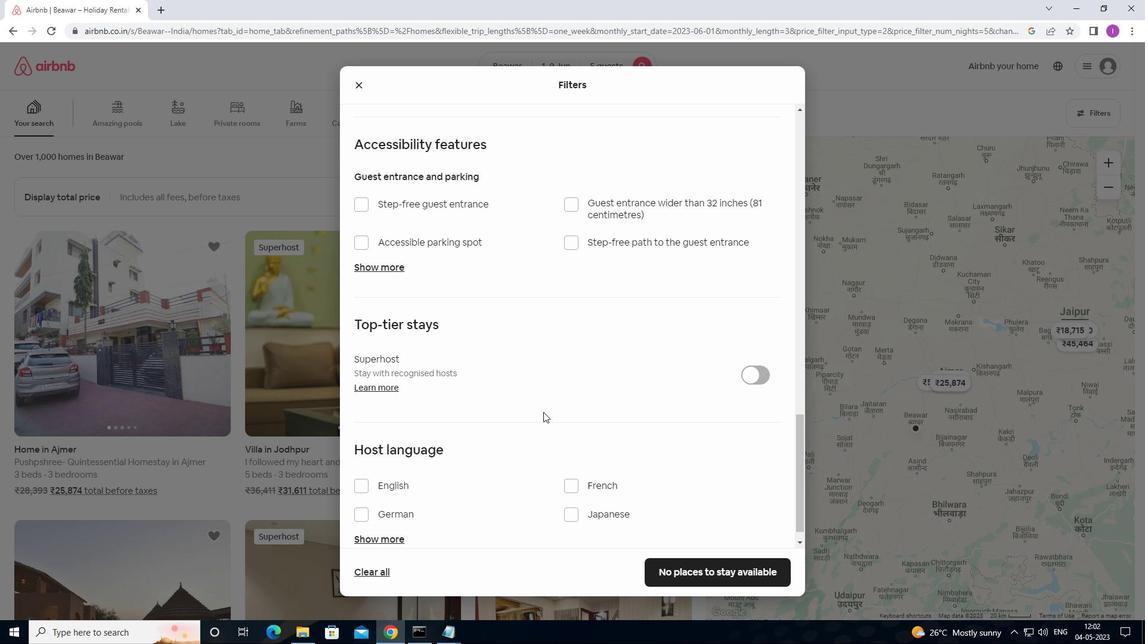 
Action: Mouse scrolled (553, 422) with delta (0, 0)
Screenshot: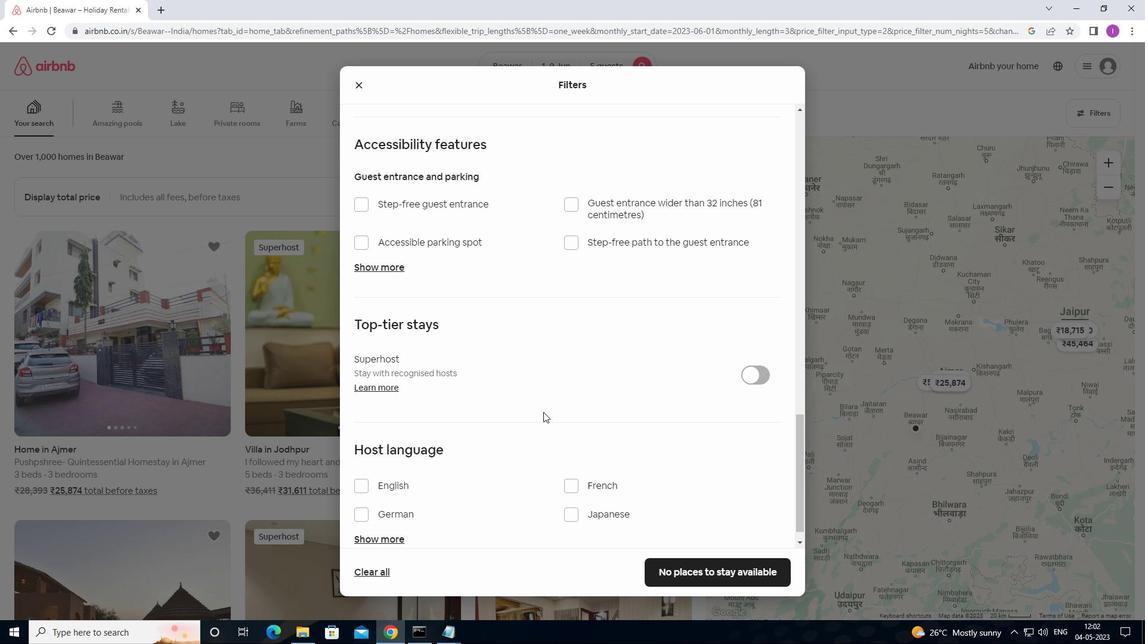 
Action: Mouse moved to (557, 426)
Screenshot: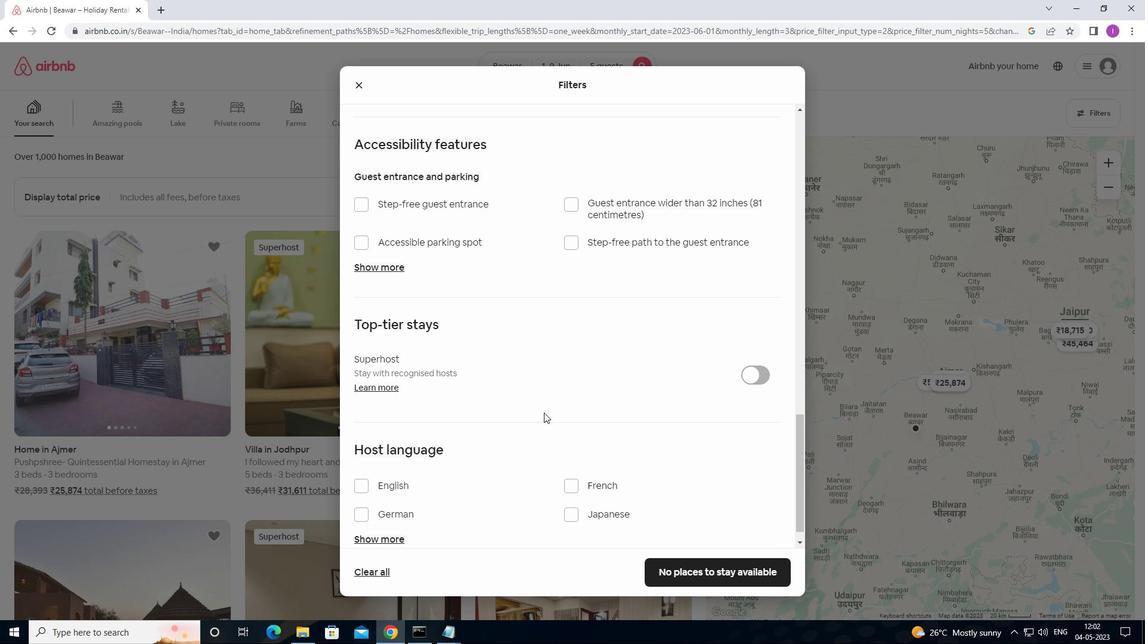 
Action: Mouse scrolled (557, 425) with delta (0, 0)
Screenshot: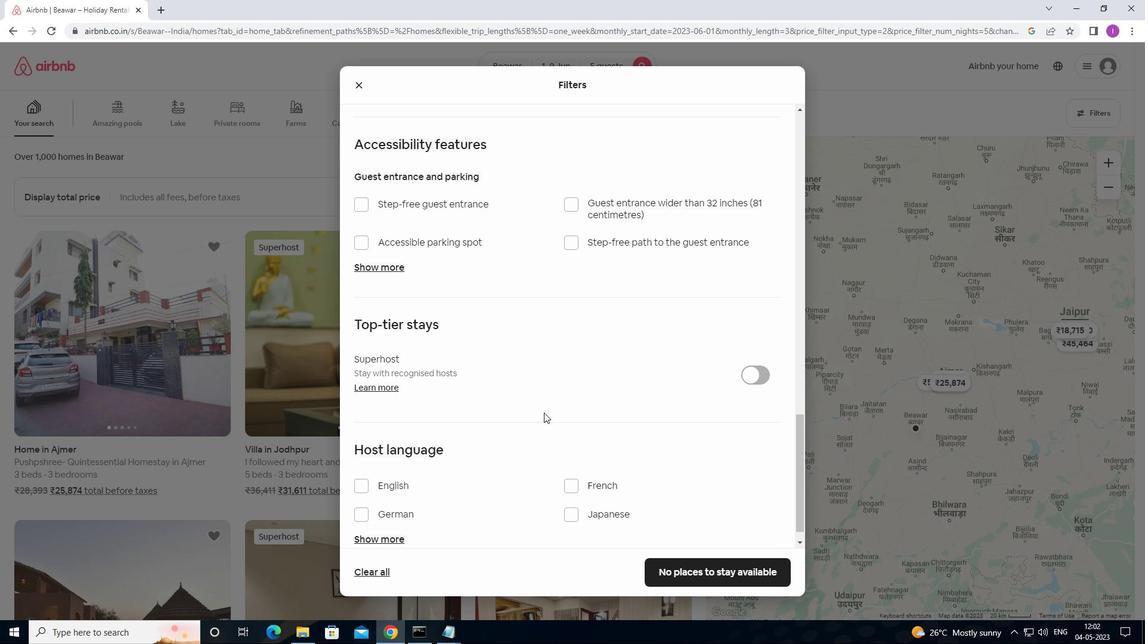 
Action: Mouse moved to (576, 426)
Screenshot: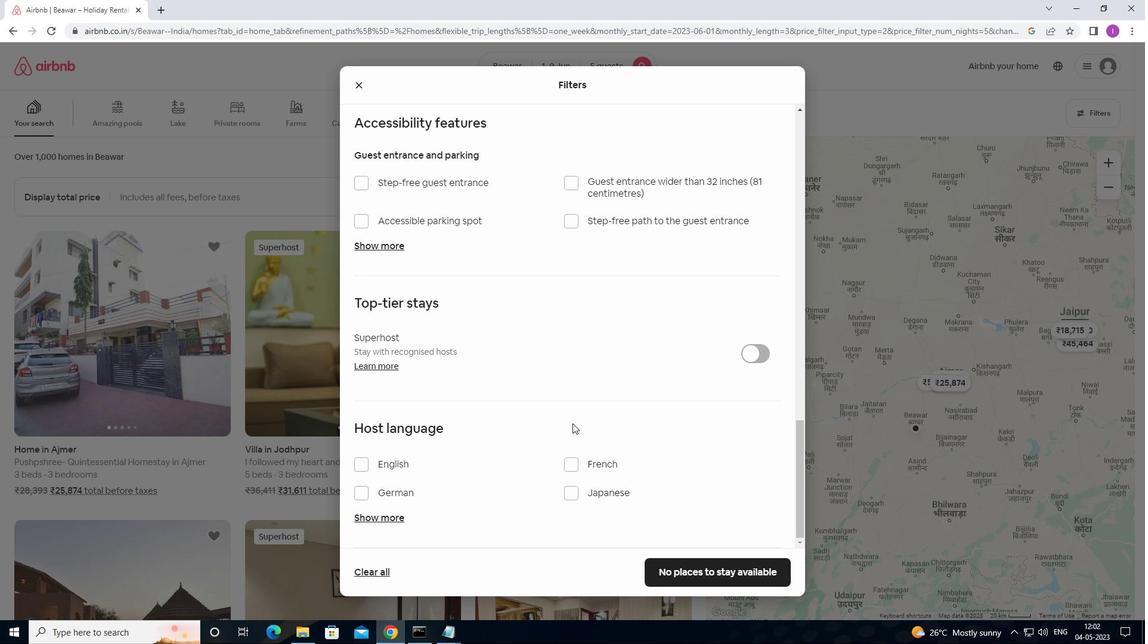 
Action: Mouse scrolled (576, 425) with delta (0, 0)
Screenshot: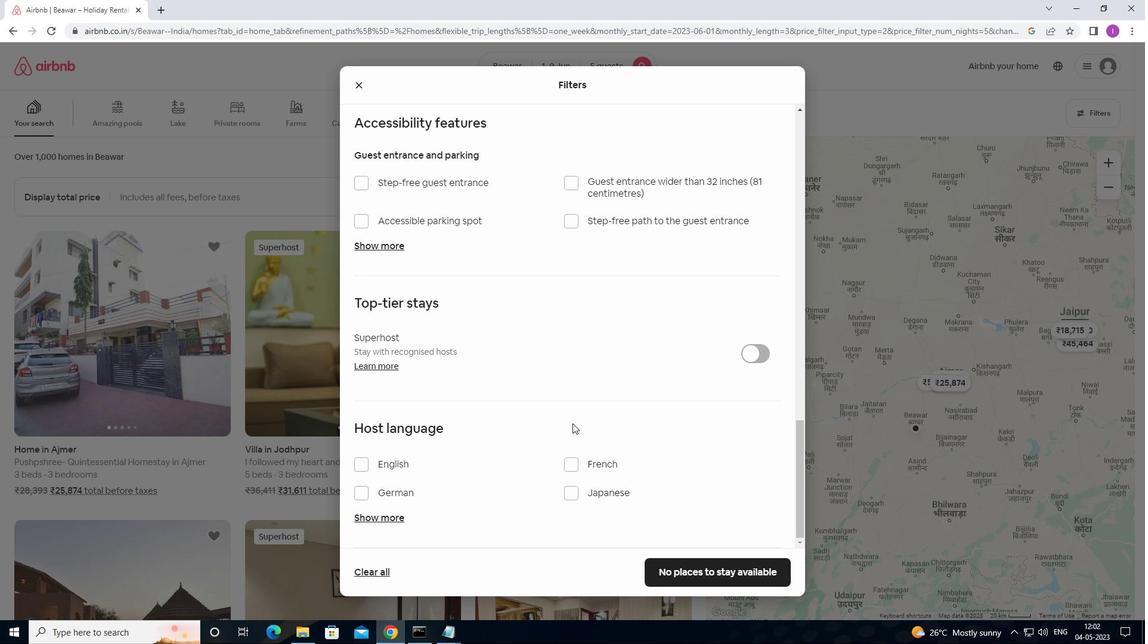 
Action: Mouse moved to (577, 427)
Screenshot: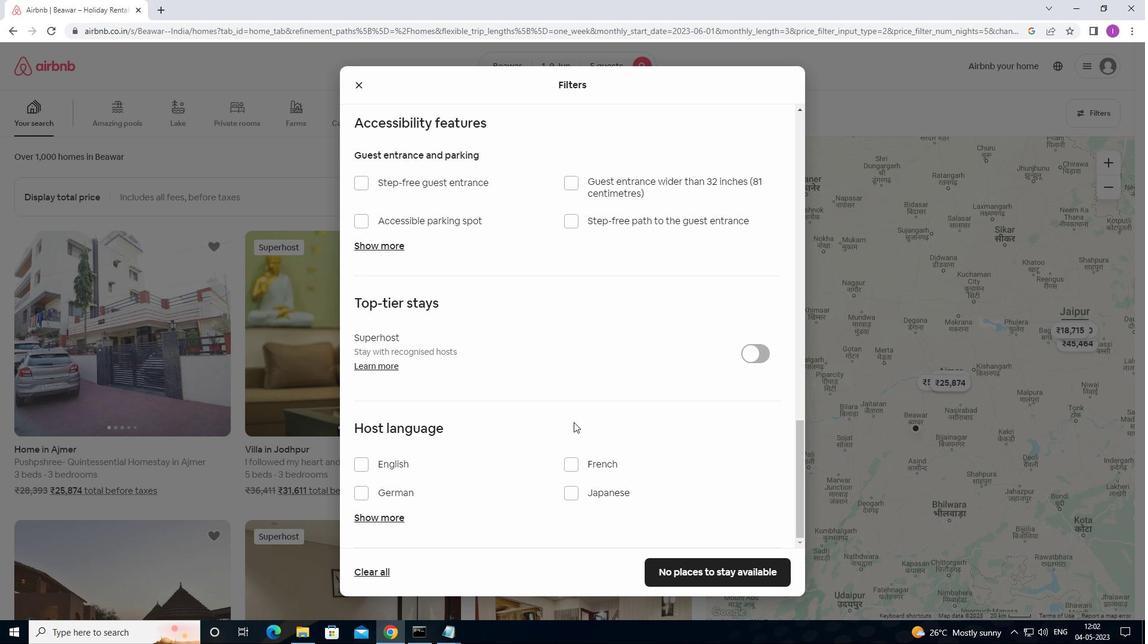 
Action: Mouse scrolled (577, 427) with delta (0, 0)
Screenshot: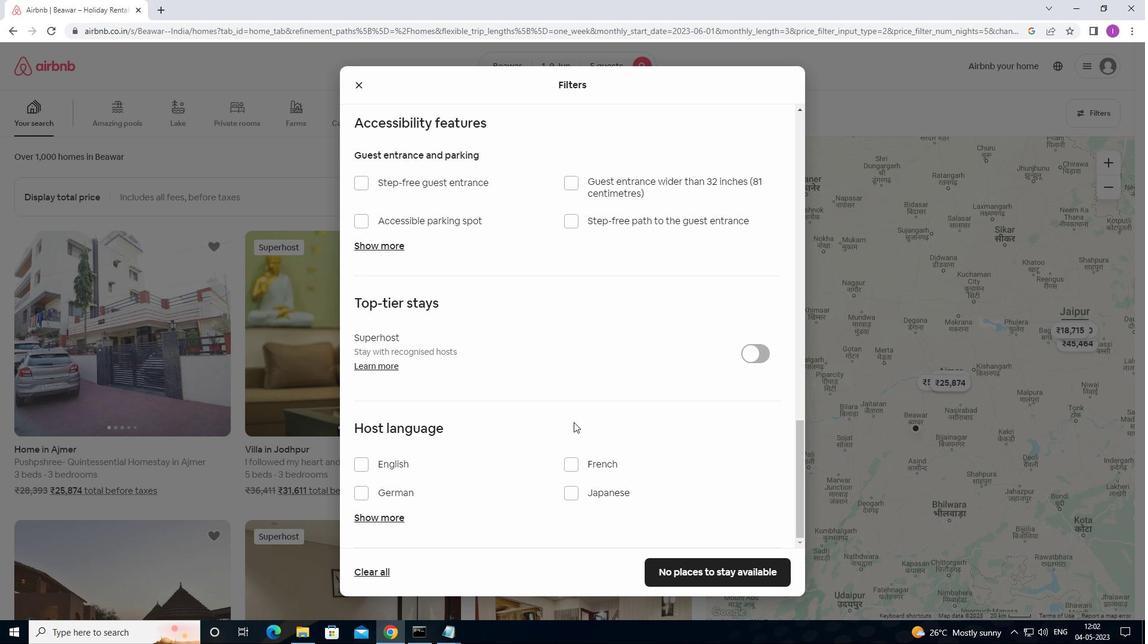 
Action: Mouse moved to (577, 429)
Screenshot: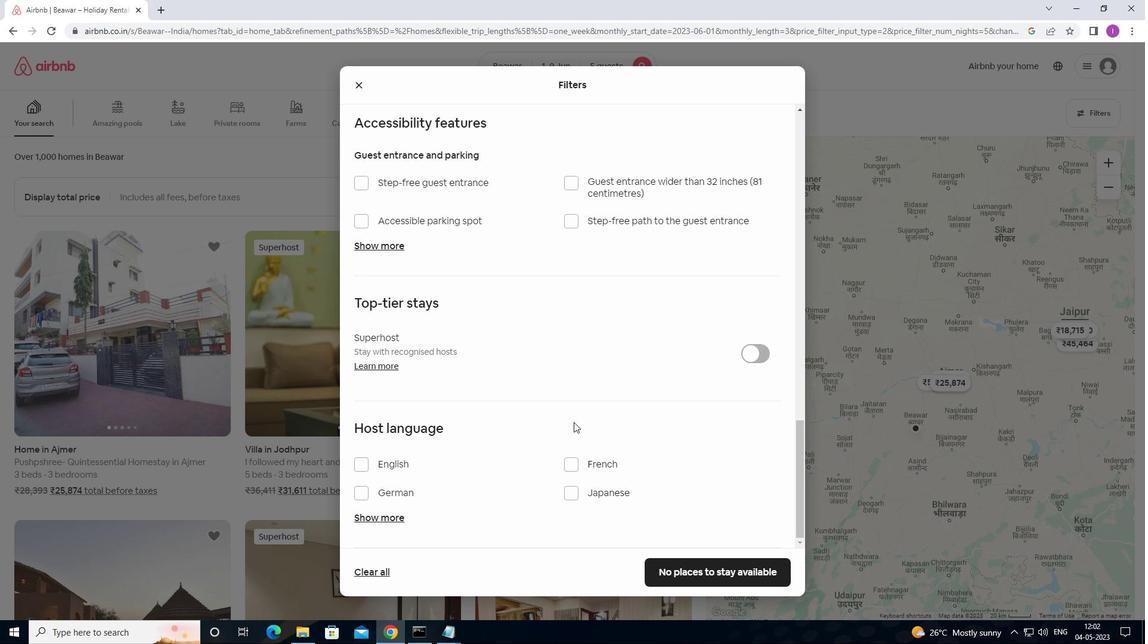 
Action: Mouse scrolled (577, 428) with delta (0, 0)
Screenshot: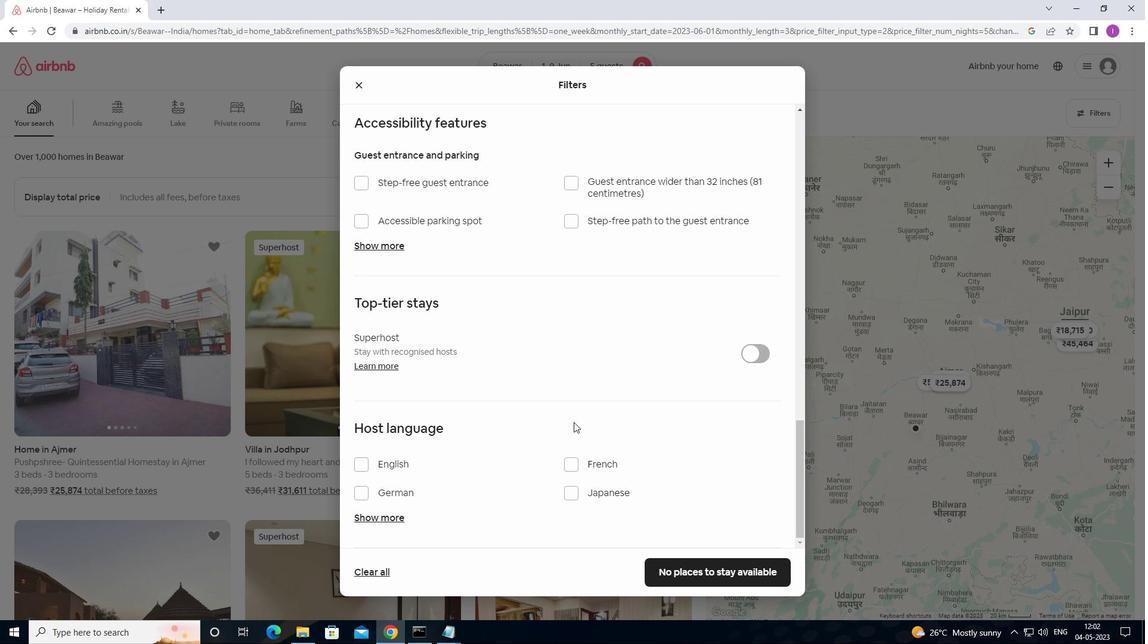 
Action: Mouse moved to (577, 430)
Screenshot: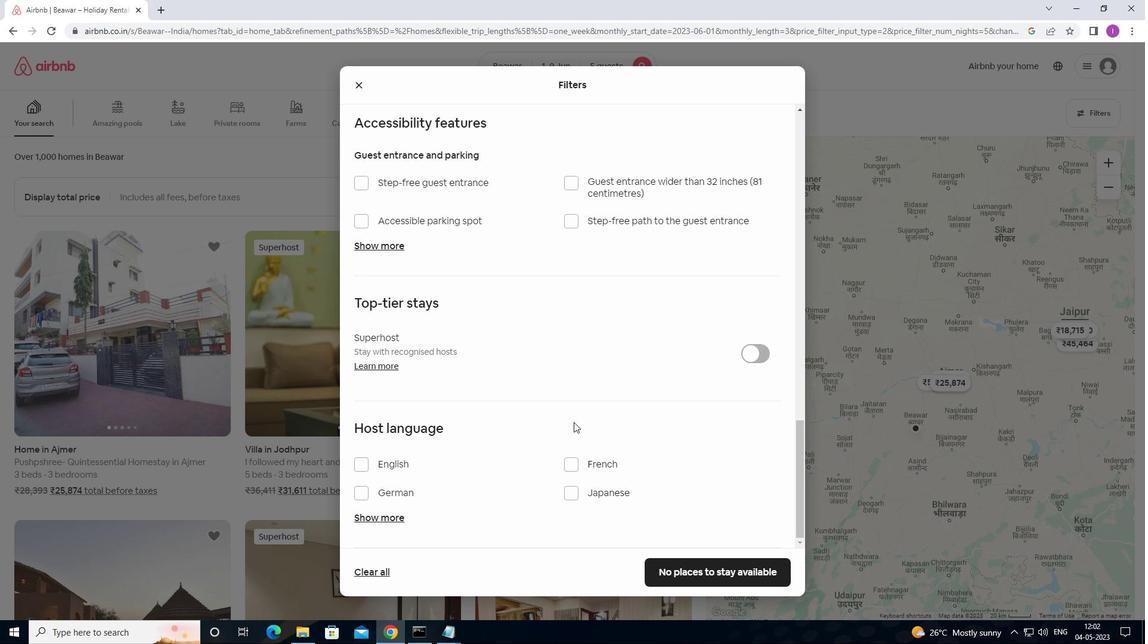 
Action: Mouse scrolled (577, 429) with delta (0, 0)
Screenshot: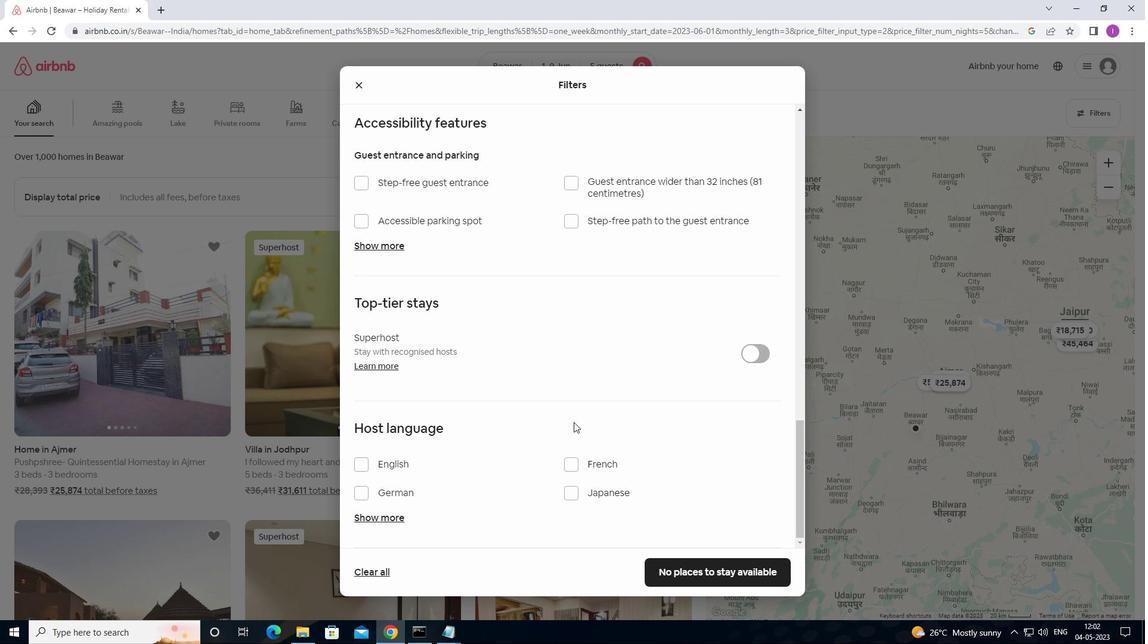 
Action: Mouse moved to (355, 465)
Screenshot: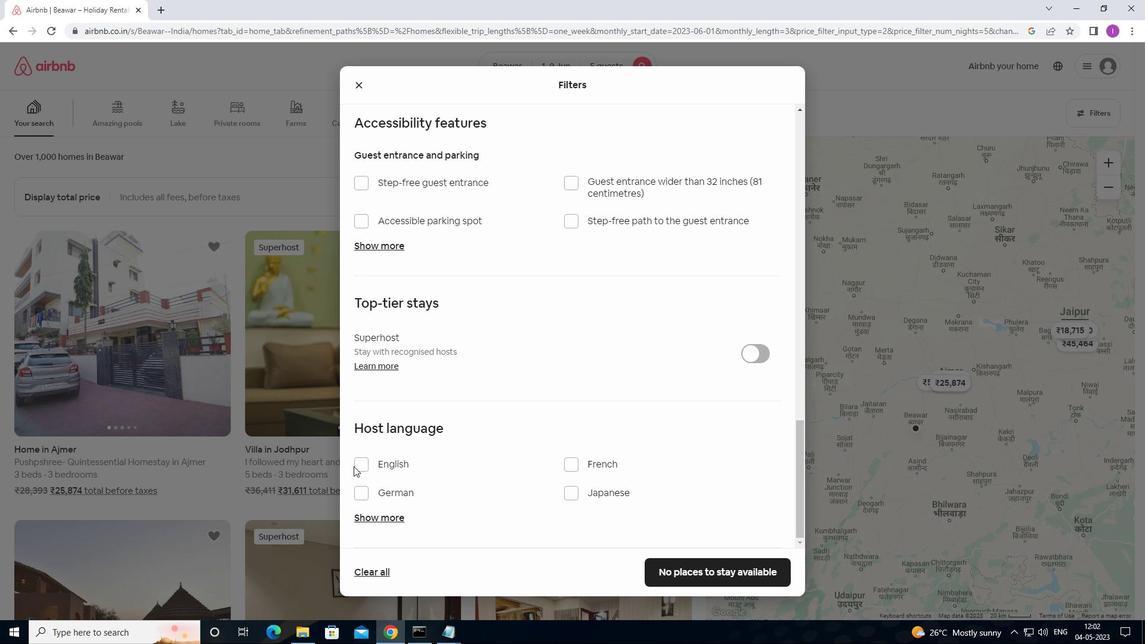 
Action: Mouse pressed left at (355, 465)
Screenshot: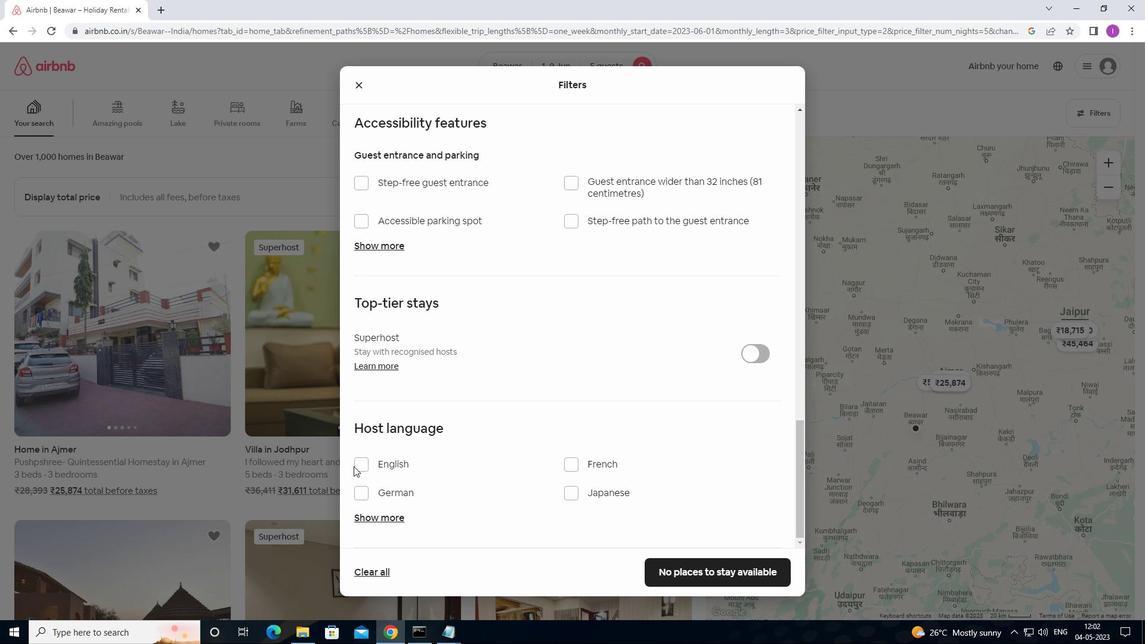 
Action: Mouse moved to (700, 566)
Screenshot: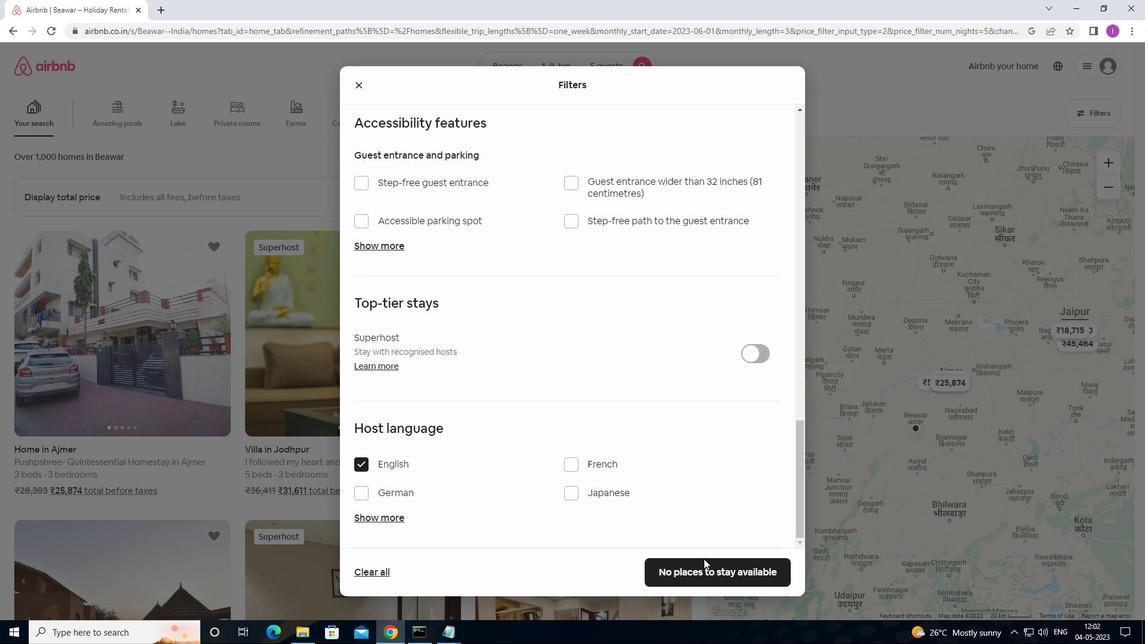
Action: Mouse pressed left at (700, 566)
Screenshot: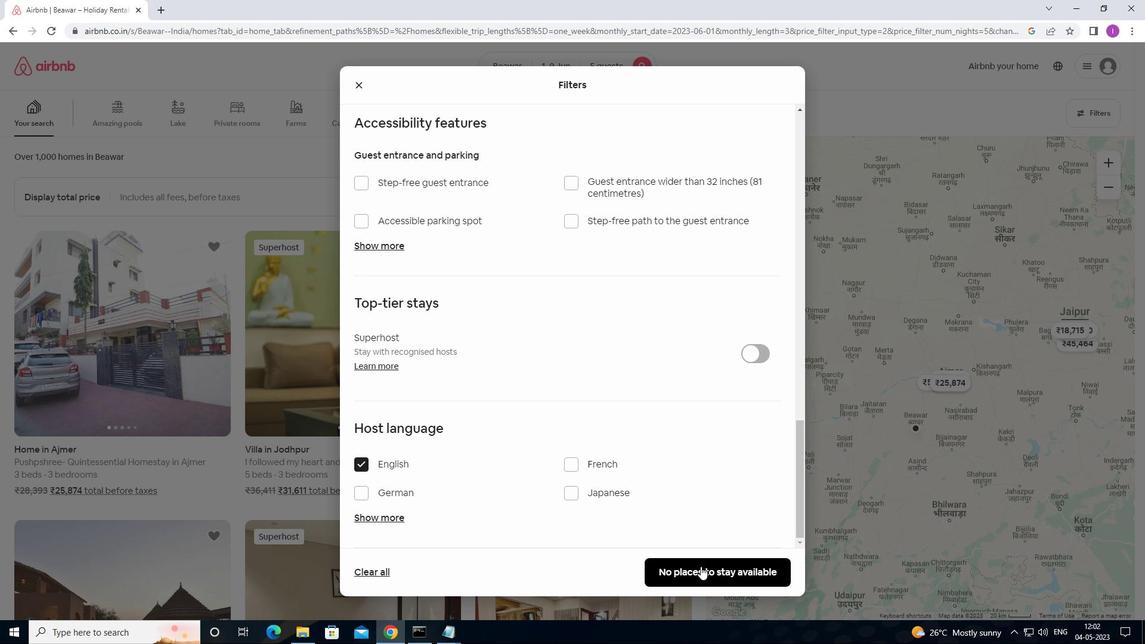 
Action: Mouse moved to (1016, 533)
Screenshot: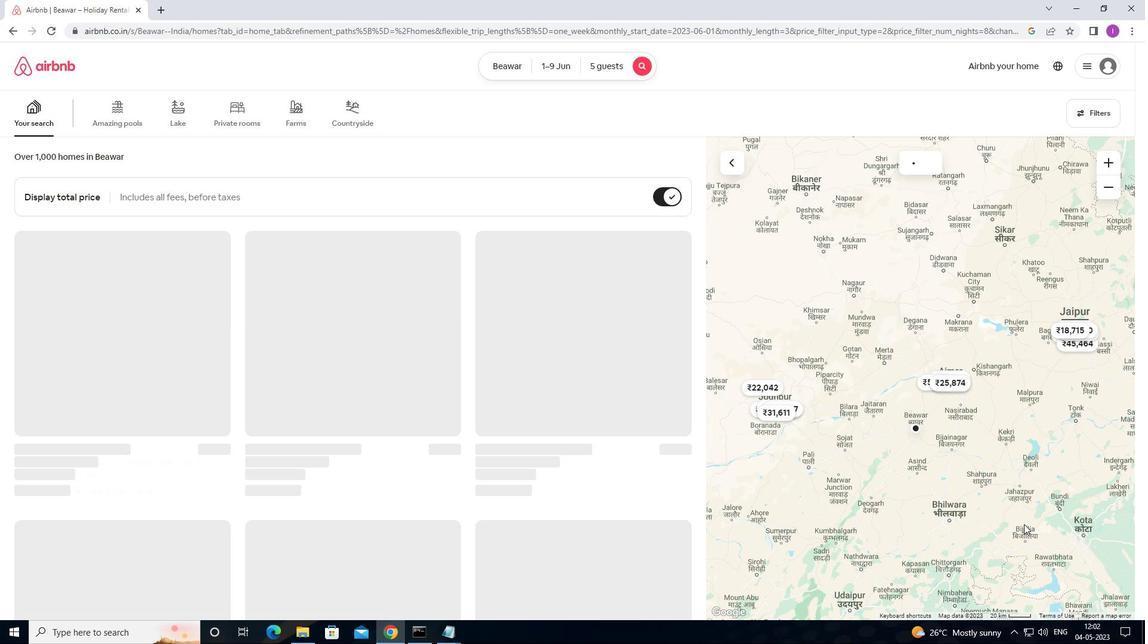 
